 Task: Create new customer invoice with Date Opened: 30-May-23, Select Customer: Lazy Thrift, Terms: Net 30. Make invoice entry for item-1 with Date: 30-May-23, Description: Fine Fragrance Mist Tease Candy Noir (8.4 oz)
, Income Account: Income:Sales, Quantity: 1, Unit Price: 14.29, Sales Tax: Y, Sales Tax Included: N, Tax Table: Sales Tax. Make entry for item-2 with Date: 30-May-23, Description: L'Oreal Paris Brow Stylist Frame and Set brow Pomade Deep Brunette
, Income Account: Income:Sales, Quantity: 1, Unit Price: 10.49, Sales Tax: Y, Sales Tax Included: N, Tax Table: Sales Tax. Post Invoice with Post Date: 30-May-23, Post to Accounts: Assets:Accounts Receivable. Pay / Process Payment with Transaction Date: 28-Jun-23, Amount: 26.27, Transfer Account: Checking Account. Go to 'Print Invoice'.
Action: Mouse moved to (195, 25)
Screenshot: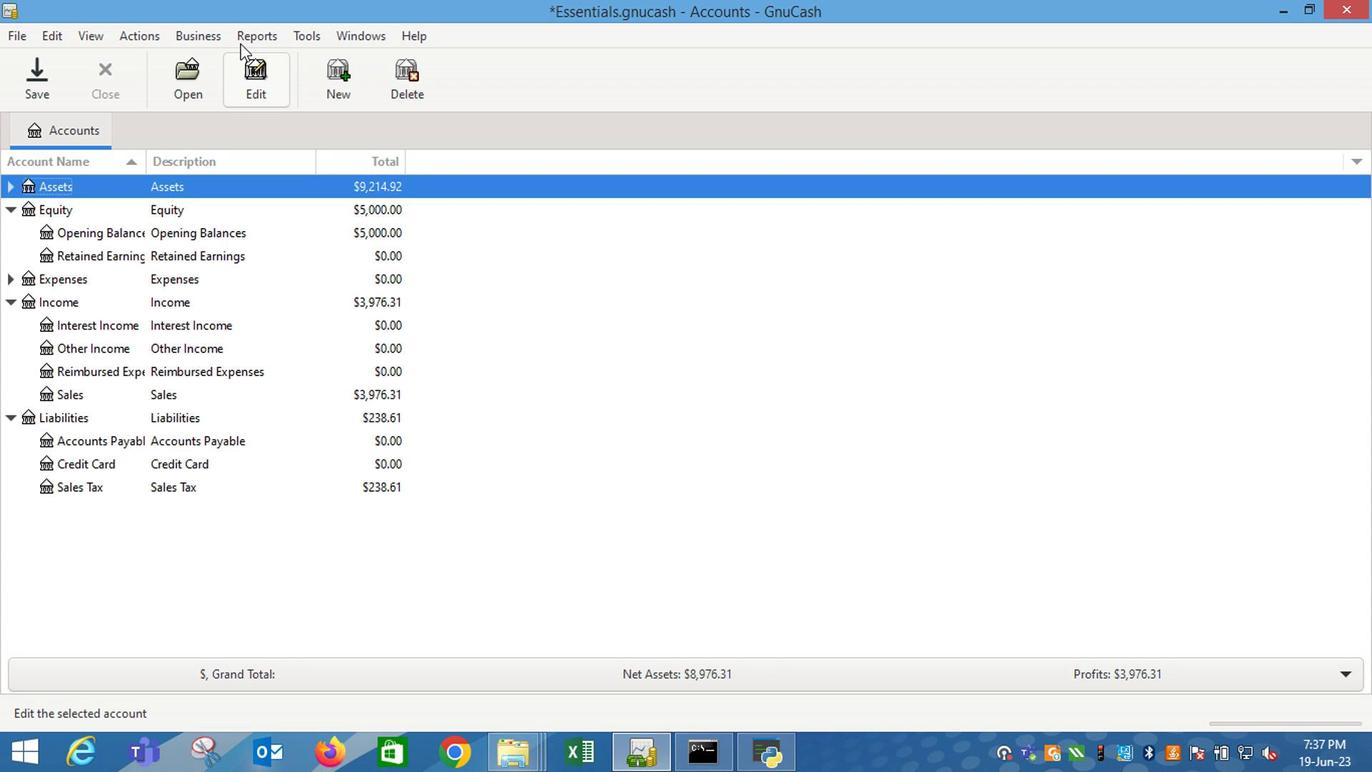 
Action: Mouse pressed left at (195, 25)
Screenshot: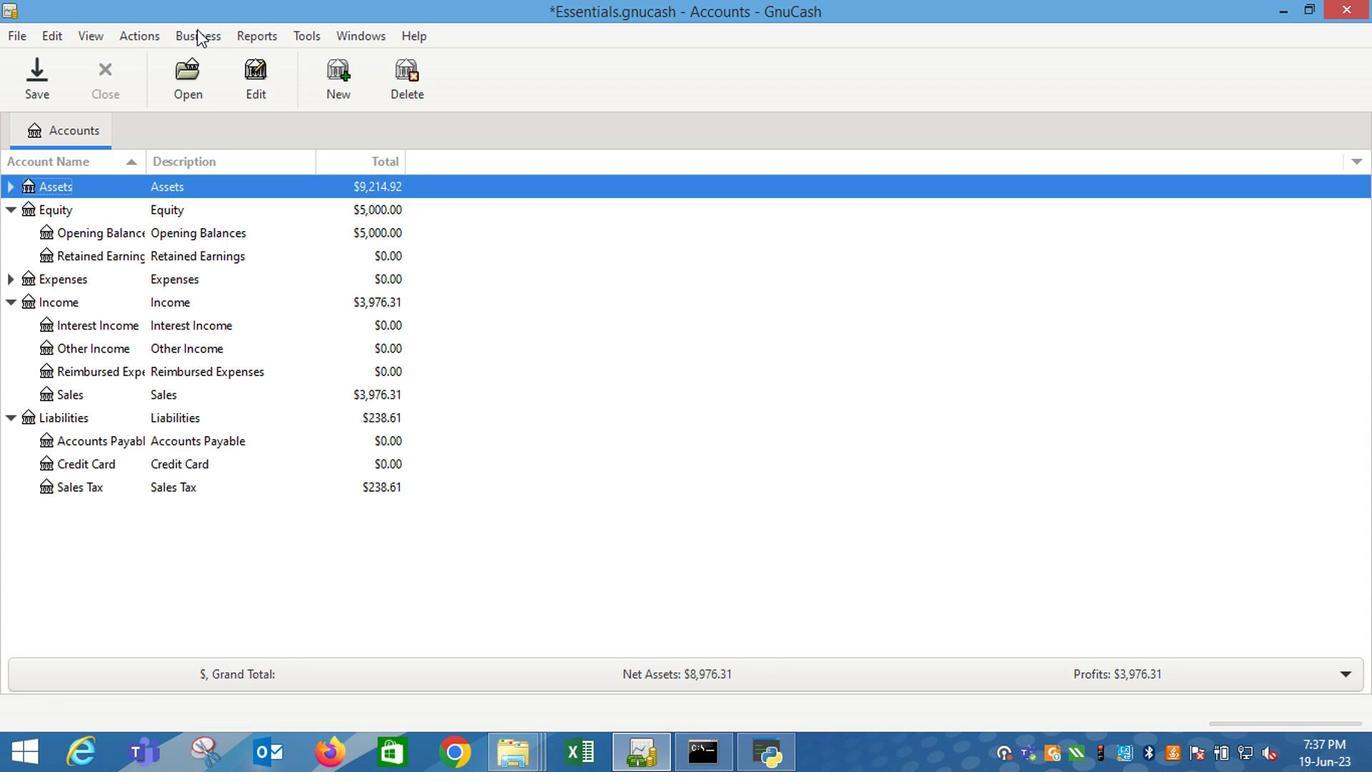 
Action: Mouse moved to (501, 139)
Screenshot: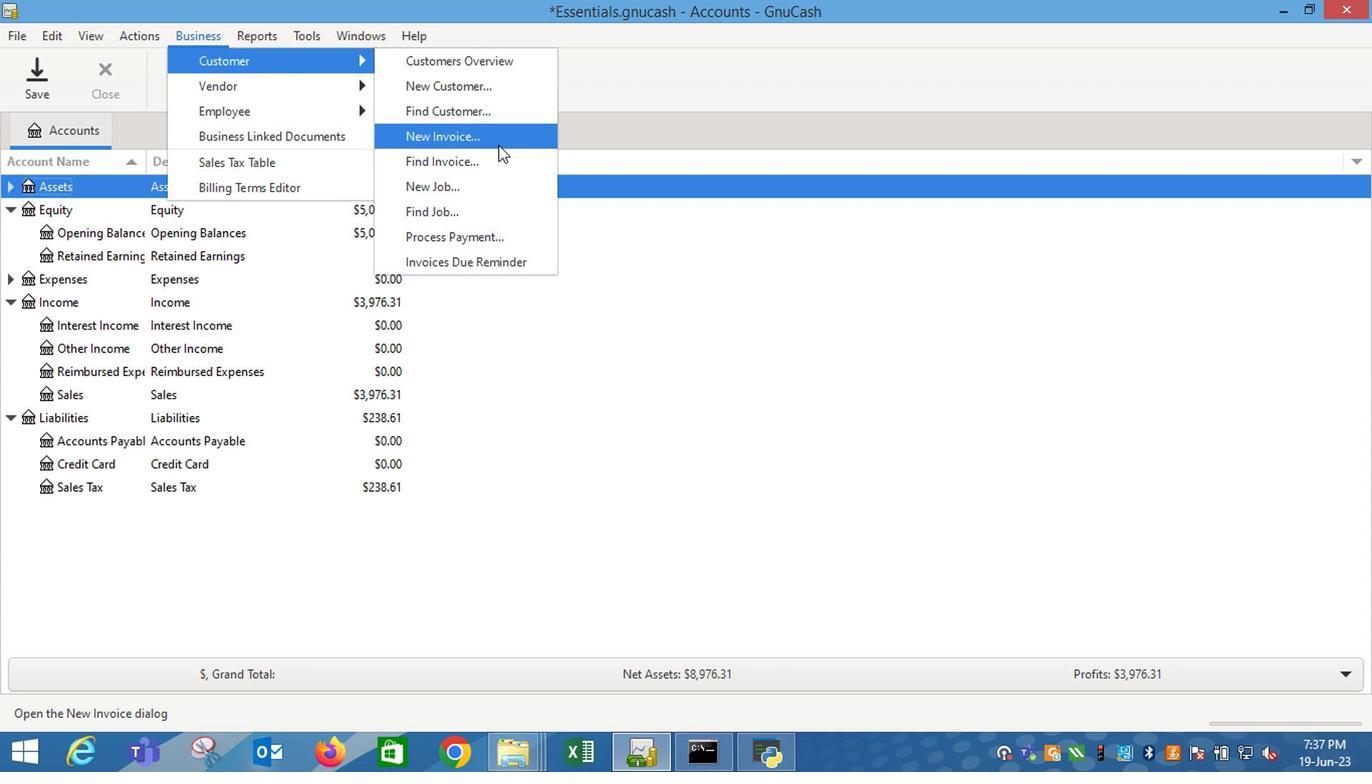 
Action: Mouse pressed left at (501, 139)
Screenshot: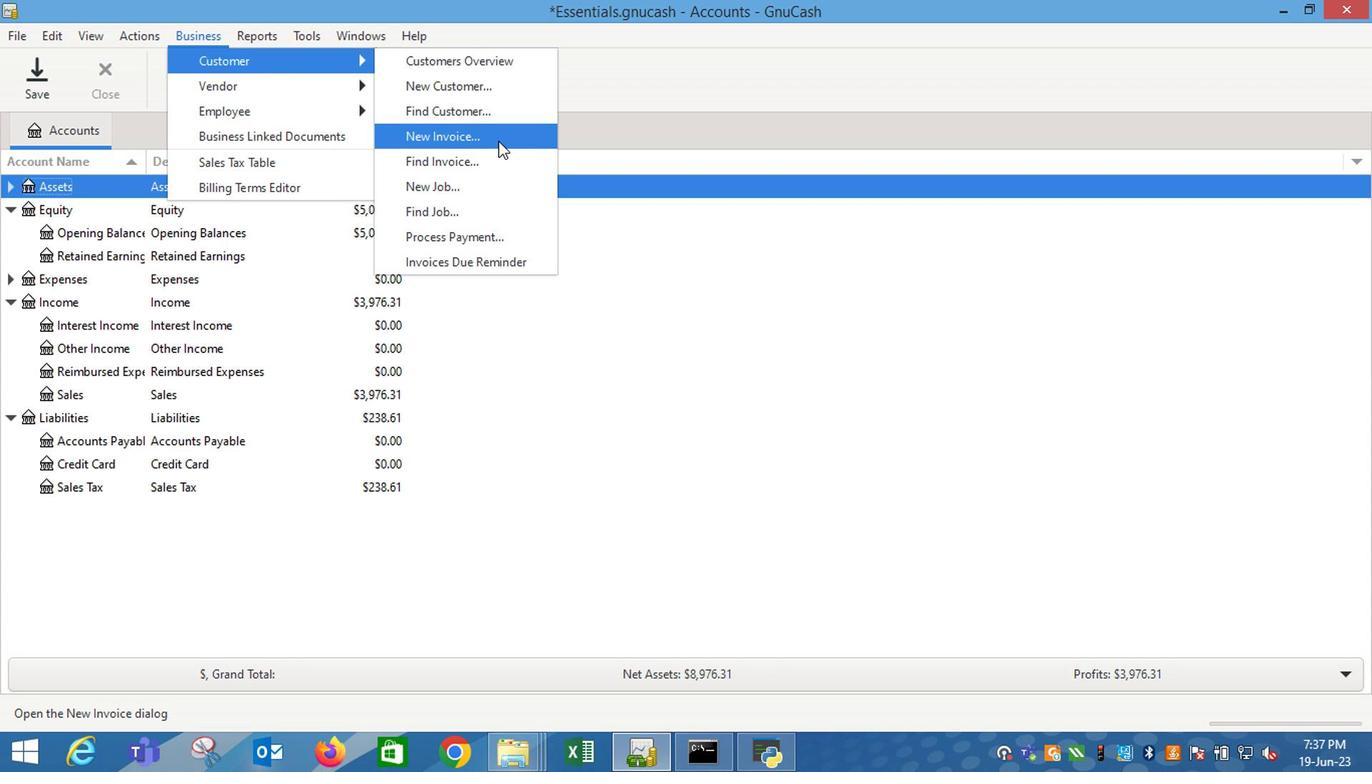 
Action: Mouse moved to (823, 303)
Screenshot: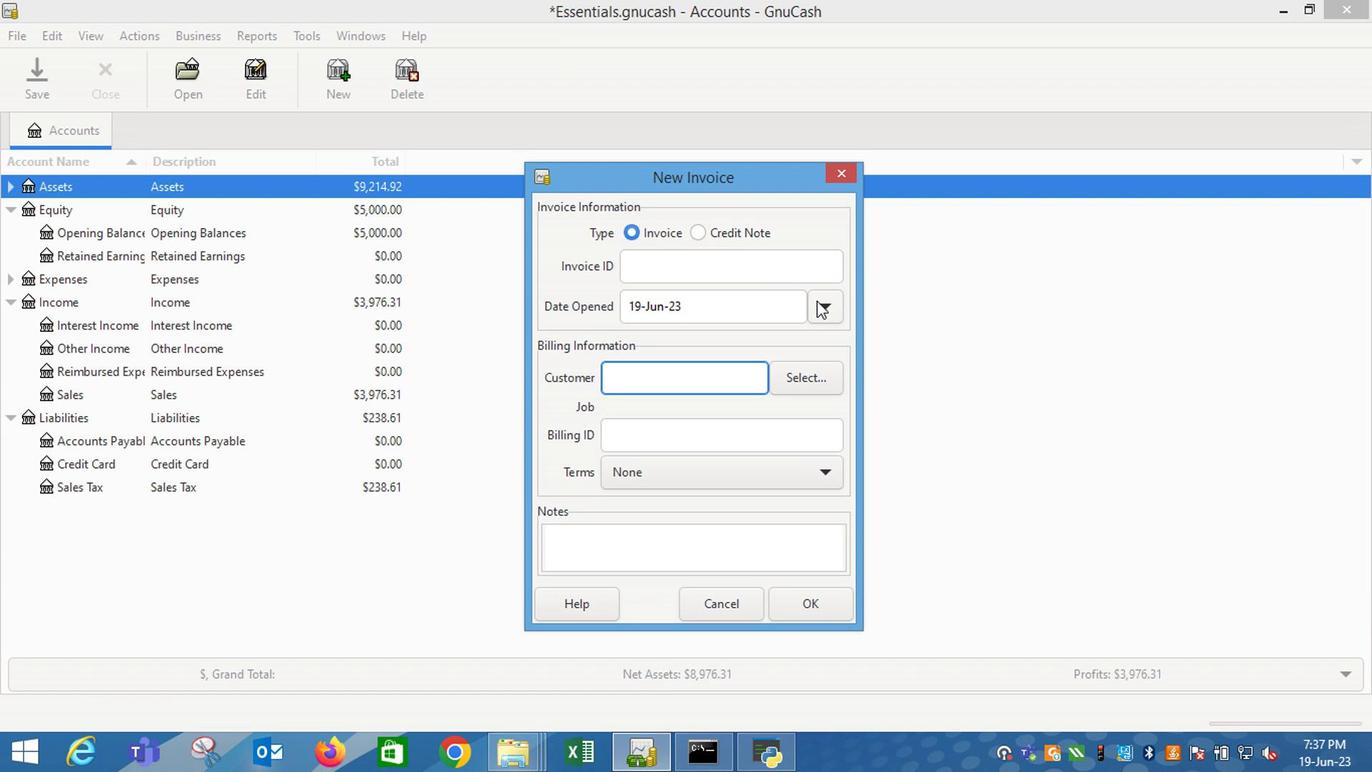 
Action: Mouse pressed left at (823, 303)
Screenshot: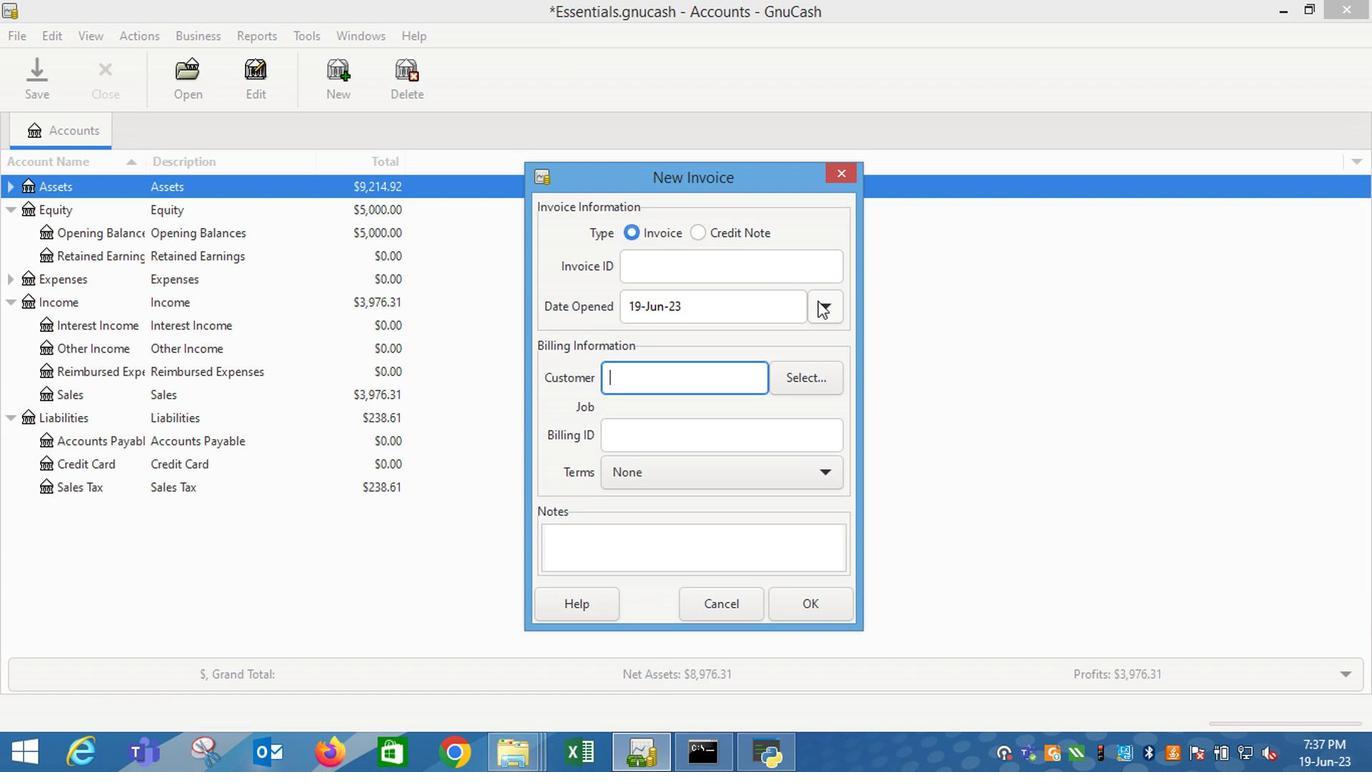 
Action: Mouse moved to (670, 336)
Screenshot: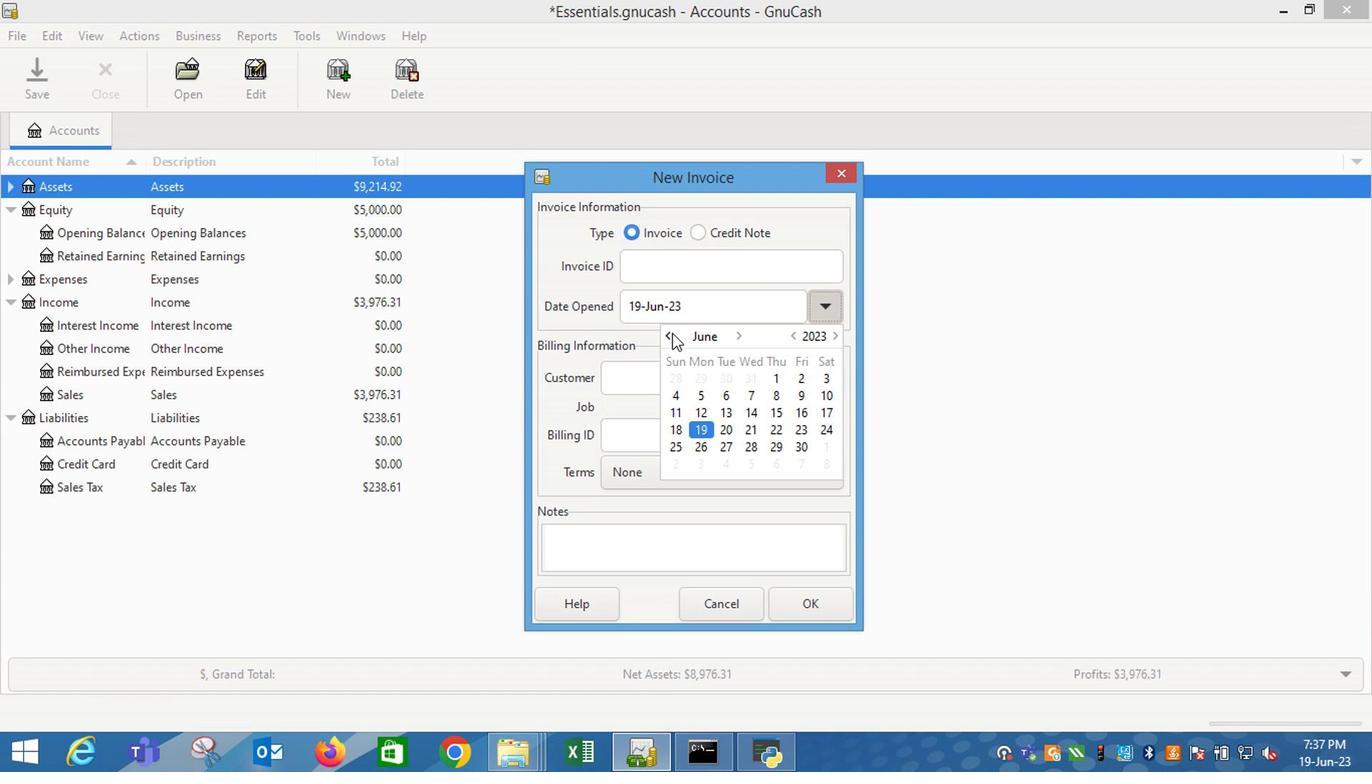 
Action: Mouse pressed left at (670, 336)
Screenshot: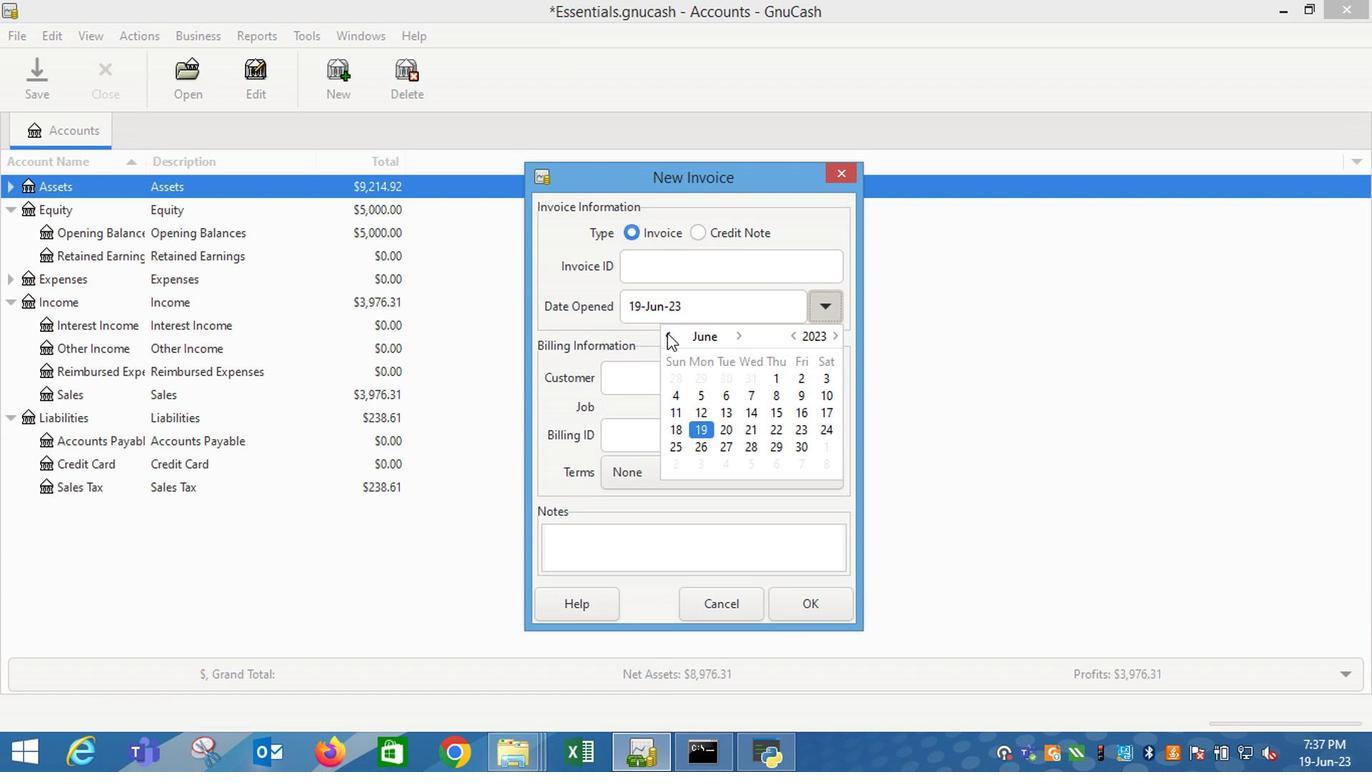 
Action: Mouse moved to (725, 453)
Screenshot: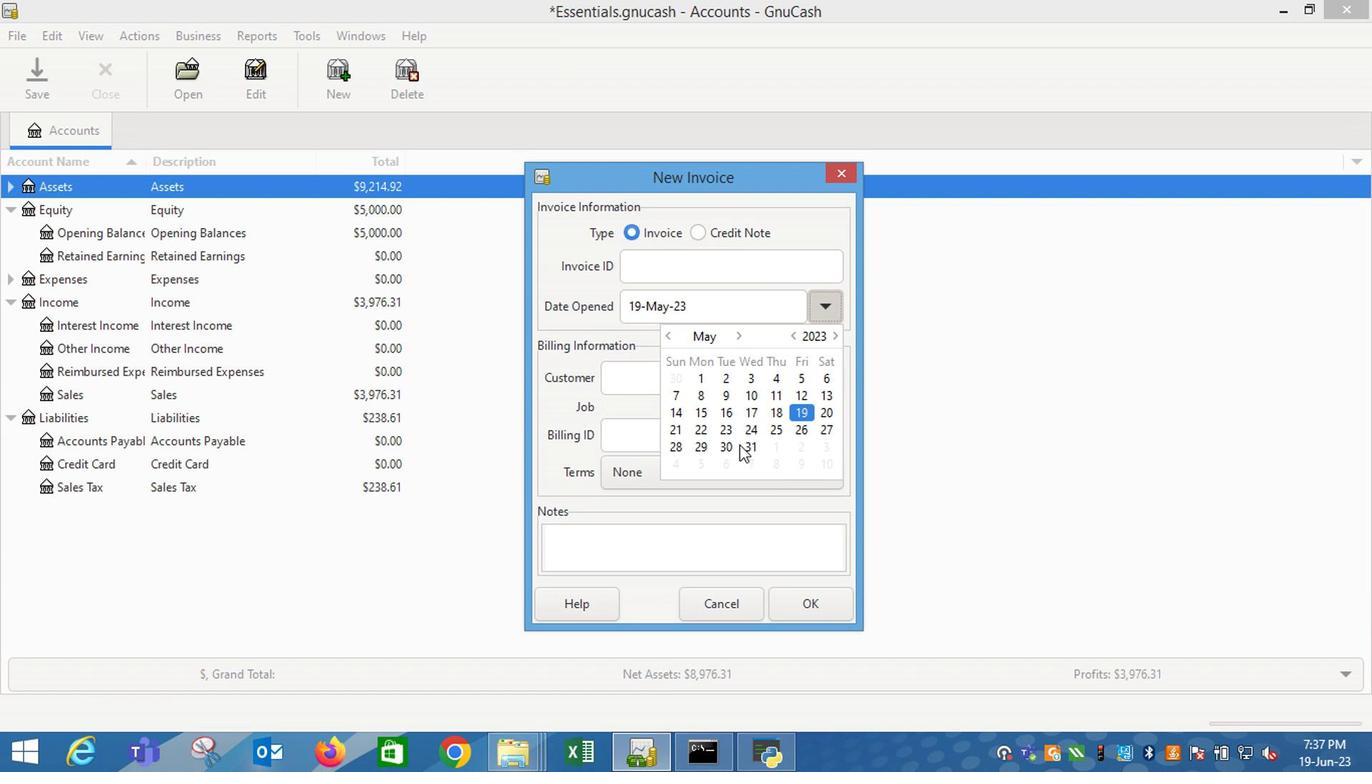 
Action: Mouse pressed left at (725, 453)
Screenshot: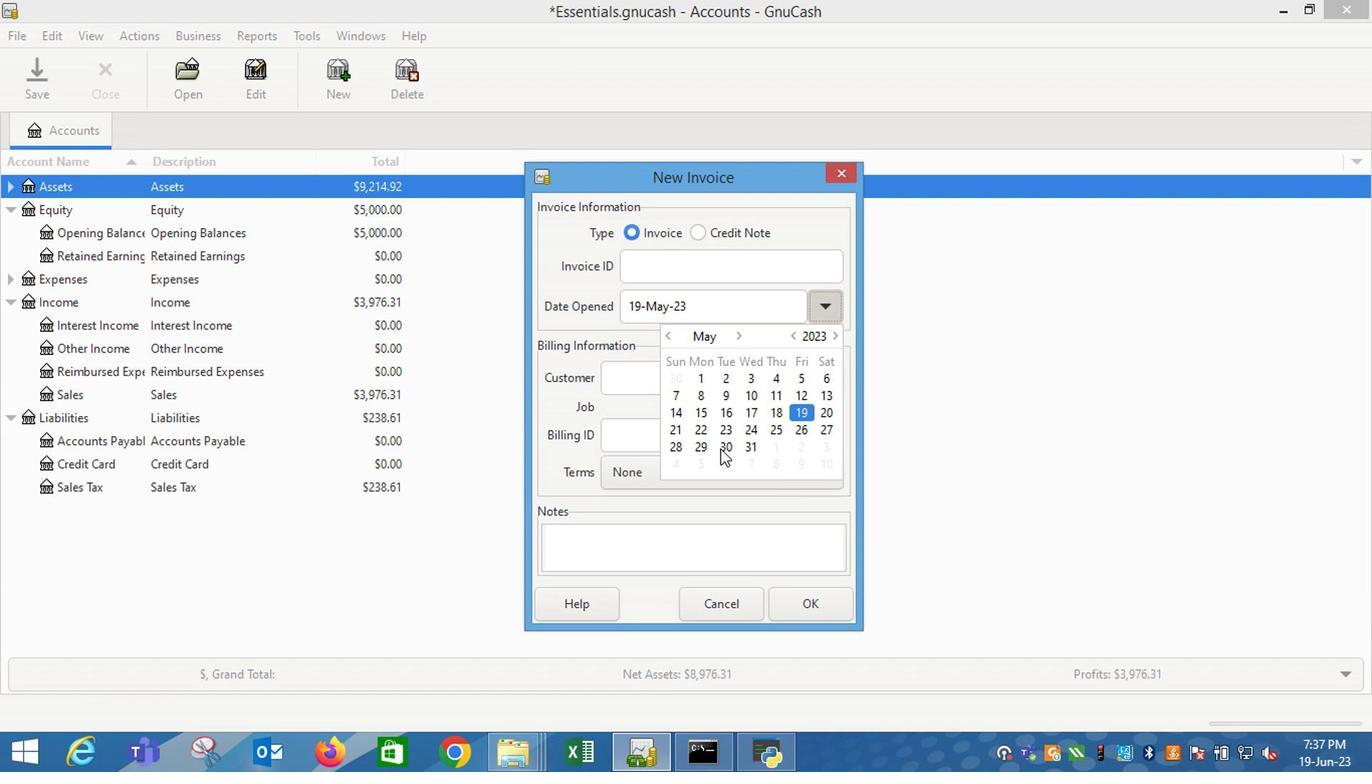 
Action: Mouse moved to (619, 391)
Screenshot: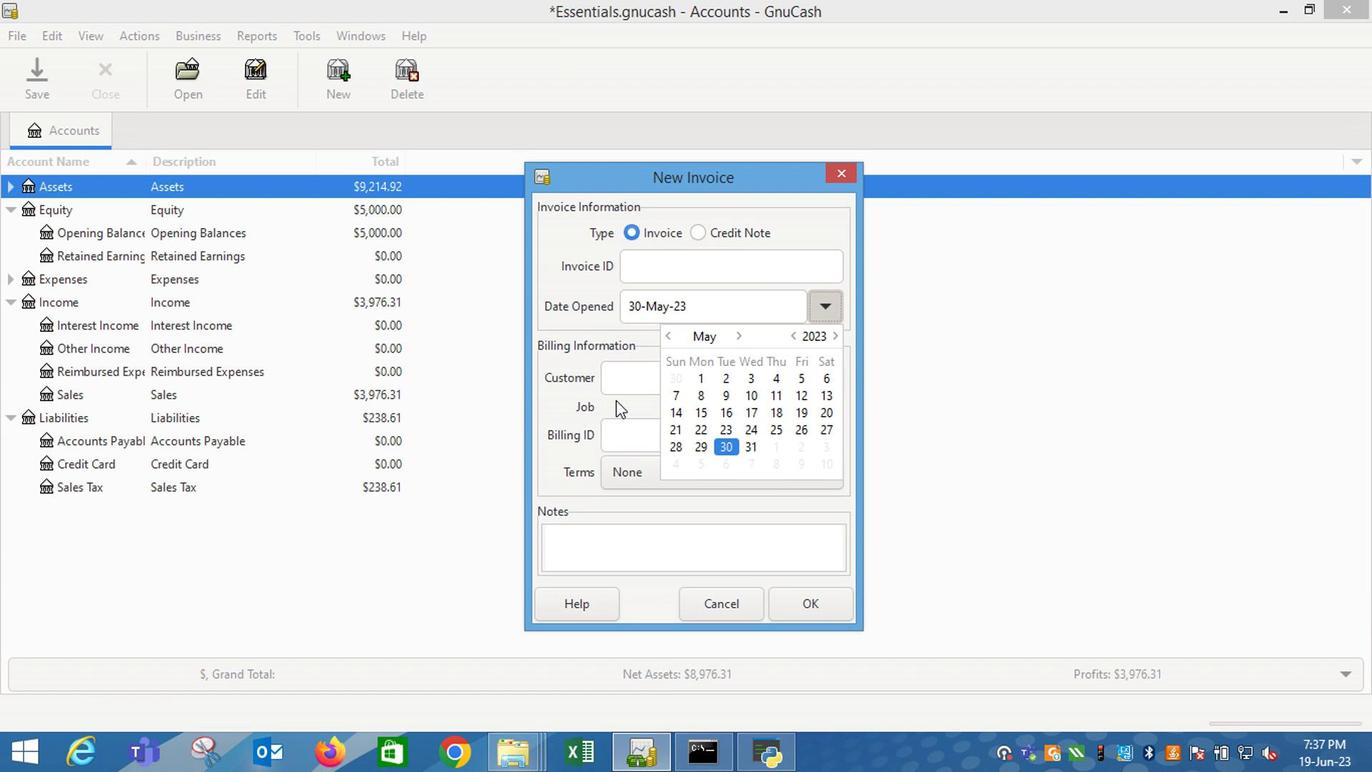 
Action: Mouse pressed left at (619, 391)
Screenshot: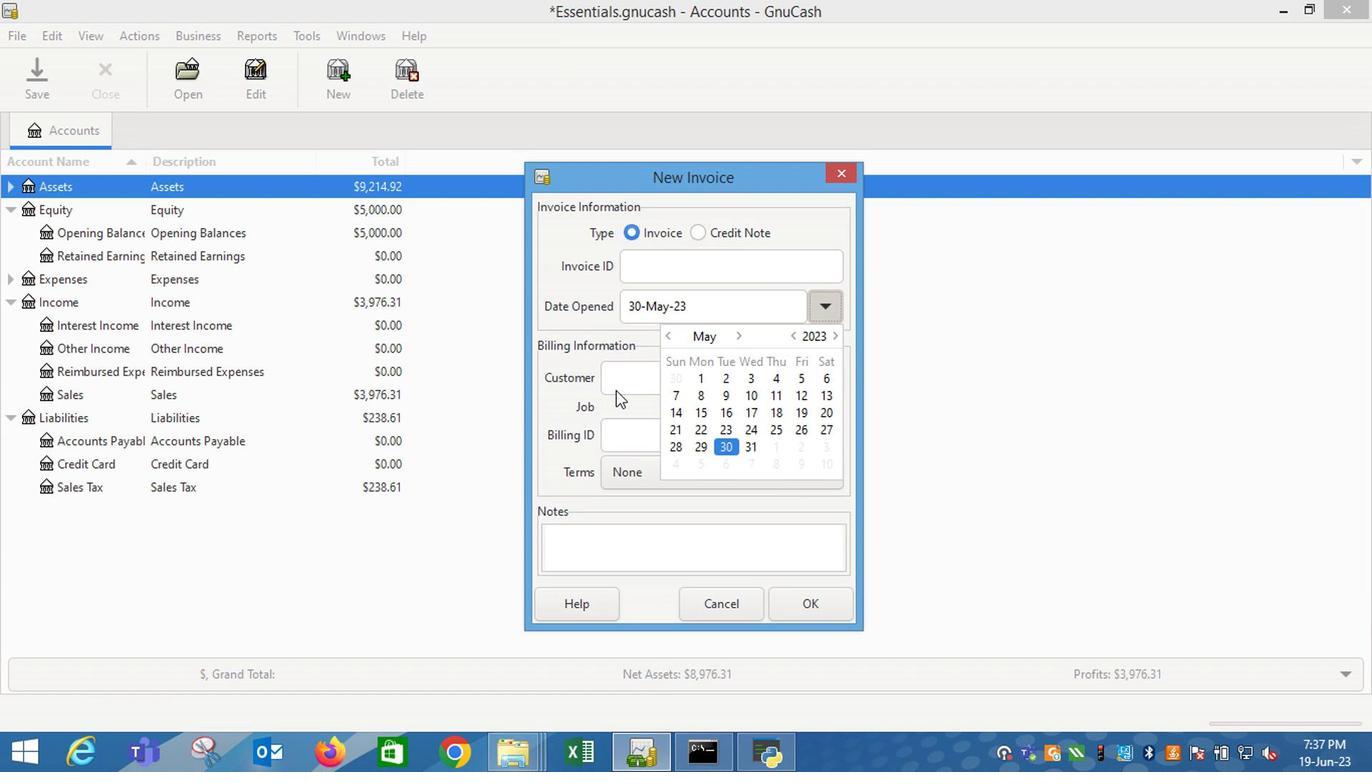 
Action: Mouse moved to (632, 383)
Screenshot: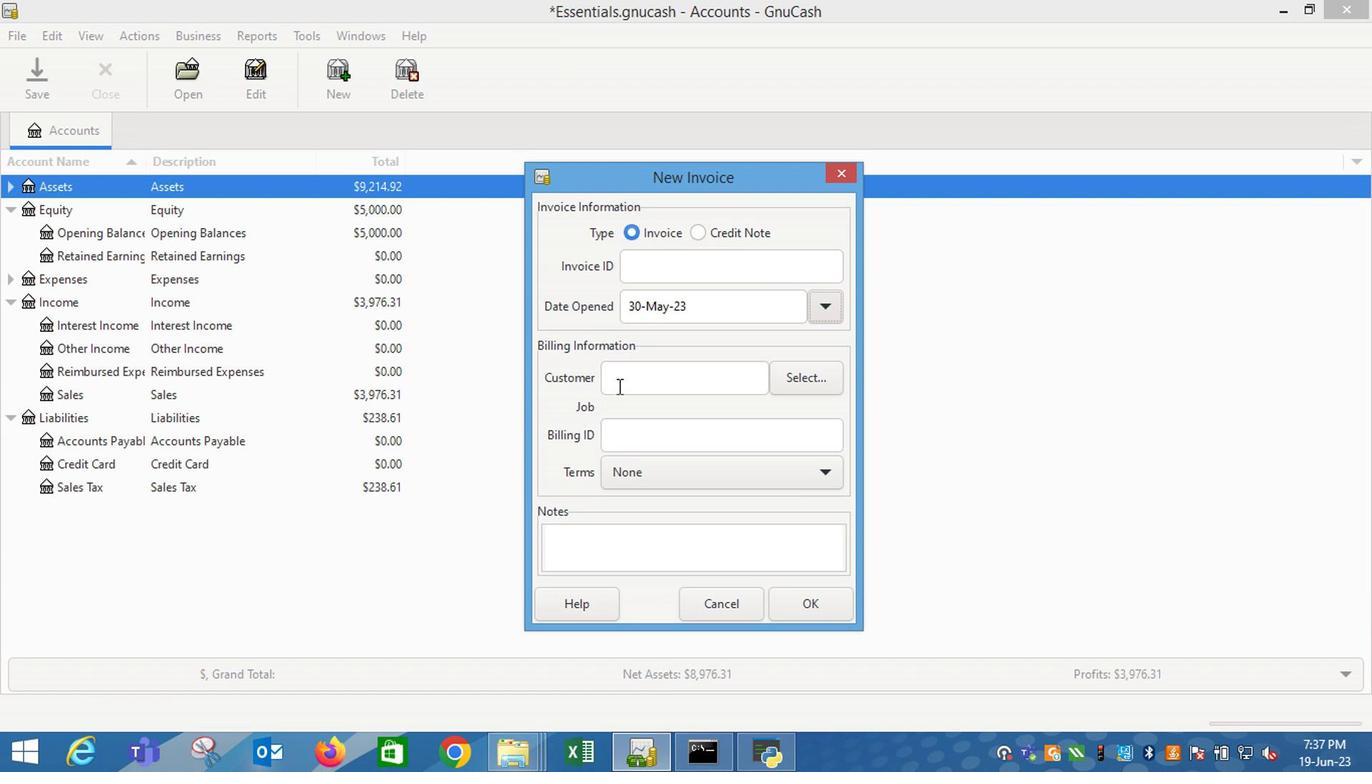 
Action: Mouse pressed left at (632, 383)
Screenshot: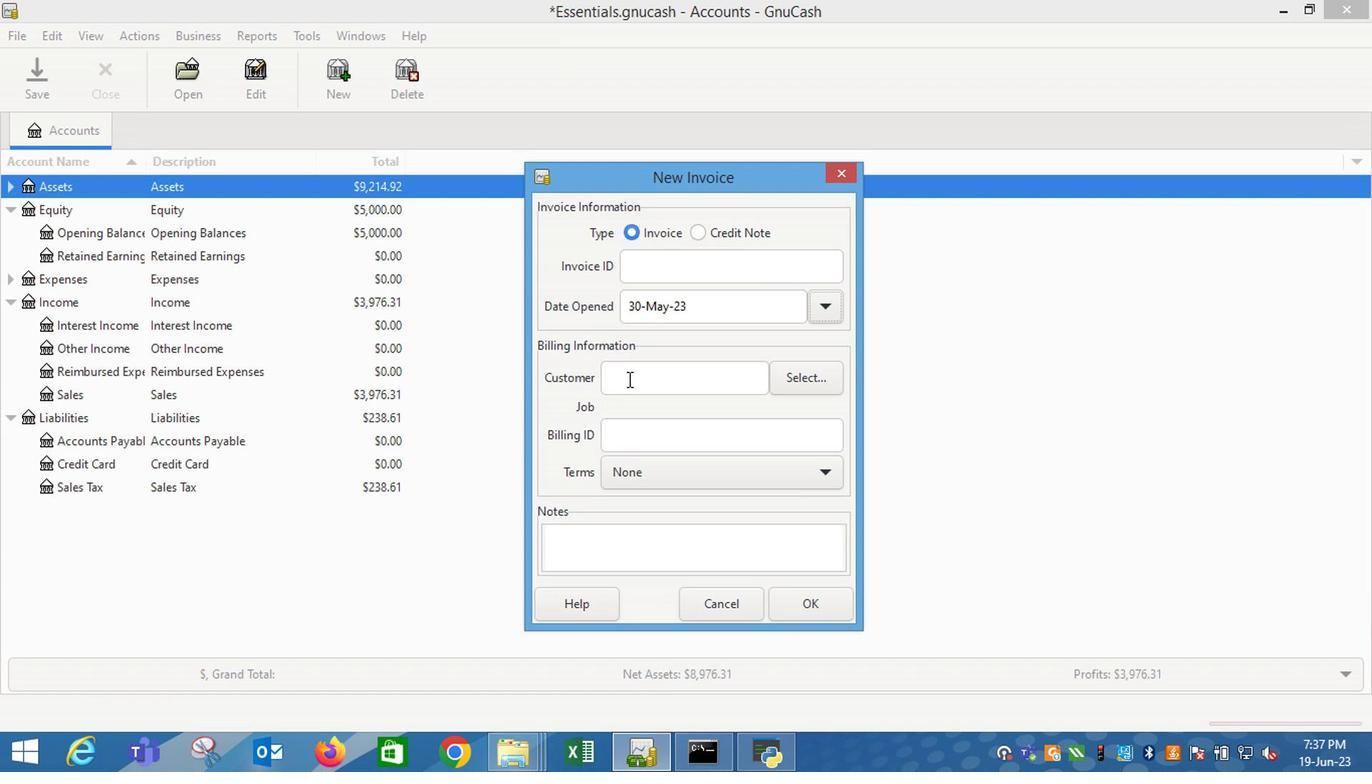 
Action: Key pressed <Key.shift_r>LA
Screenshot: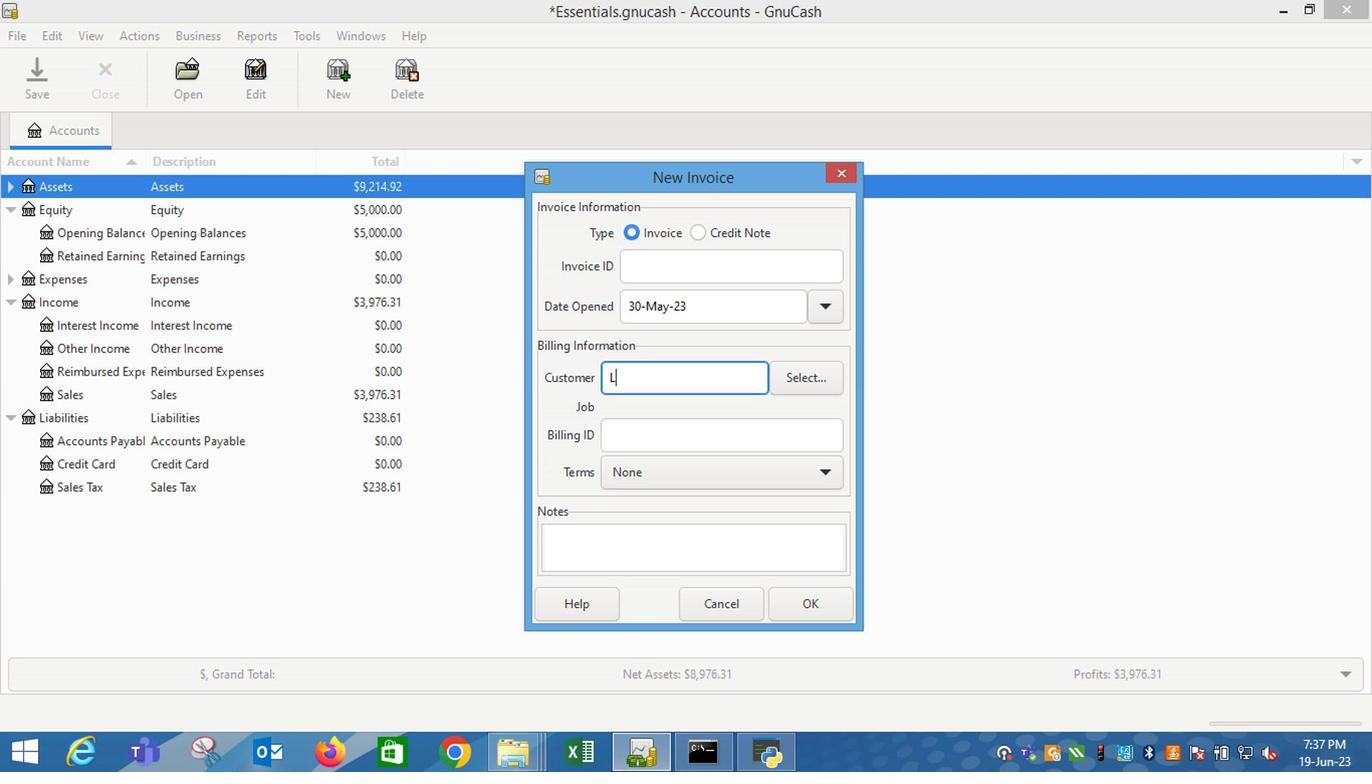
Action: Mouse moved to (631, 418)
Screenshot: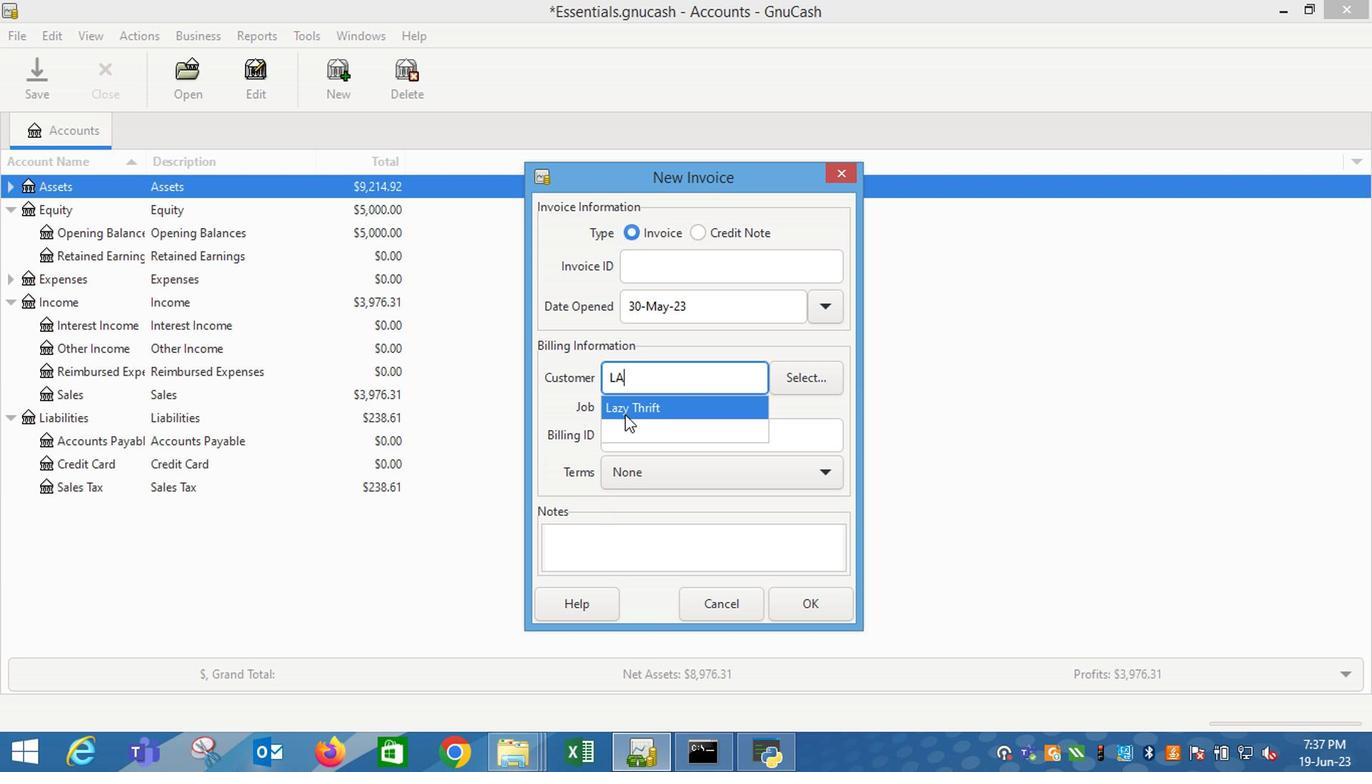 
Action: Mouse pressed left at (631, 418)
Screenshot: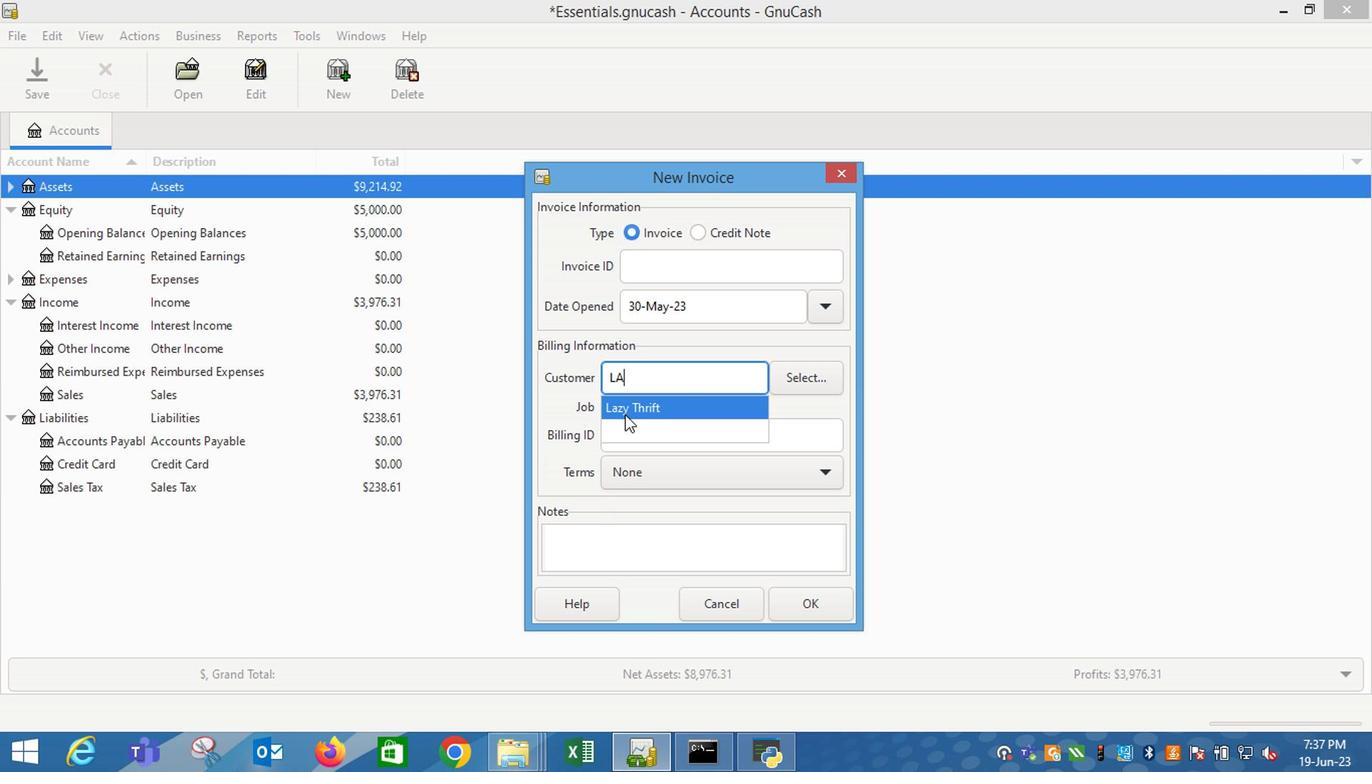 
Action: Mouse moved to (835, 493)
Screenshot: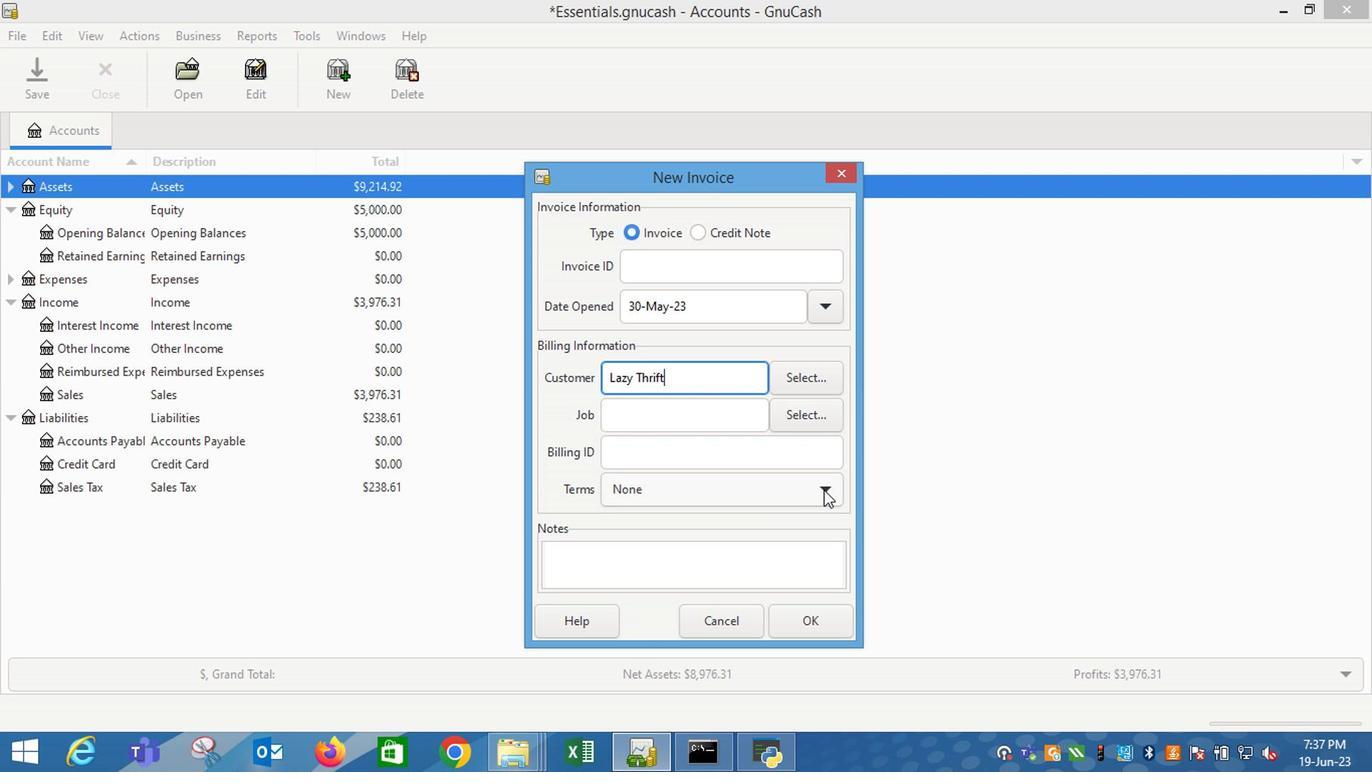 
Action: Mouse pressed left at (835, 493)
Screenshot: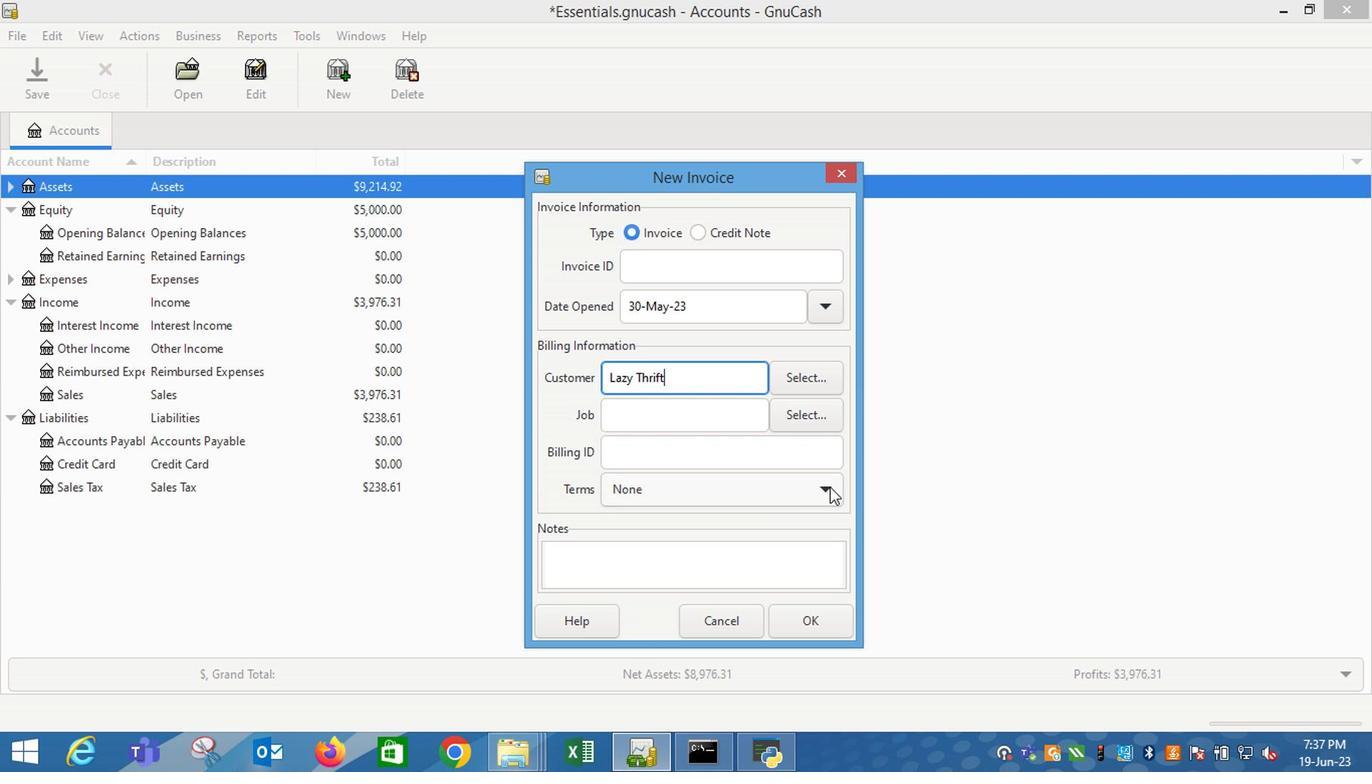 
Action: Mouse moved to (750, 553)
Screenshot: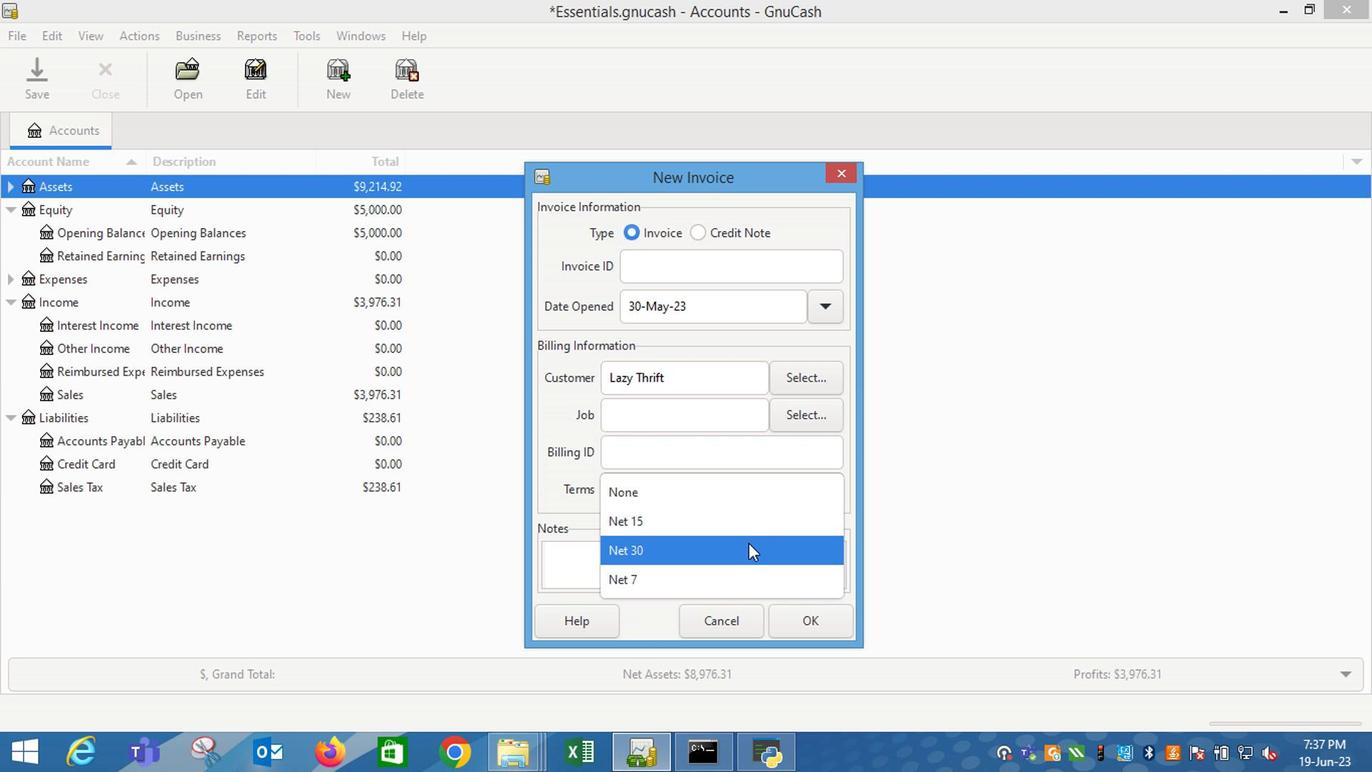 
Action: Mouse pressed left at (750, 553)
Screenshot: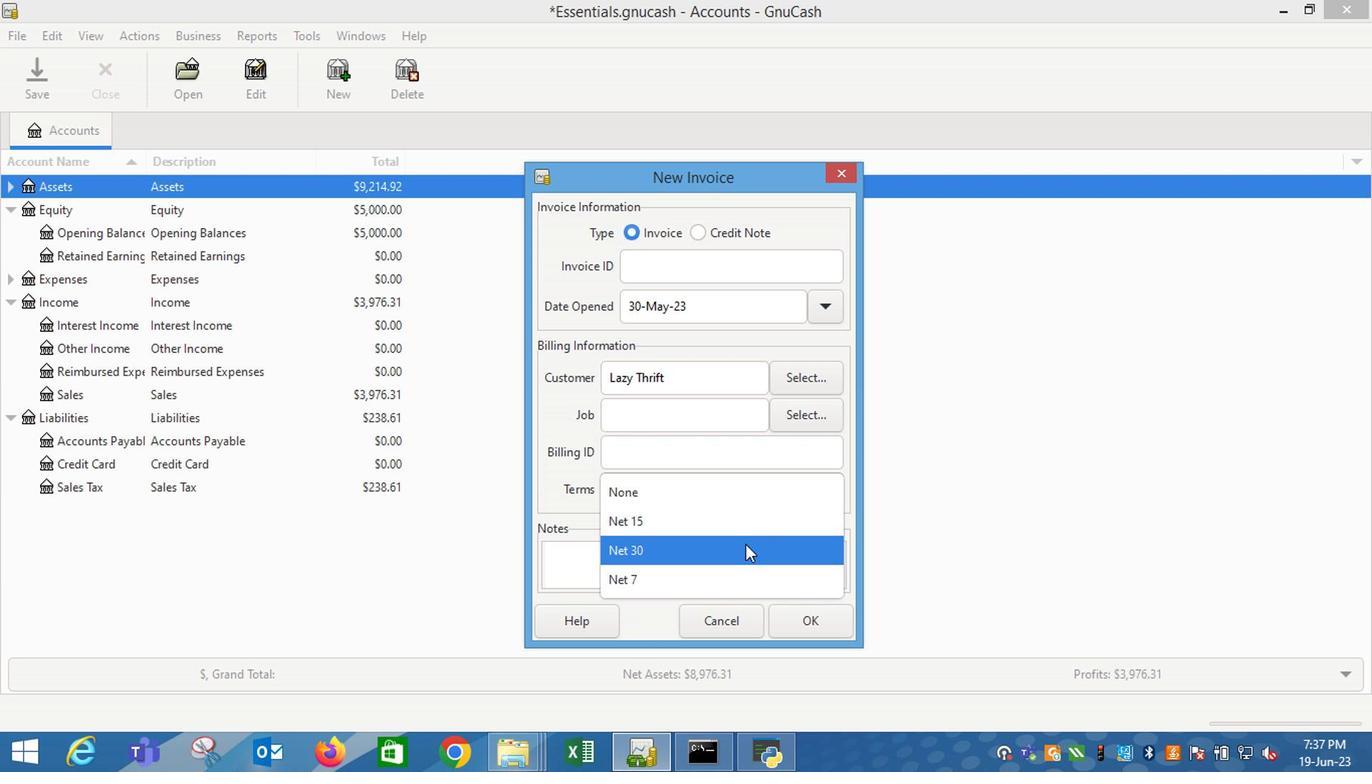 
Action: Mouse moved to (837, 631)
Screenshot: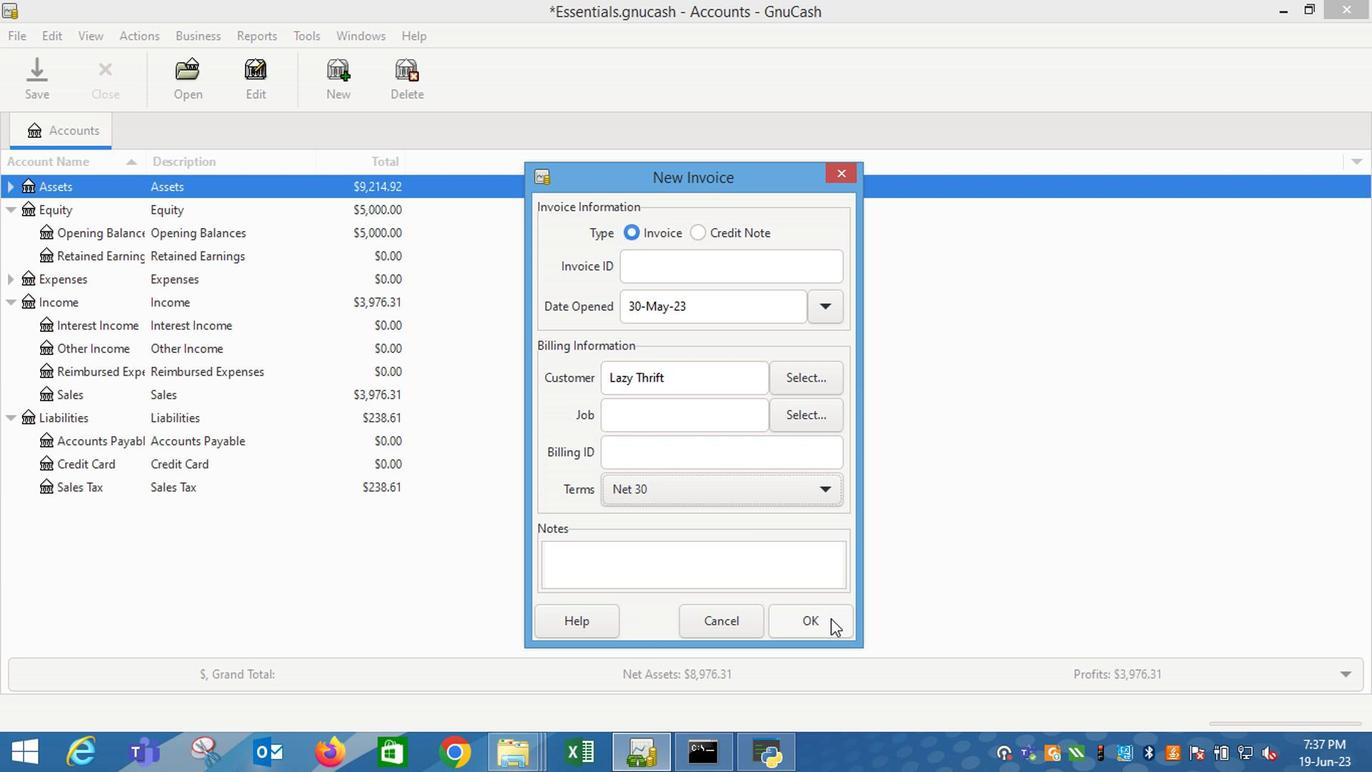 
Action: Mouse pressed left at (837, 631)
Screenshot: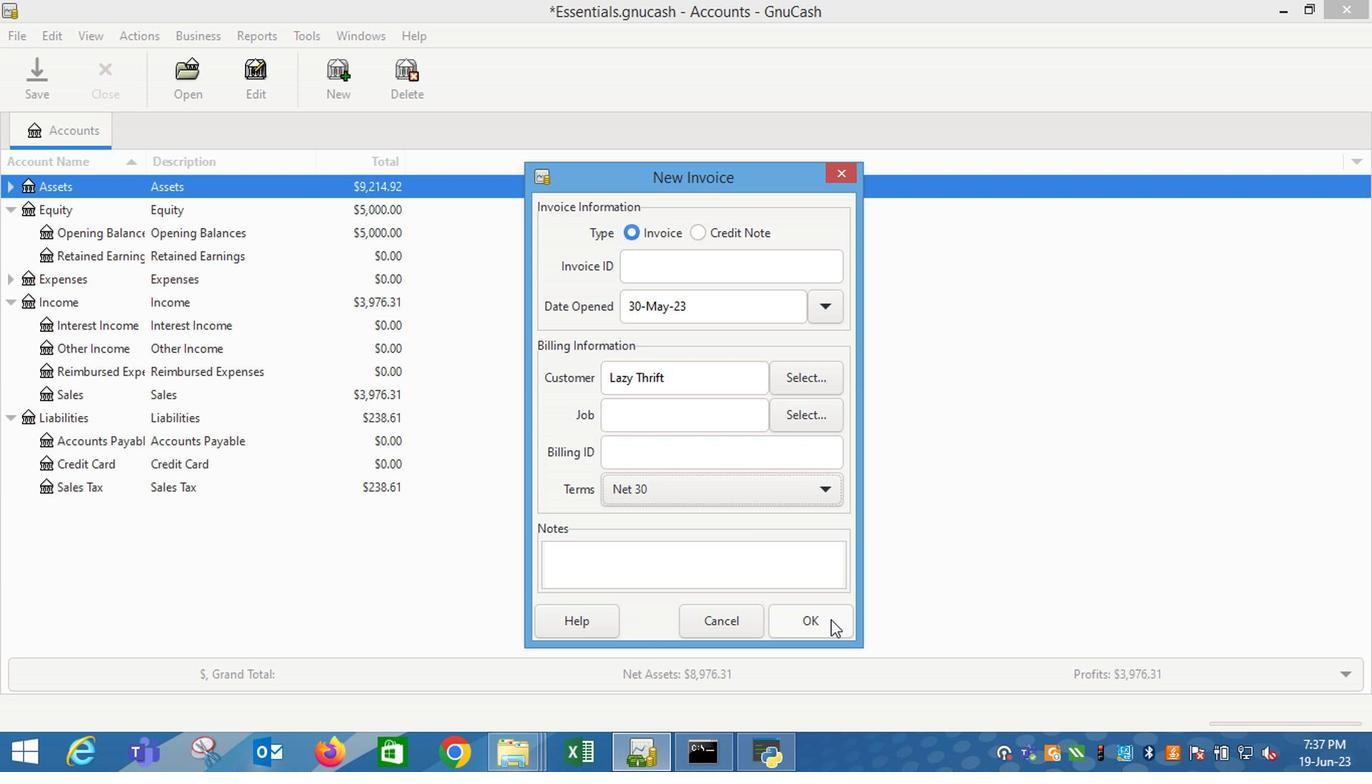 
Action: Mouse moved to (91, 397)
Screenshot: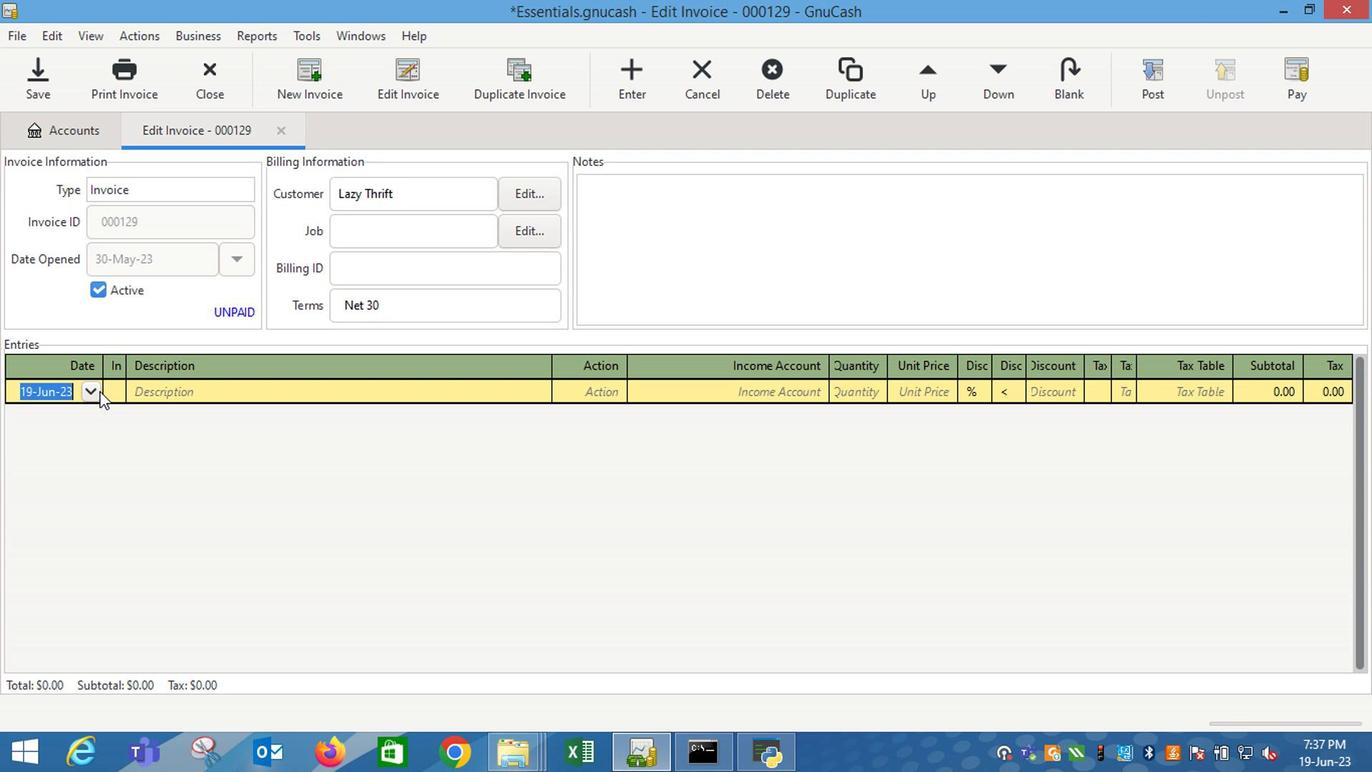 
Action: Mouse pressed left at (91, 397)
Screenshot: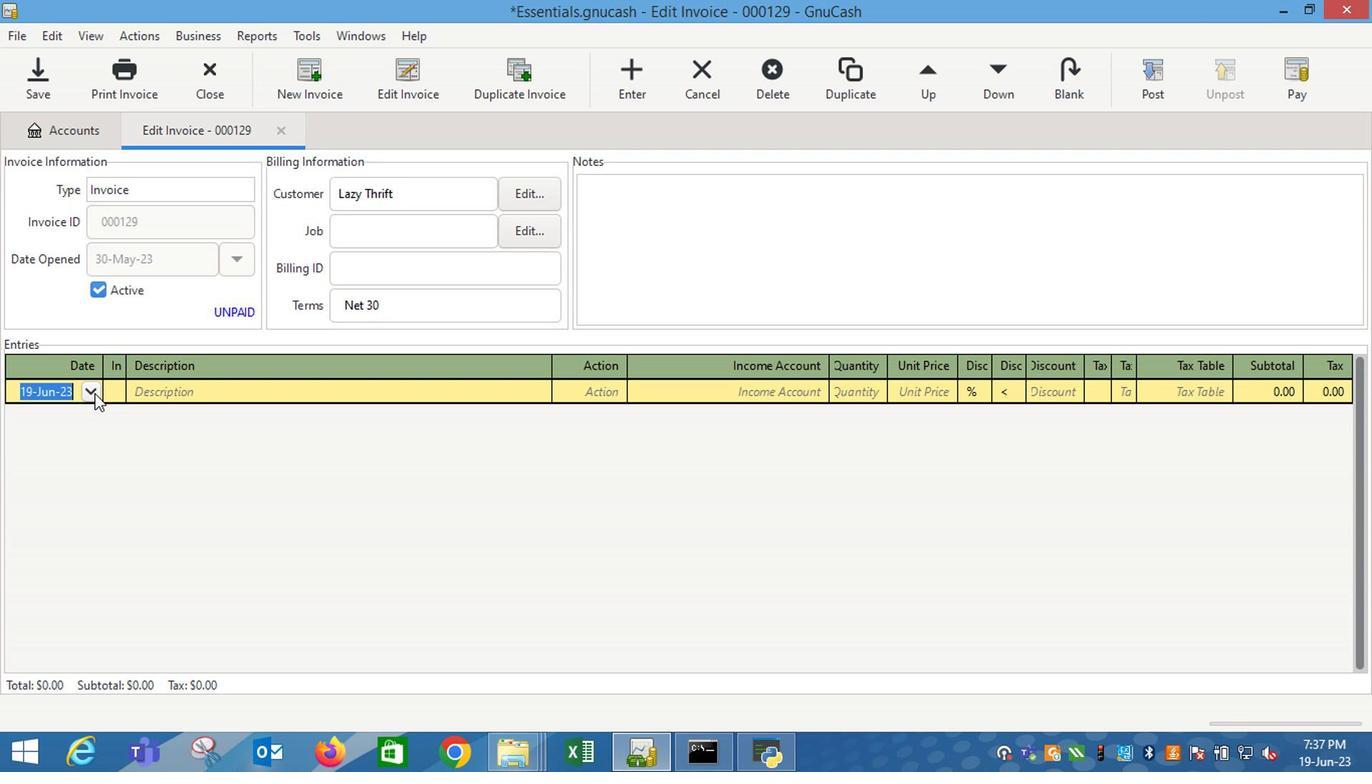 
Action: Mouse moved to (10, 422)
Screenshot: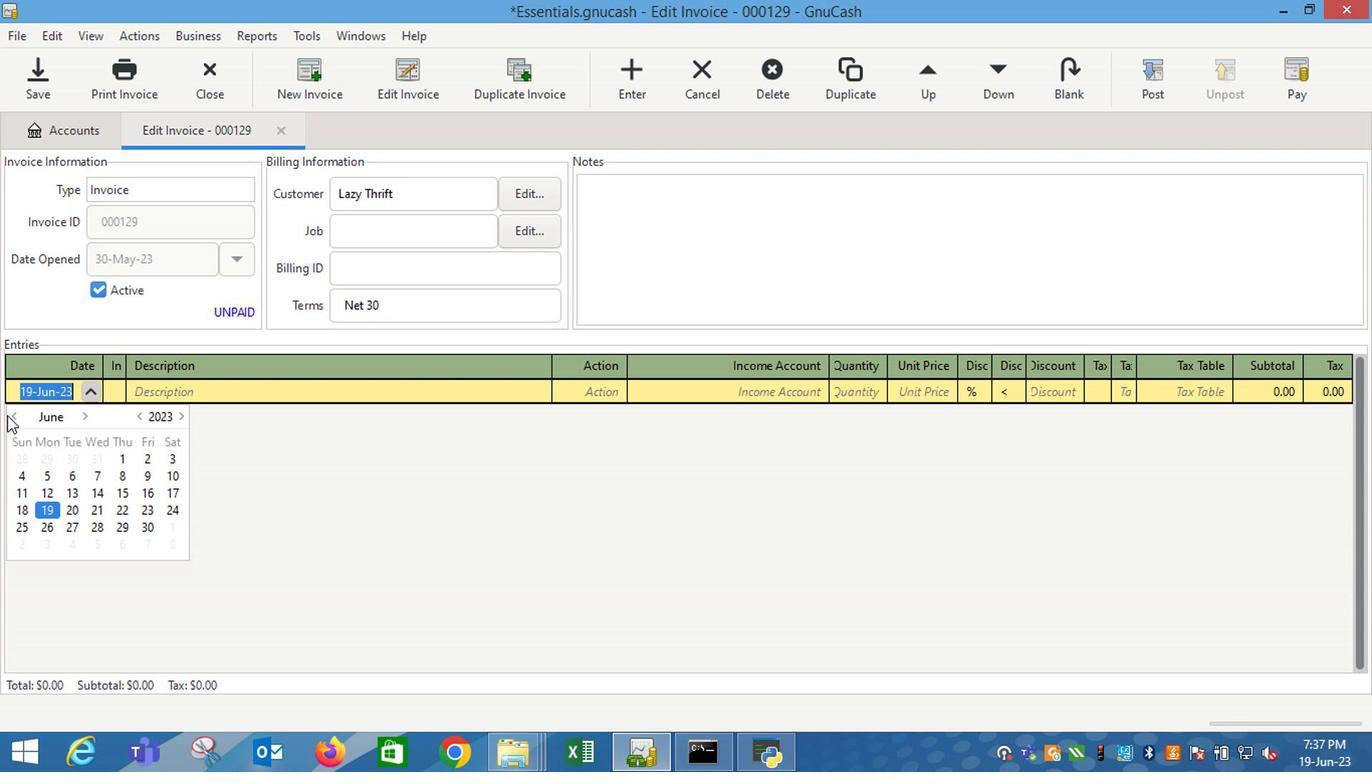 
Action: Mouse pressed left at (10, 422)
Screenshot: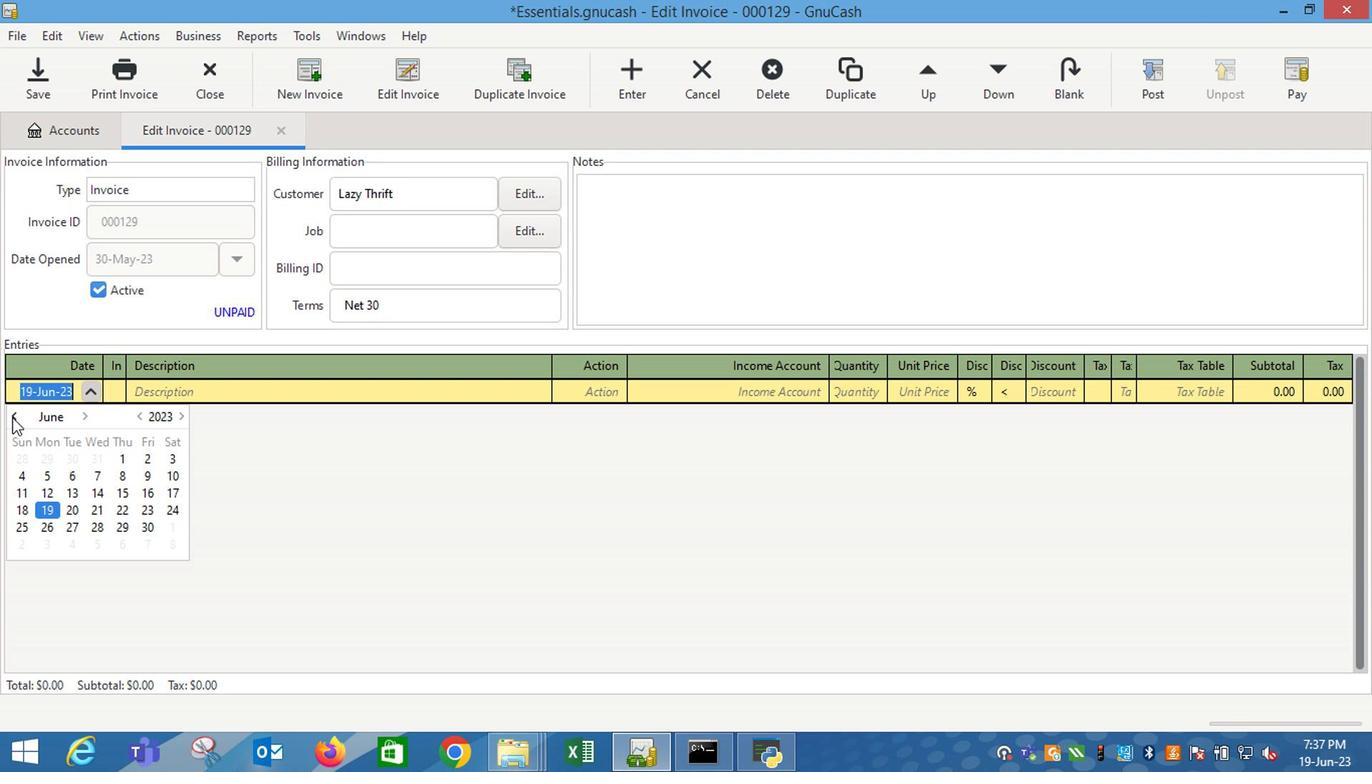 
Action: Mouse moved to (66, 533)
Screenshot: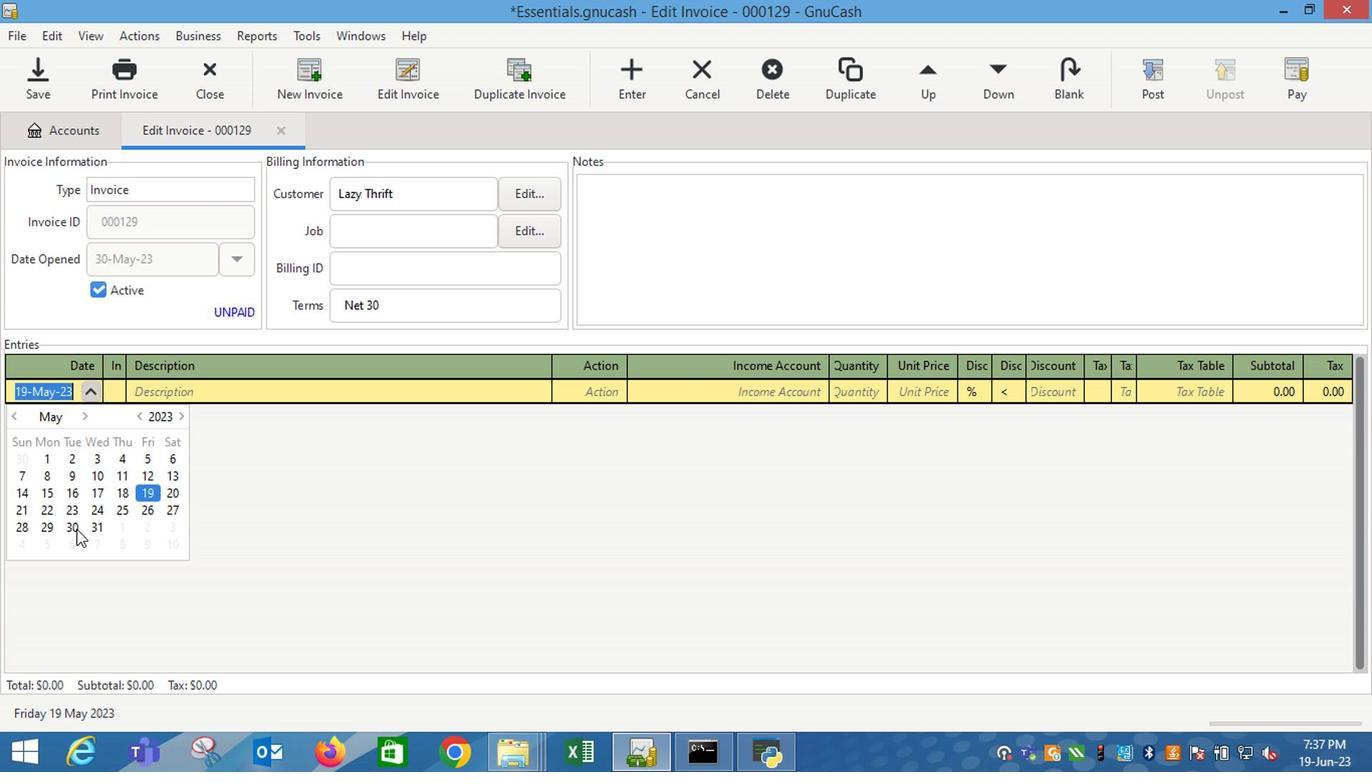 
Action: Mouse pressed left at (66, 533)
Screenshot: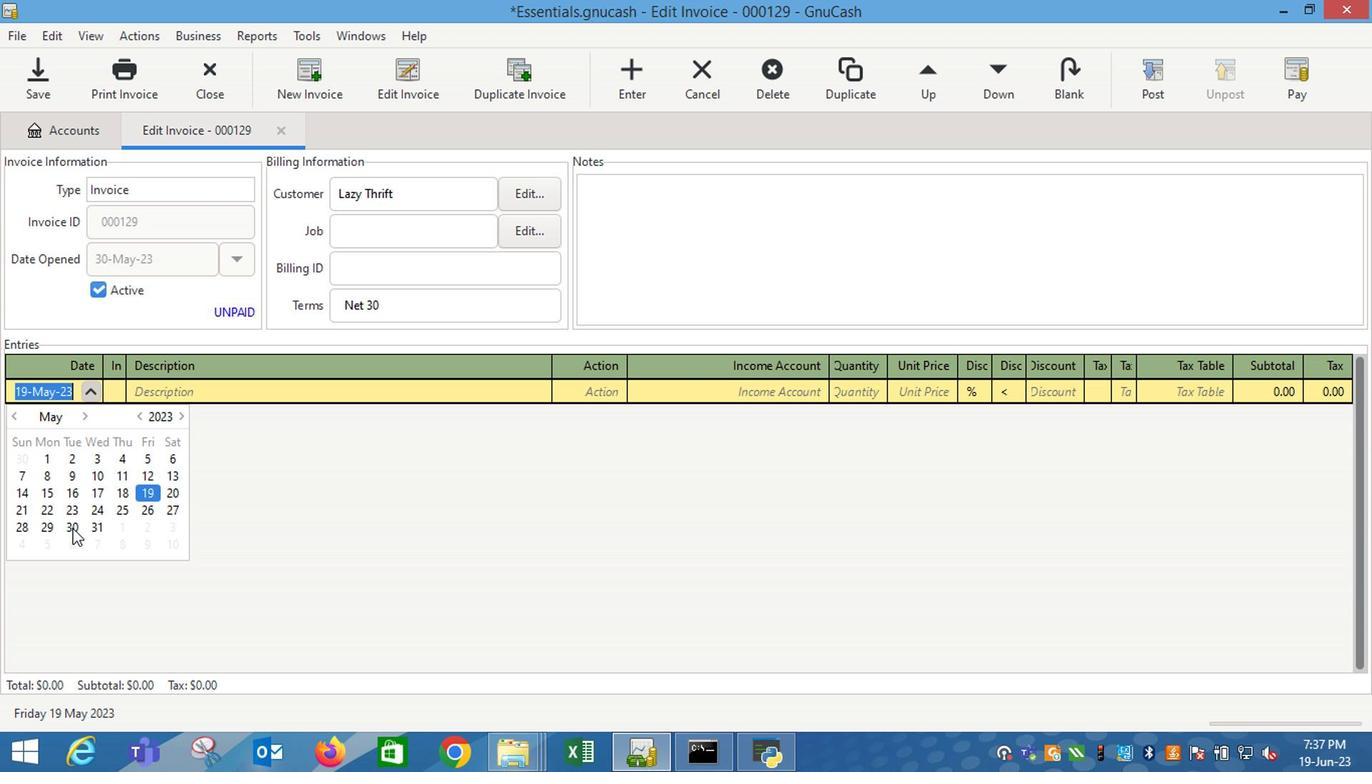 
Action: Key pressed <Key.tab><Key.shift_r>Fine<Key.space><Key.shift_r><Key.shift_r><Key.shift_r><Key.shift_r><Key.shift_r><Key.shift_r><Key.shift_r><Key.shift_r><Key.shift_r><Key.shift_r><Key.shift_r><Key.shift_r><Key.shift_r><Key.shift_r><Key.shift_r>Fragrance<Key.space><Key.shift_r>Mist<Key.space><Key.shift_r><Key.shift_r><Key.shift_r><Key.shift_r><Key.shift_r><Key.shift_r><Key.shift_r><Key.shift_r><Key.shift_r><Key.shift_r><Key.shift_r><Key.shift_r><Key.shift_r><Key.shift_r><Key.shift_r><Key.shift_r>Tease<Key.space><Key.shift_r>Candy<Key.space><Key.shift_r>Noir<Key.space><Key.shift_r>(8.4<Key.space>oz<Key.shift_r>)<Key.tab><Key.tab>i<Key.down><Key.down><Key.down><Key.tab>1<Key.tab>14.29<Key.tab>
Screenshot: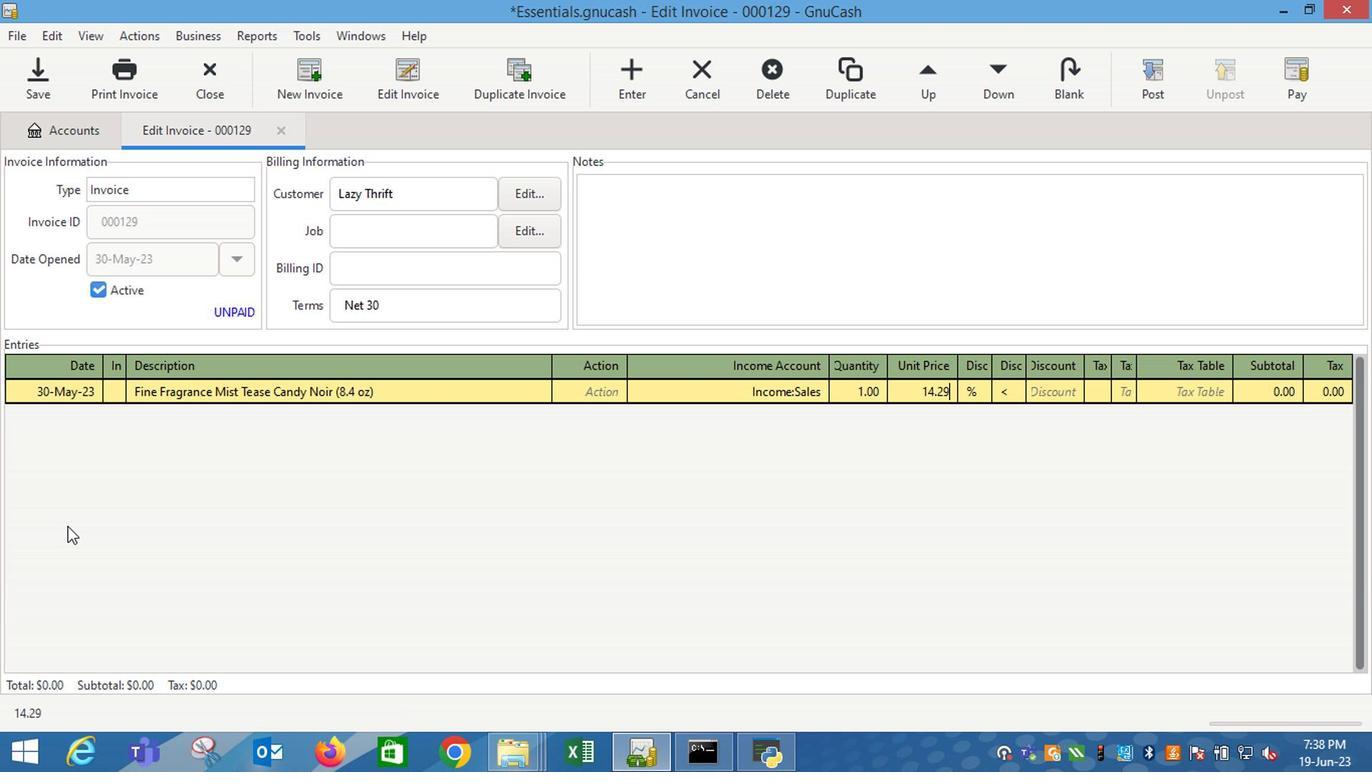 
Action: Mouse moved to (1111, 391)
Screenshot: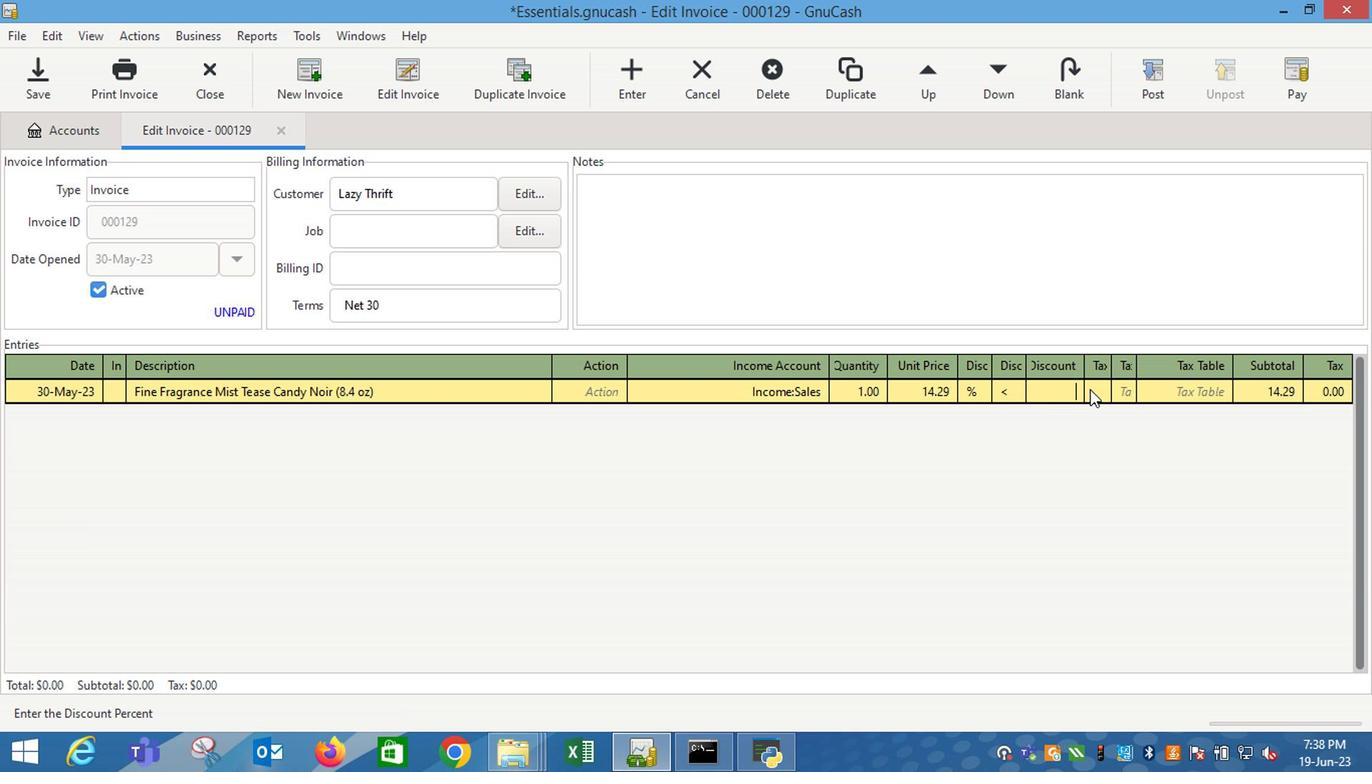 
Action: Mouse pressed left at (1111, 391)
Screenshot: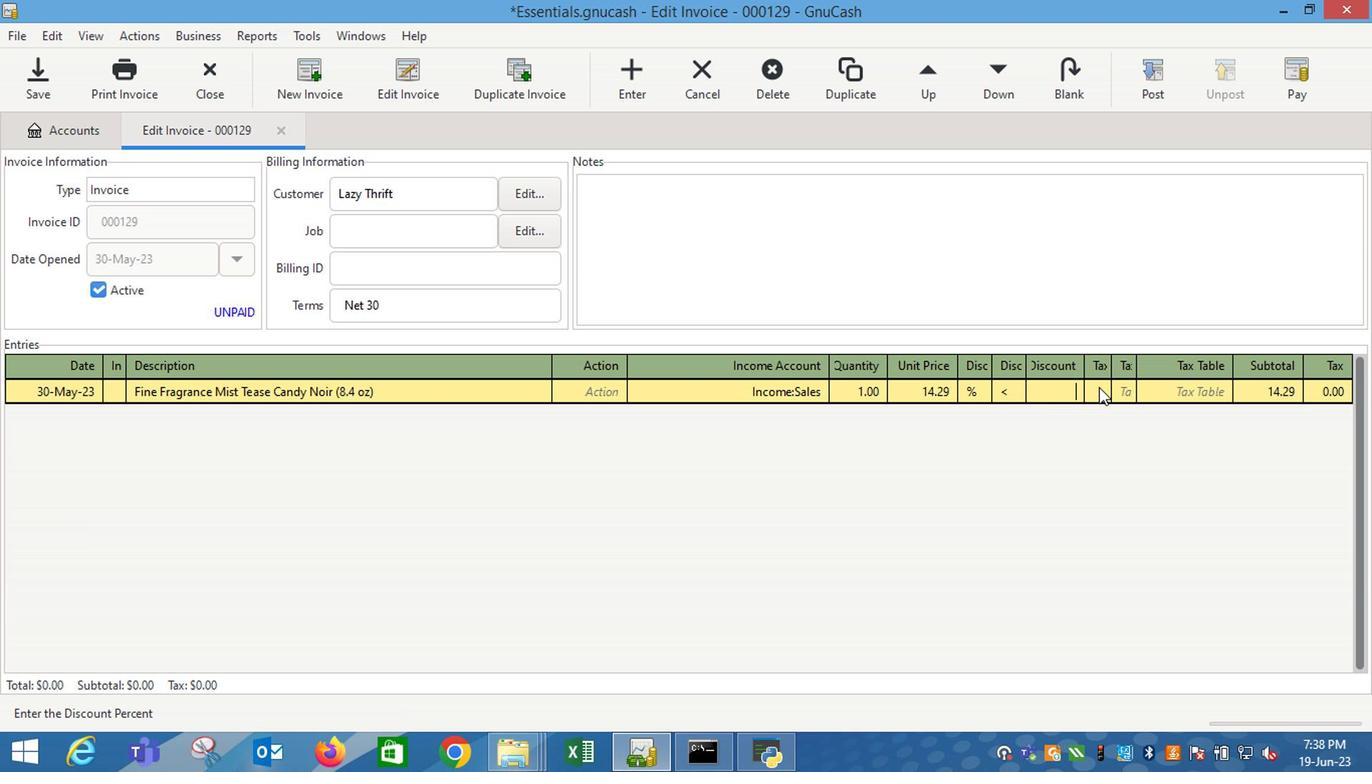 
Action: Mouse moved to (1228, 398)
Screenshot: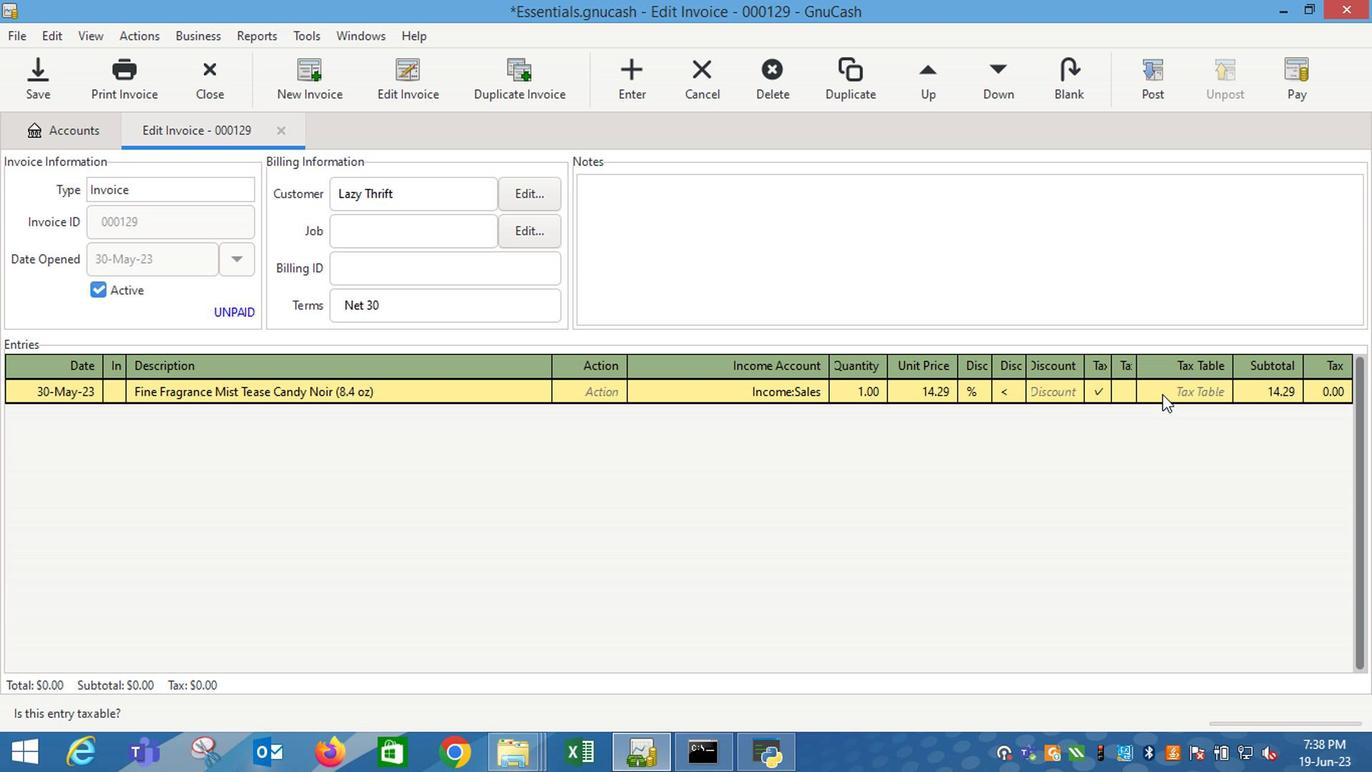 
Action: Mouse pressed left at (1228, 398)
Screenshot: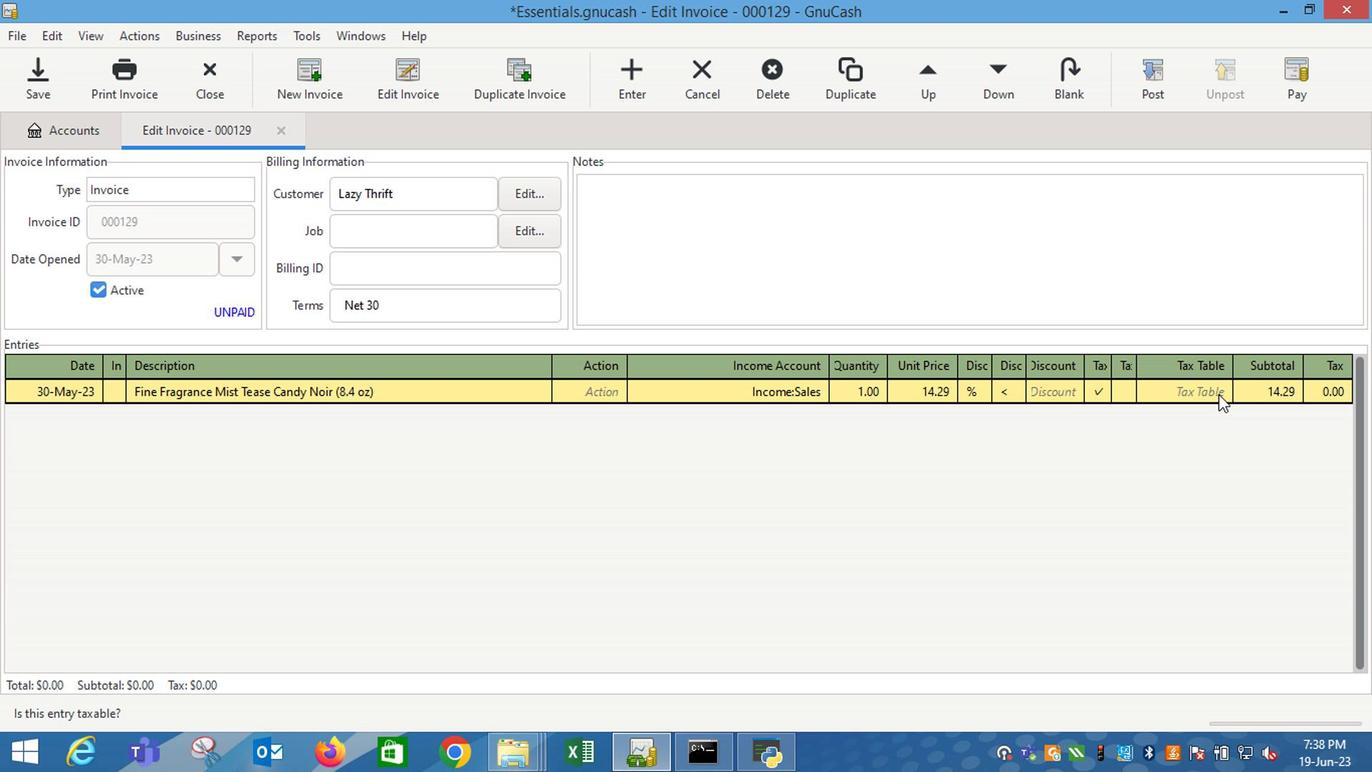 
Action: Mouse moved to (1228, 395)
Screenshot: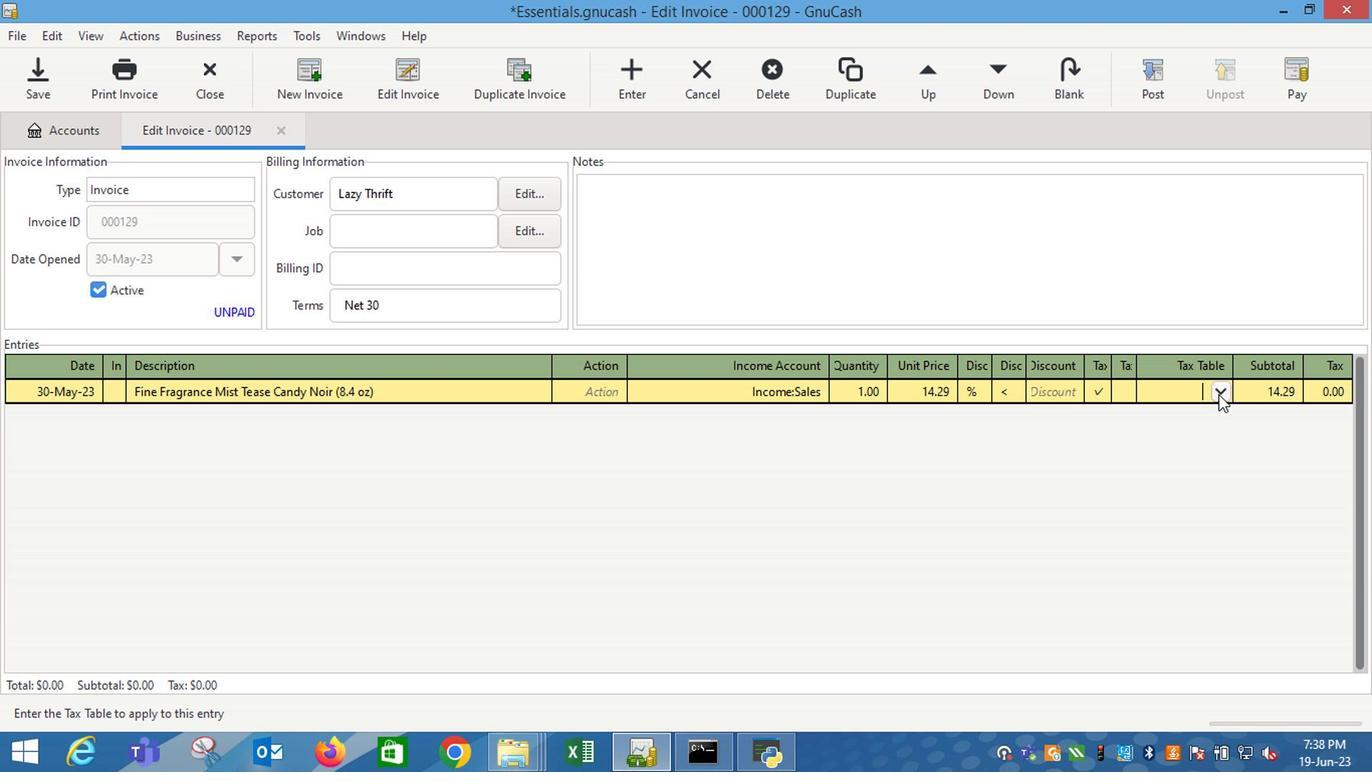
Action: Mouse pressed left at (1228, 395)
Screenshot: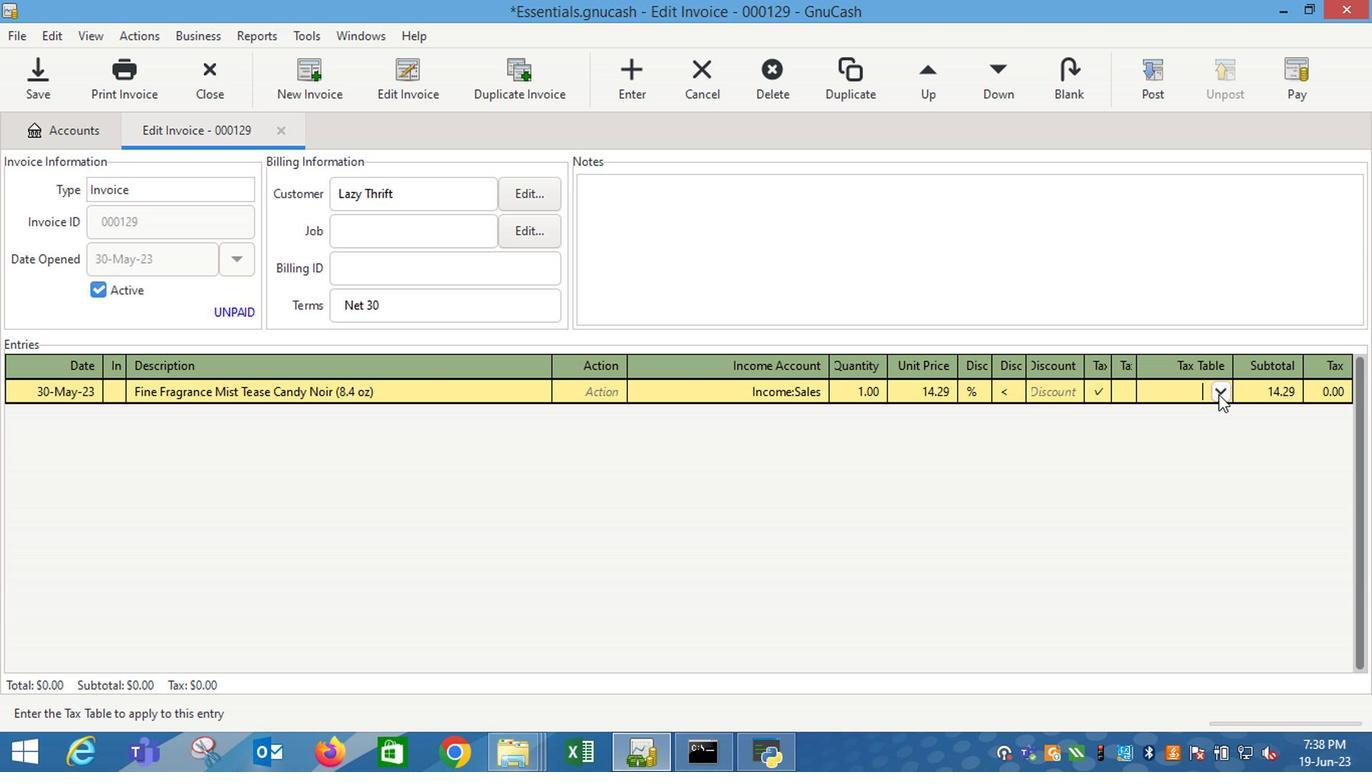 
Action: Mouse moved to (1178, 426)
Screenshot: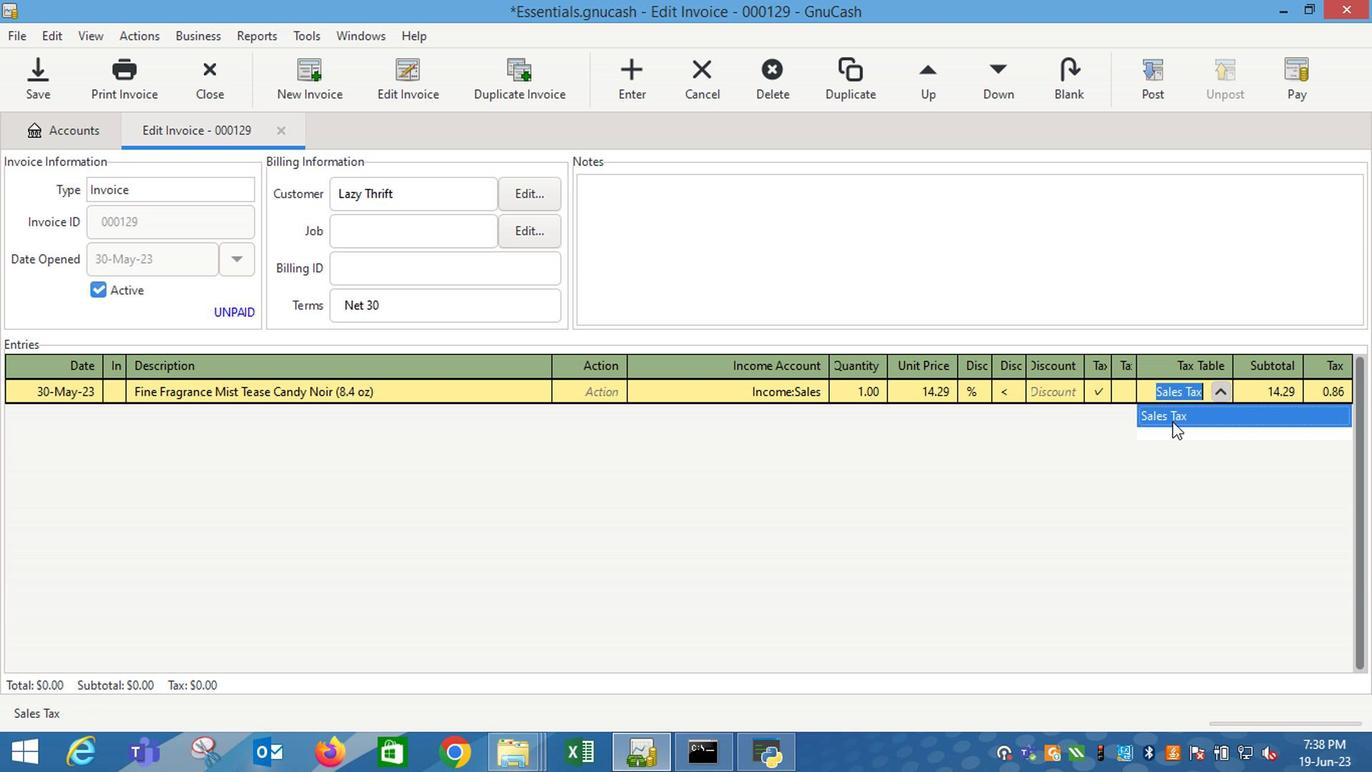 
Action: Mouse pressed left at (1178, 426)
Screenshot: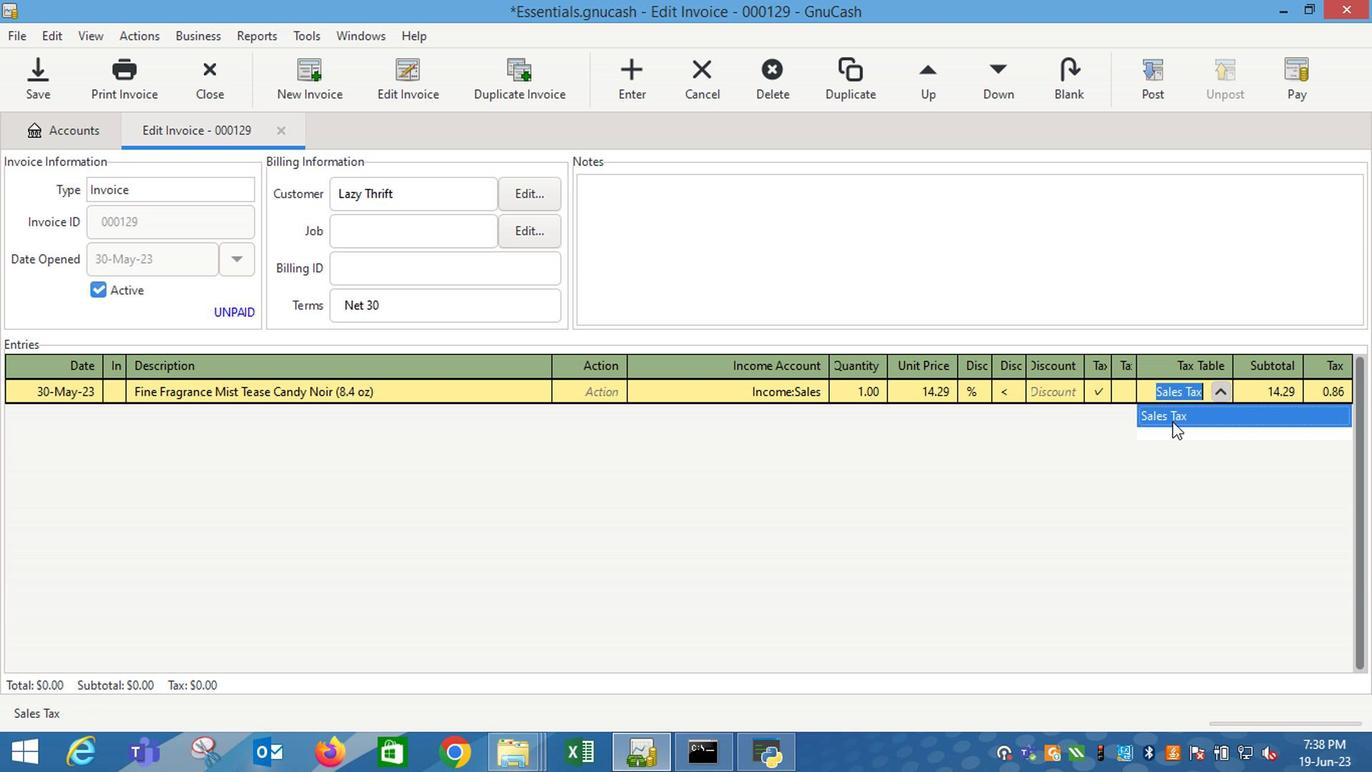 
Action: Mouse moved to (1168, 429)
Screenshot: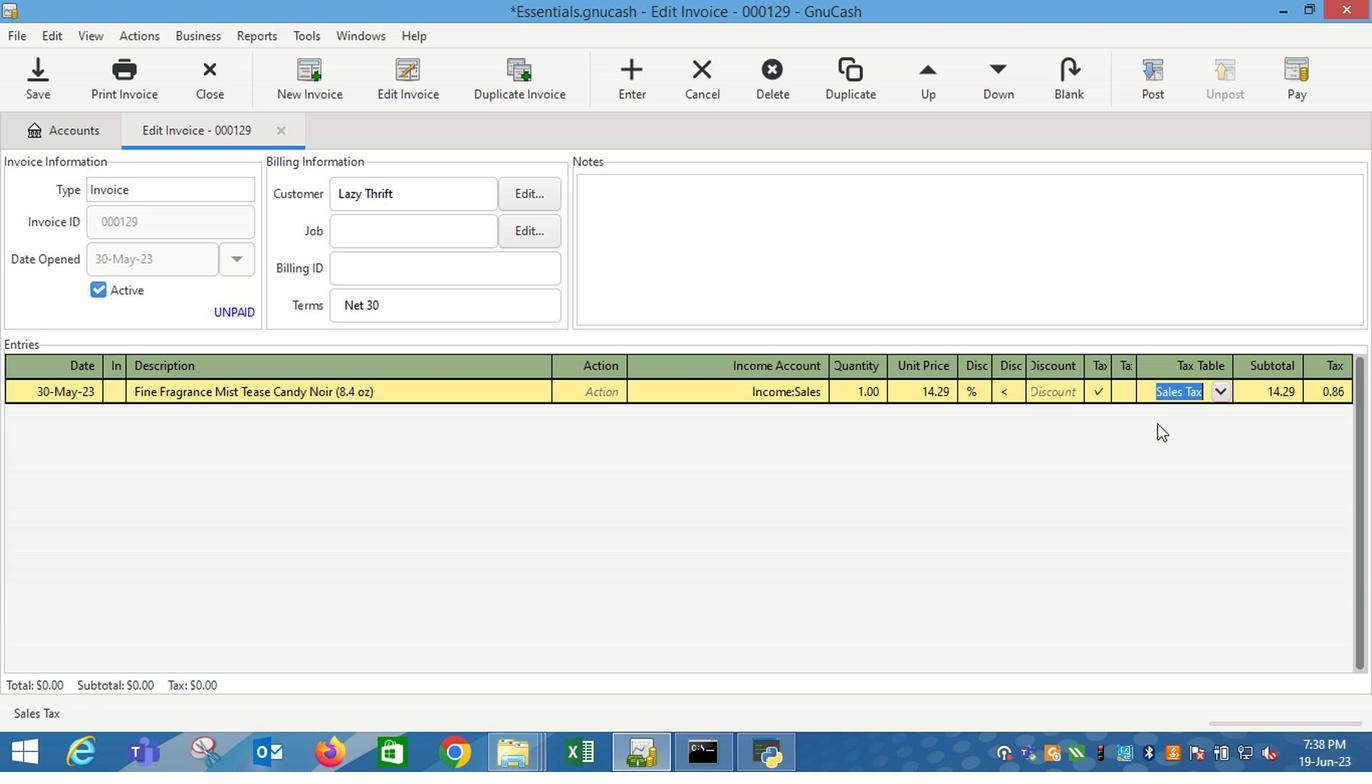 
Action: Key pressed <Key.enter><Key.tab><Key.shift_r>L'<Key.shift_r>Oreal<Key.space><Key.shift_r>Paris<Key.space><Key.shift_r>Brow<Key.space><Key.shift_r>Stylist<Key.space><Key.shift_r>Frame<Key.space><Key.shift_r>and<Key.space><Key.shift_r>Set<Key.space>brow<Key.space><Key.shift_r>Pomade<Key.space><Key.shift_r>Deep<Key.space><Key.shift_r>Brunette<Key.tab><Key.tab>i<Key.down><Key.down><Key.down><Key.tab>1<Key.tab>10.49<Key.tab>
Screenshot: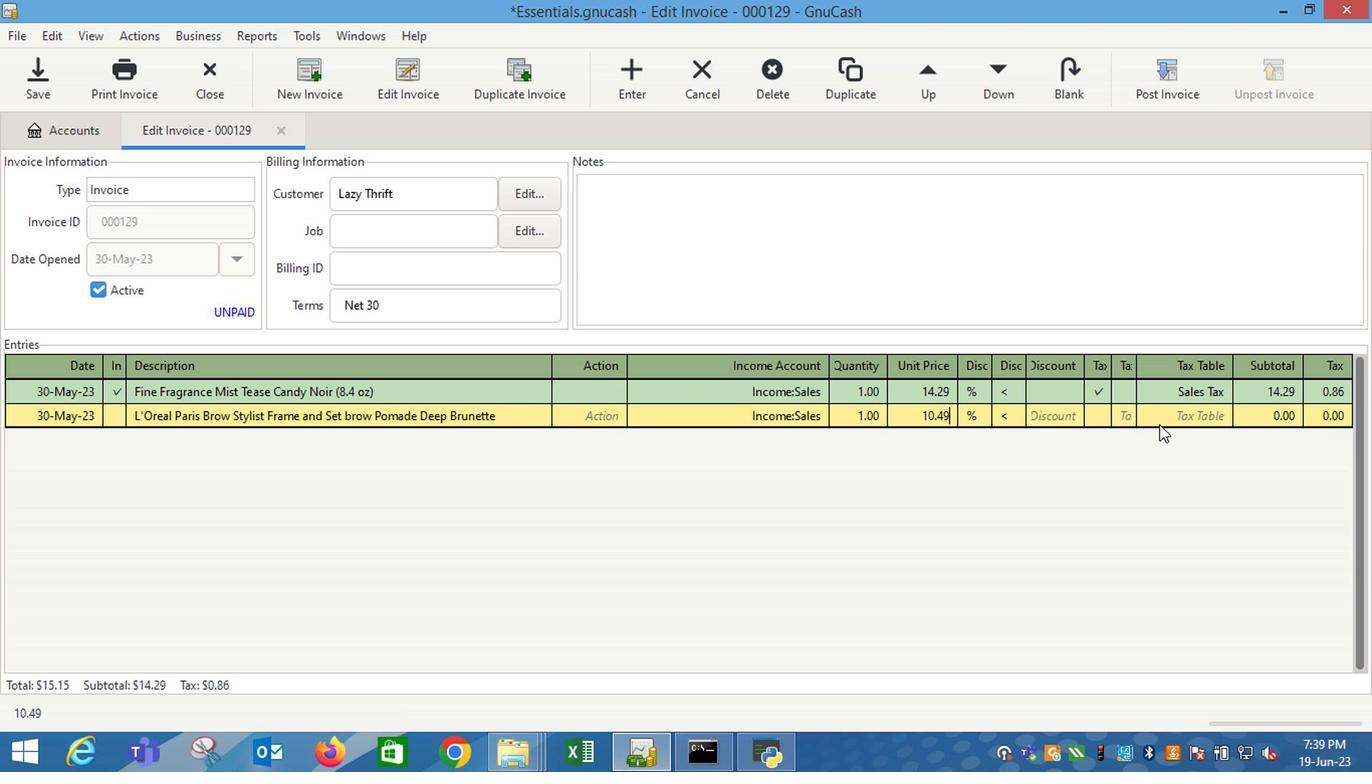 
Action: Mouse moved to (1108, 420)
Screenshot: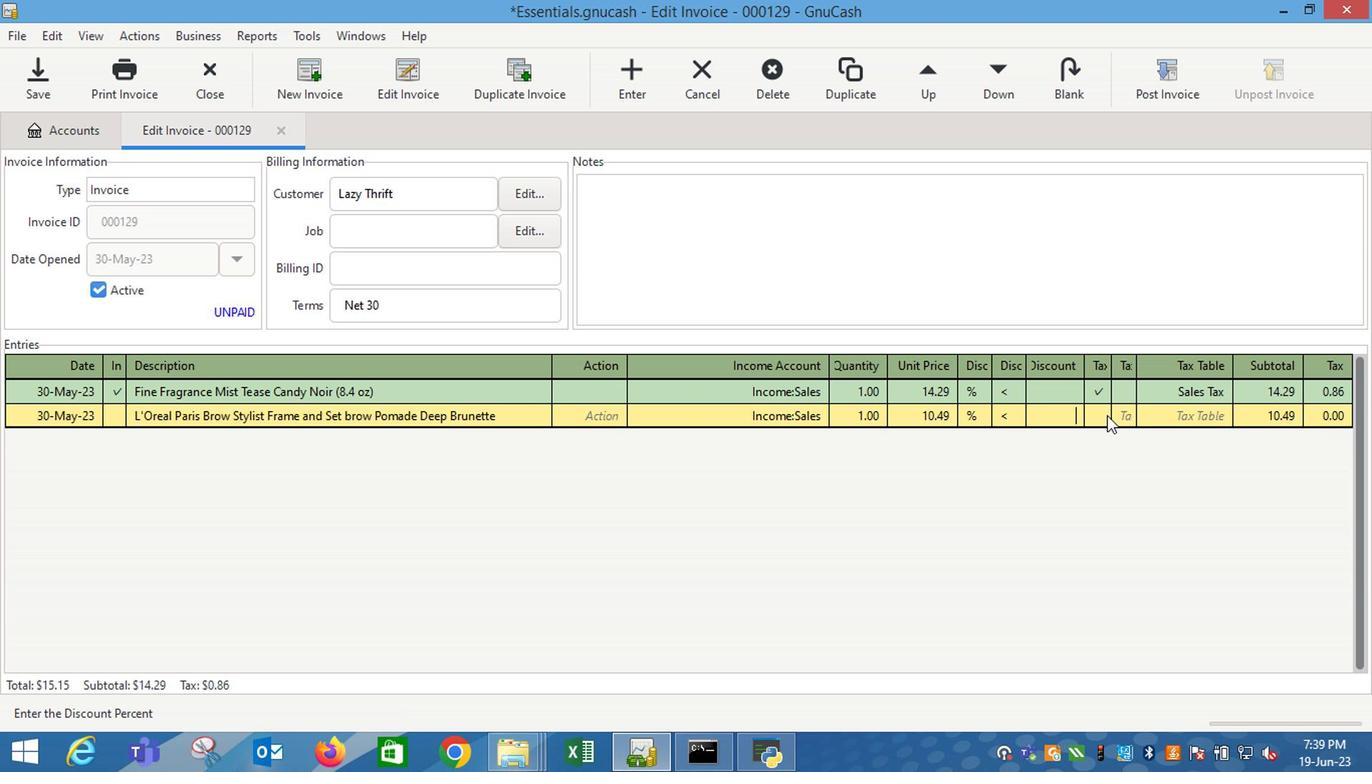 
Action: Mouse pressed left at (1108, 420)
Screenshot: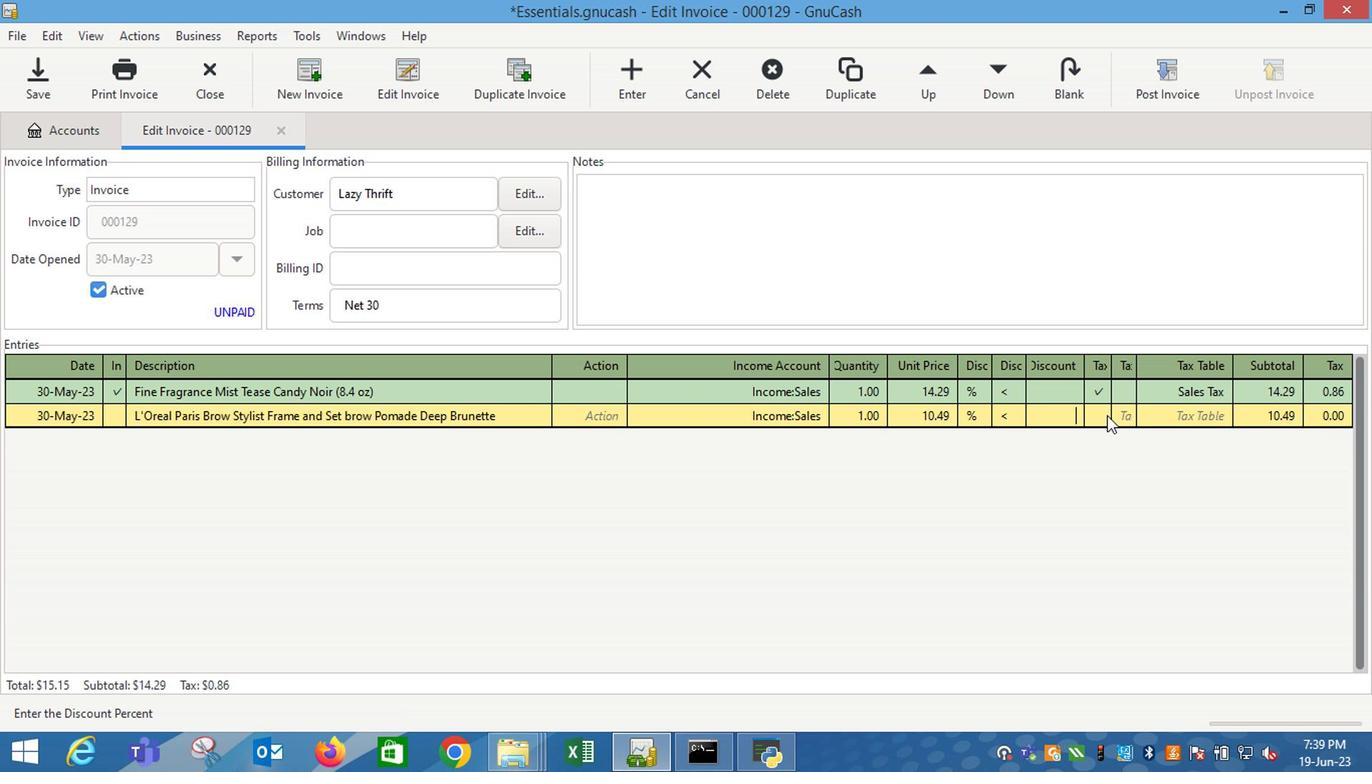 
Action: Mouse moved to (1213, 424)
Screenshot: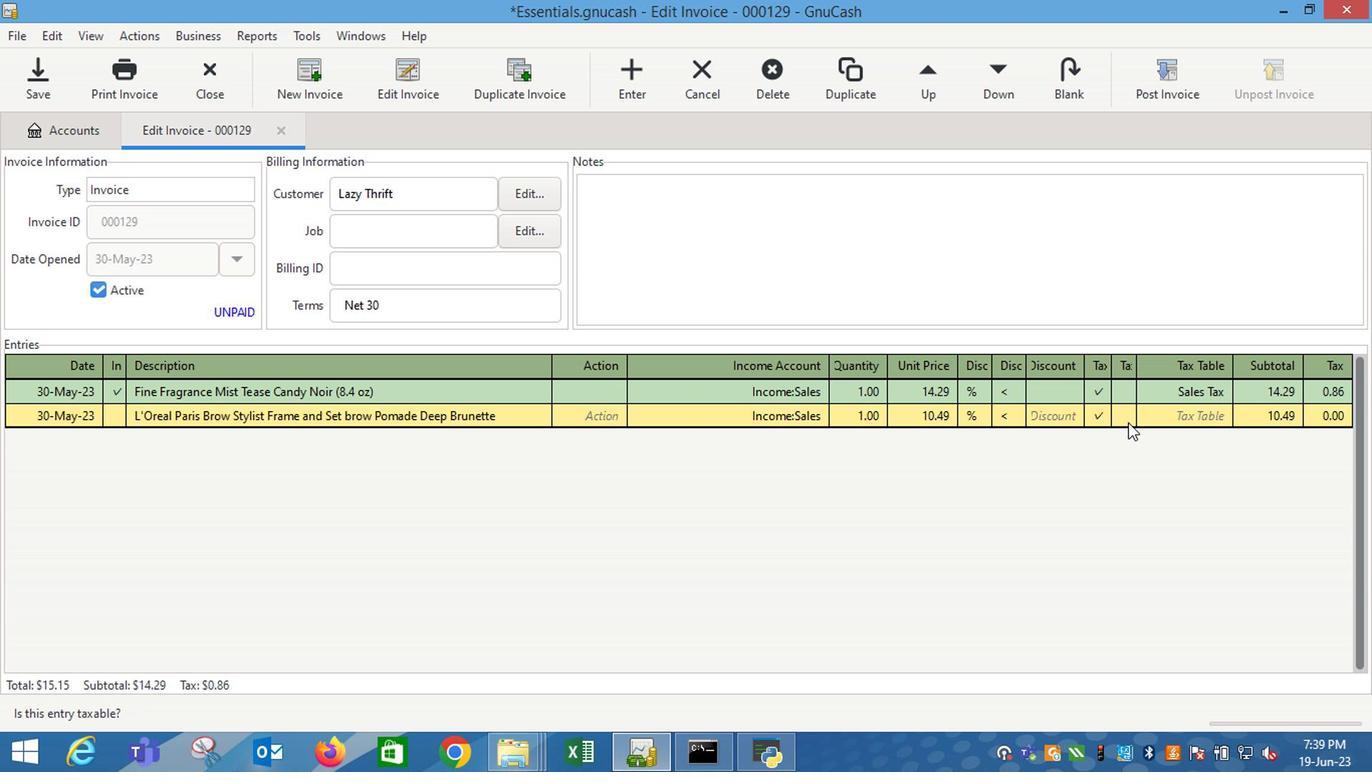 
Action: Mouse pressed left at (1213, 424)
Screenshot: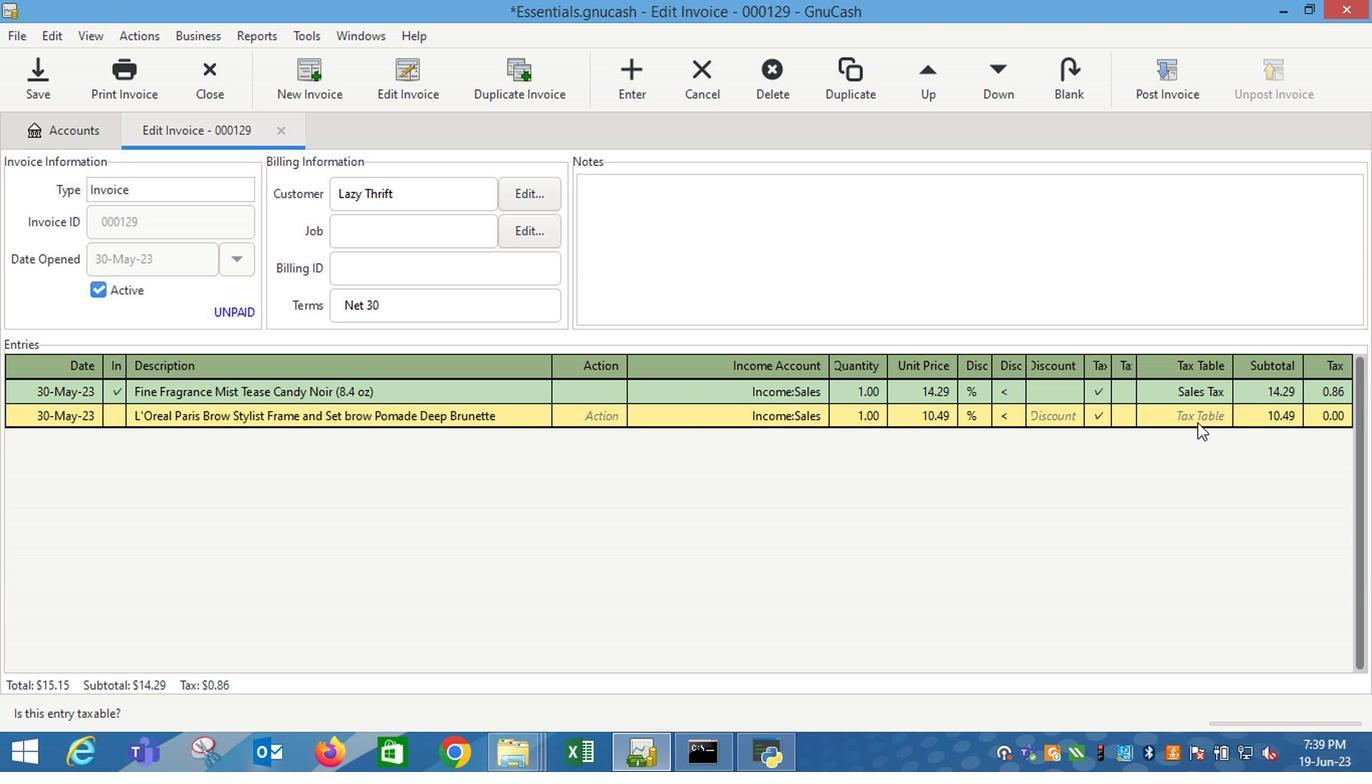 
Action: Mouse moved to (1223, 415)
Screenshot: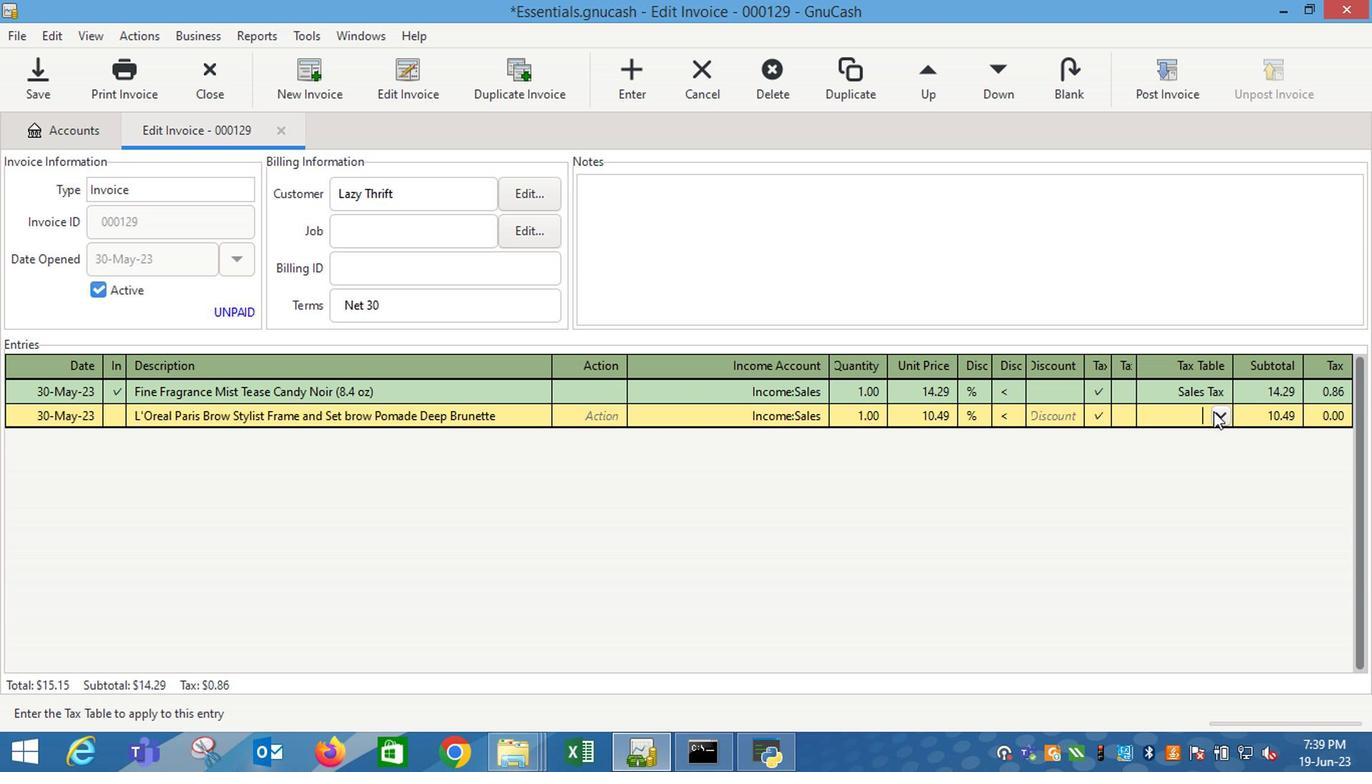 
Action: Mouse pressed left at (1223, 415)
Screenshot: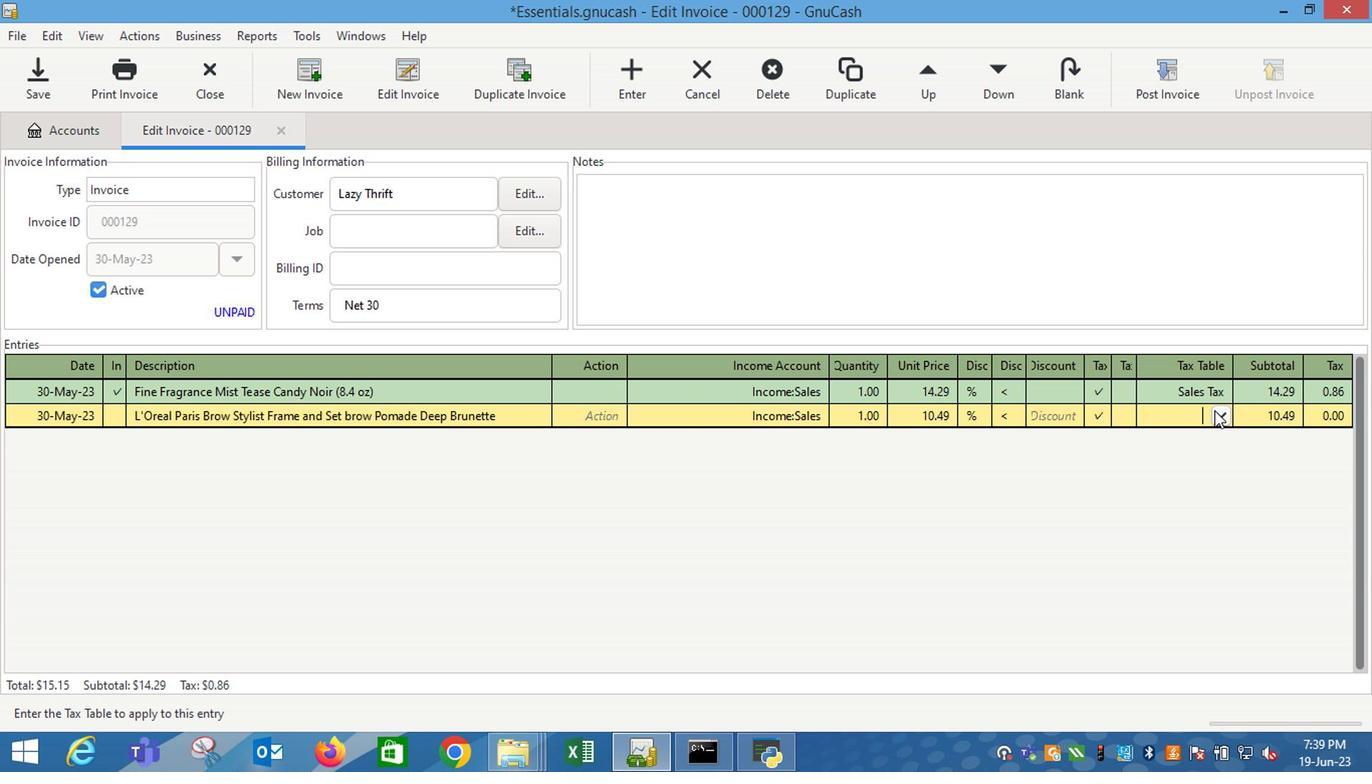 
Action: Mouse moved to (1198, 441)
Screenshot: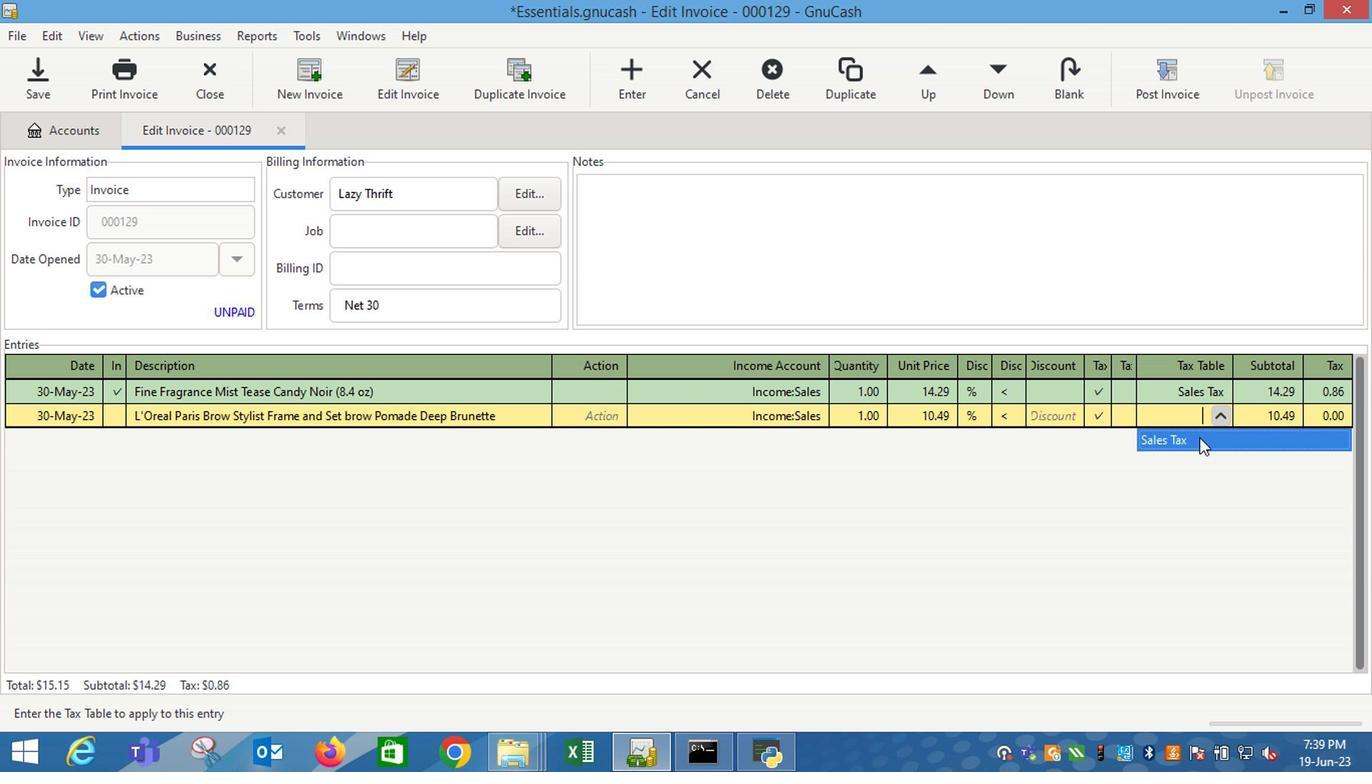 
Action: Mouse pressed left at (1198, 441)
Screenshot: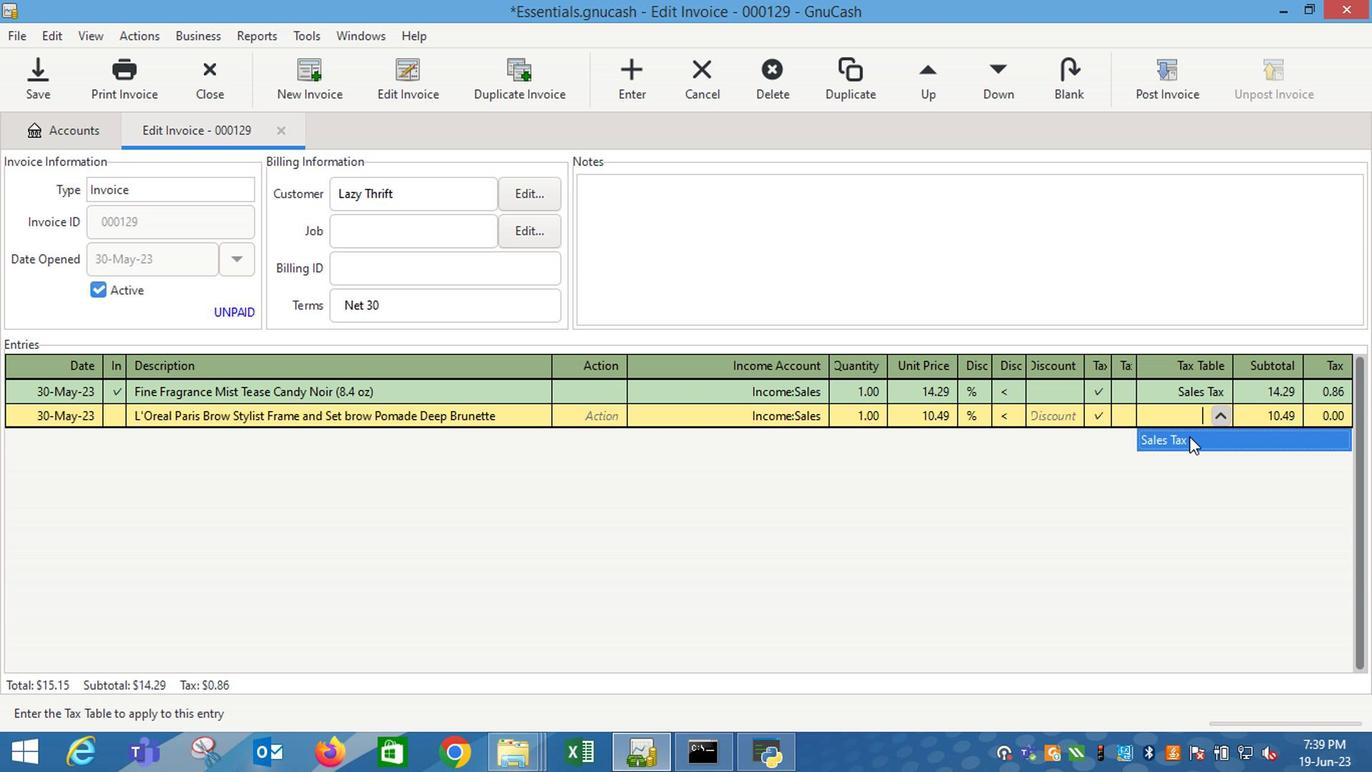 
Action: Mouse moved to (1193, 441)
Screenshot: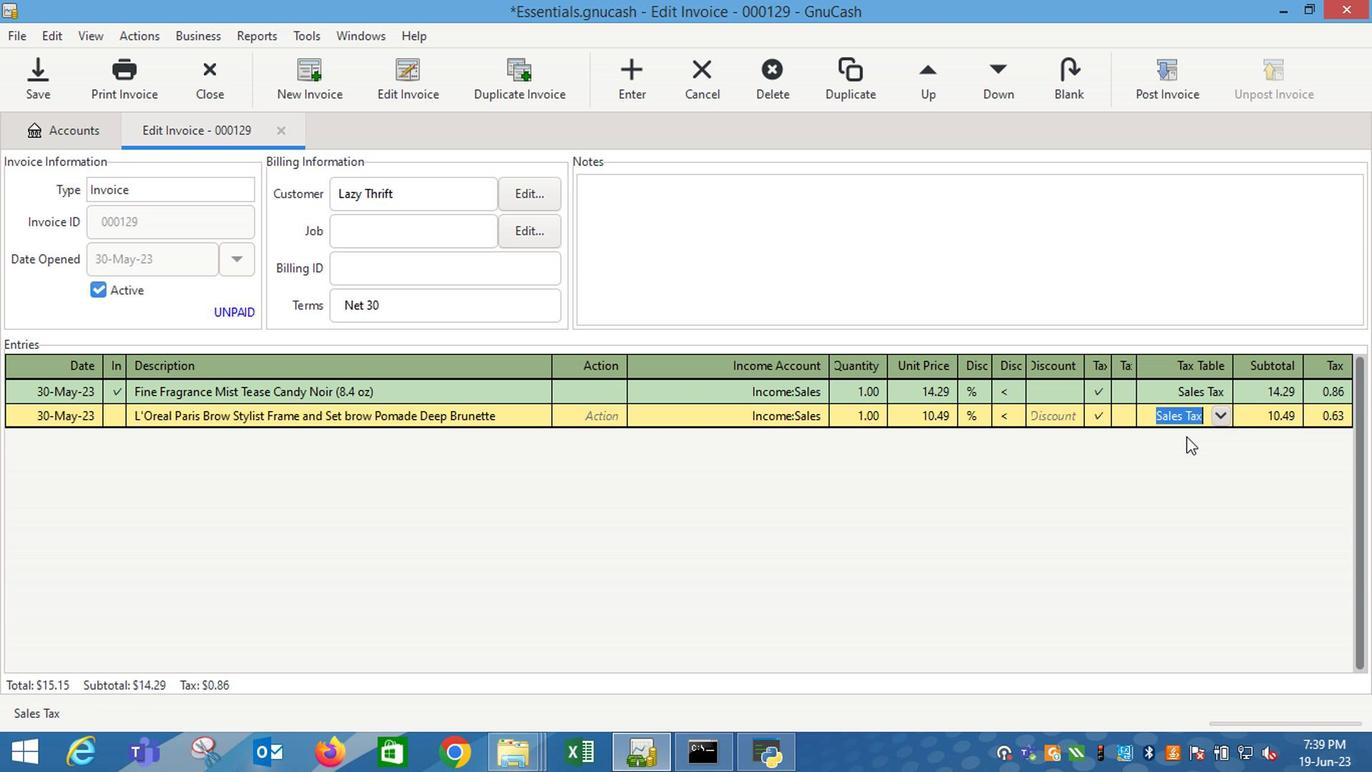 
Action: Key pressed <Key.enter>
Screenshot: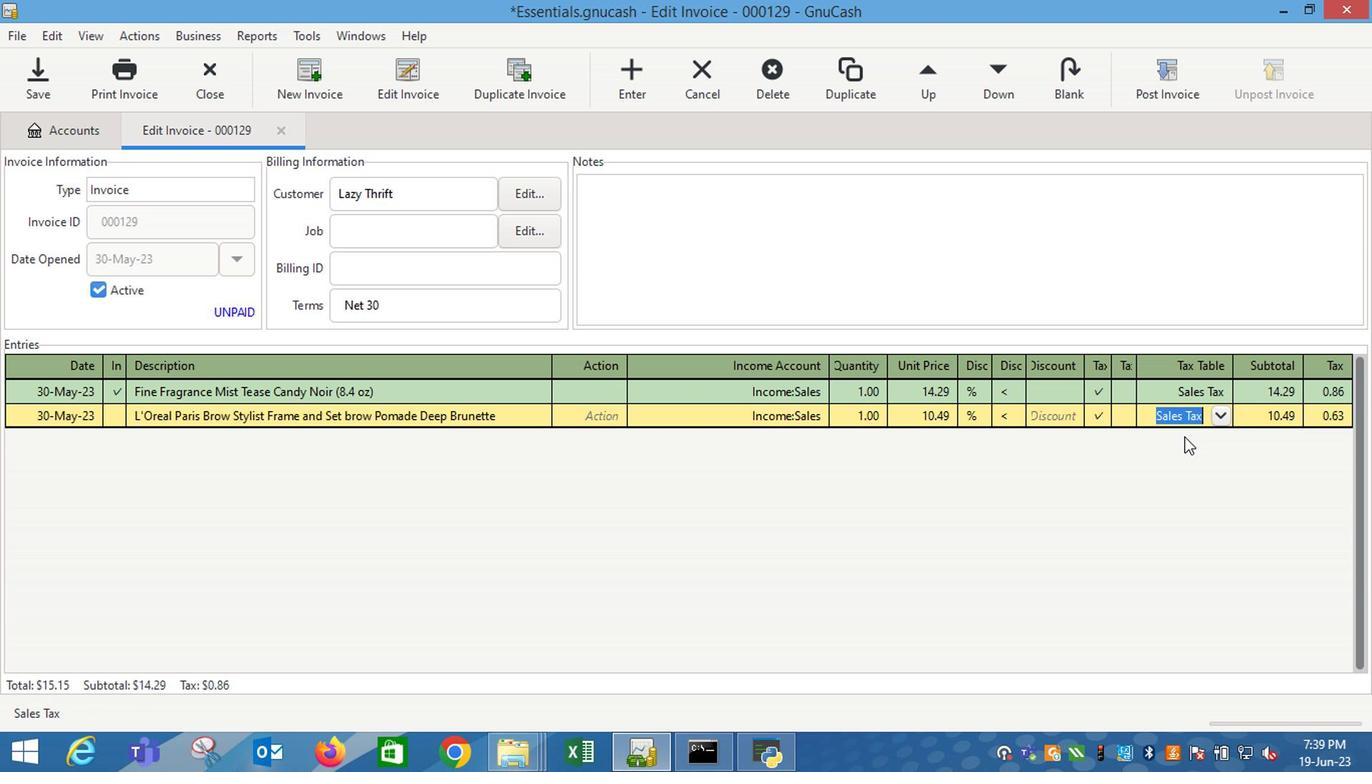 
Action: Mouse moved to (1187, 81)
Screenshot: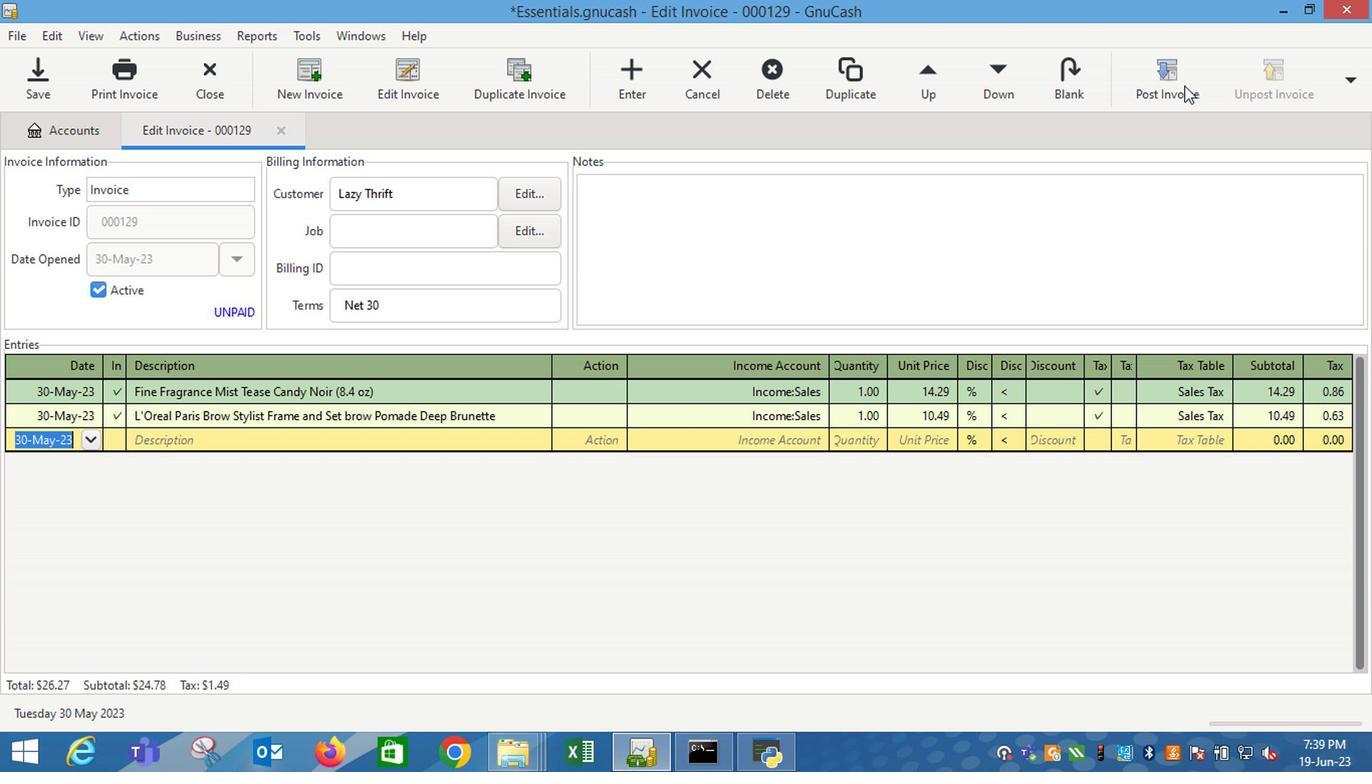 
Action: Mouse pressed left at (1187, 81)
Screenshot: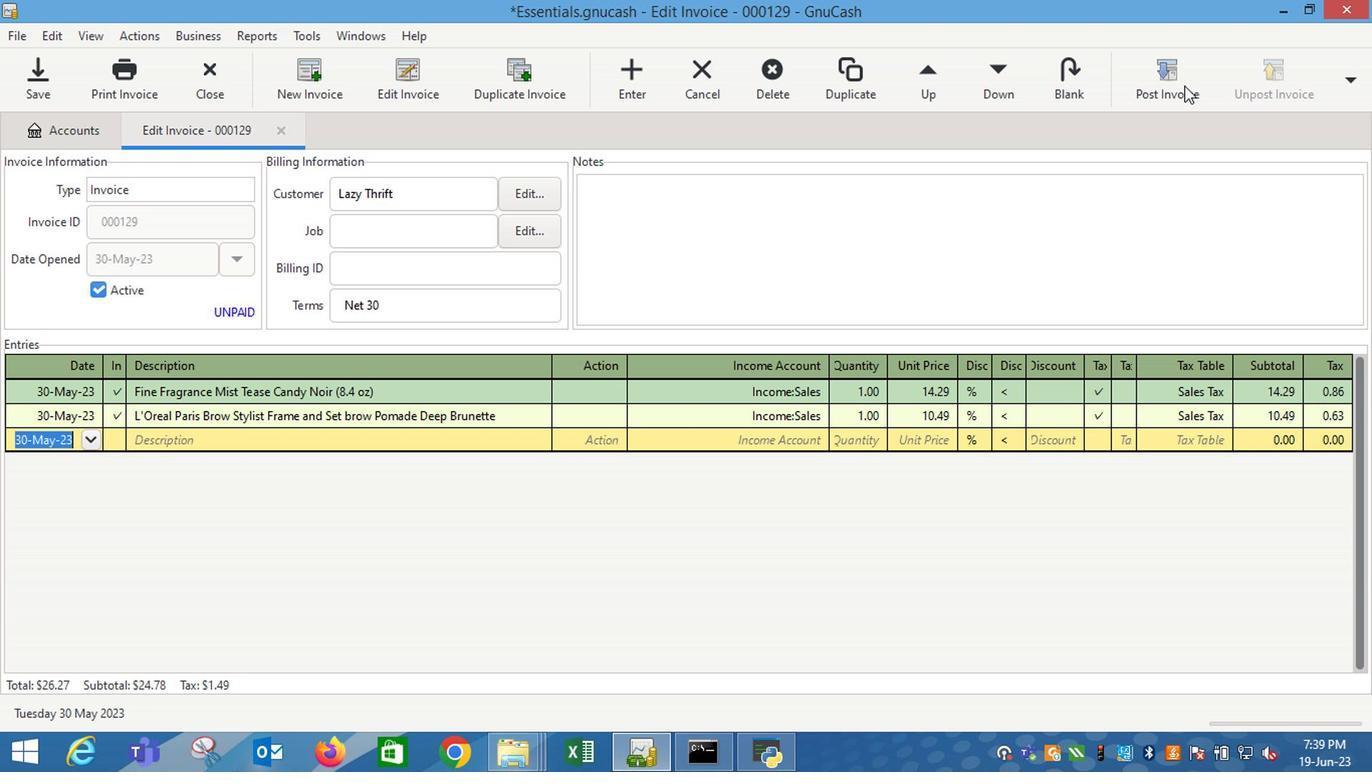 
Action: Mouse moved to (855, 333)
Screenshot: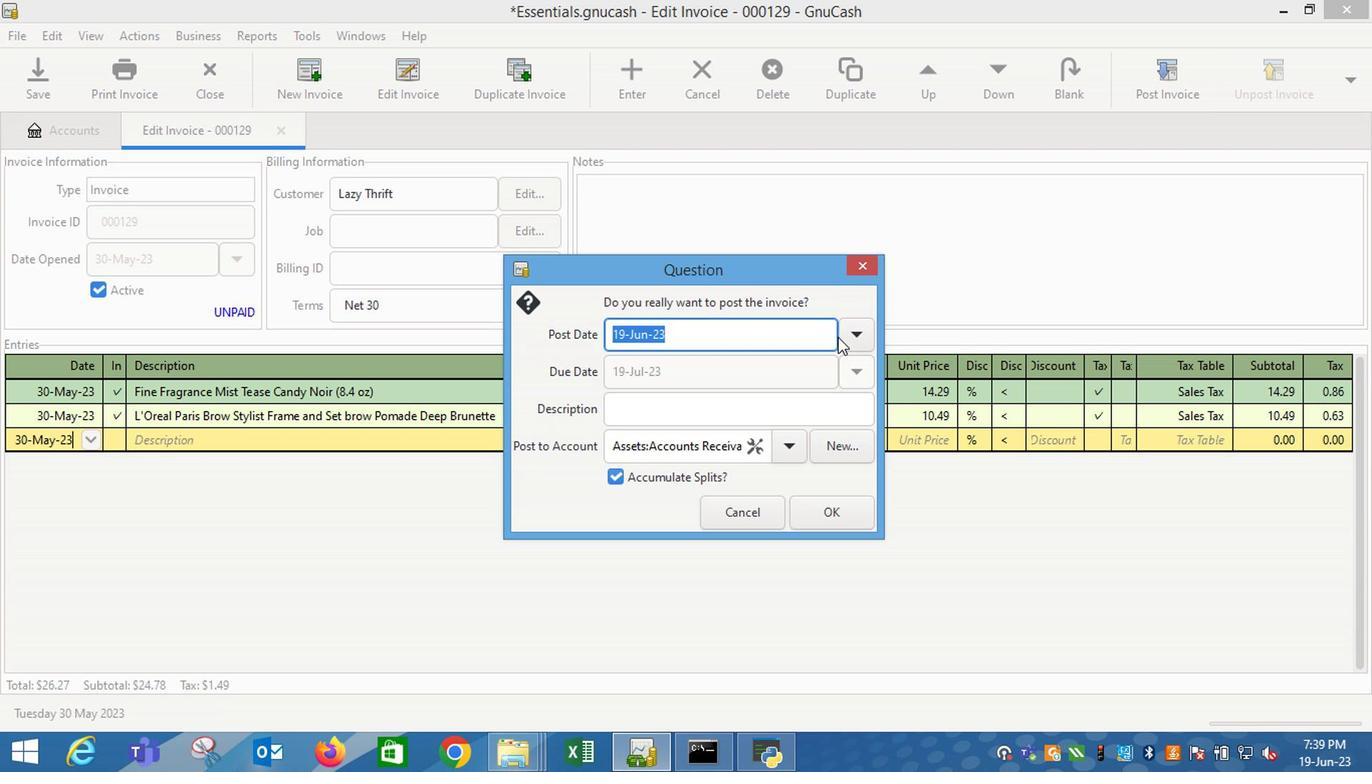 
Action: Mouse pressed left at (855, 333)
Screenshot: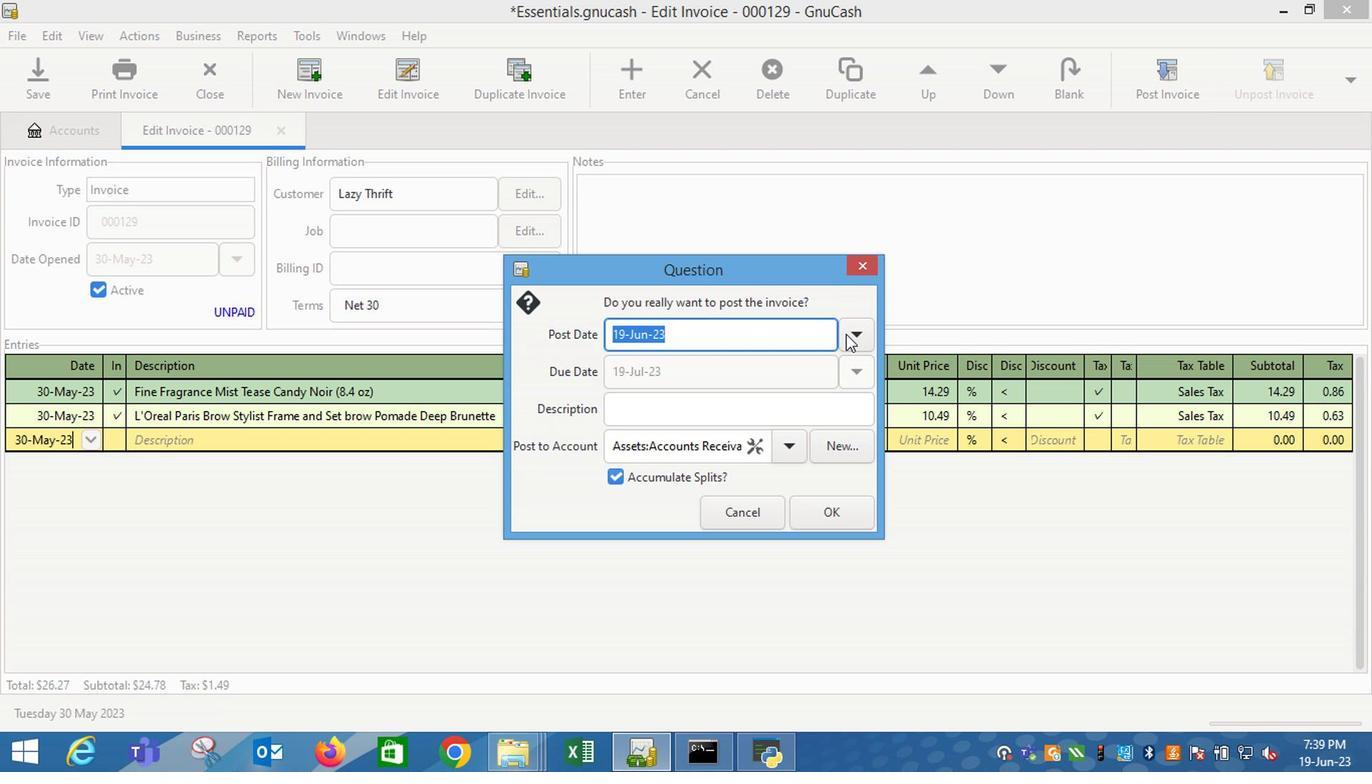
Action: Mouse moved to (704, 369)
Screenshot: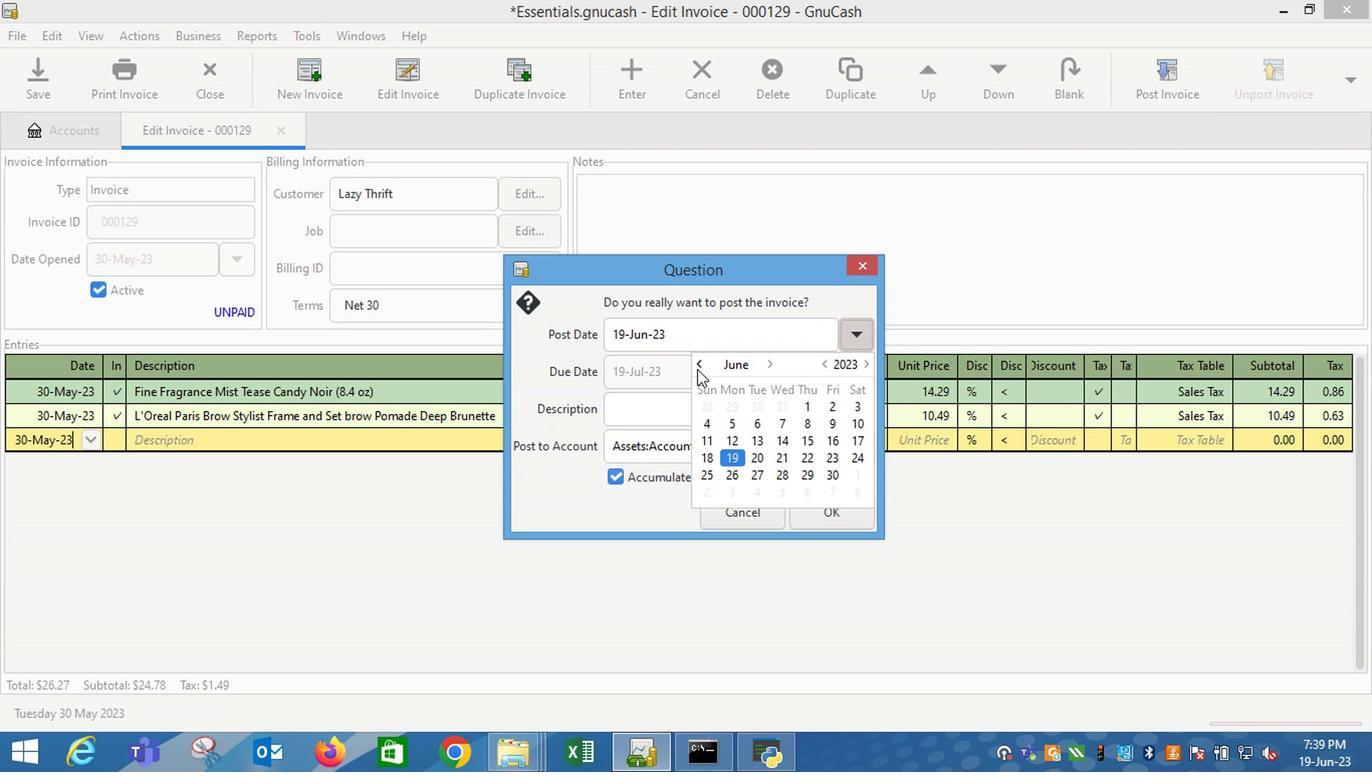 
Action: Mouse pressed left at (704, 369)
Screenshot: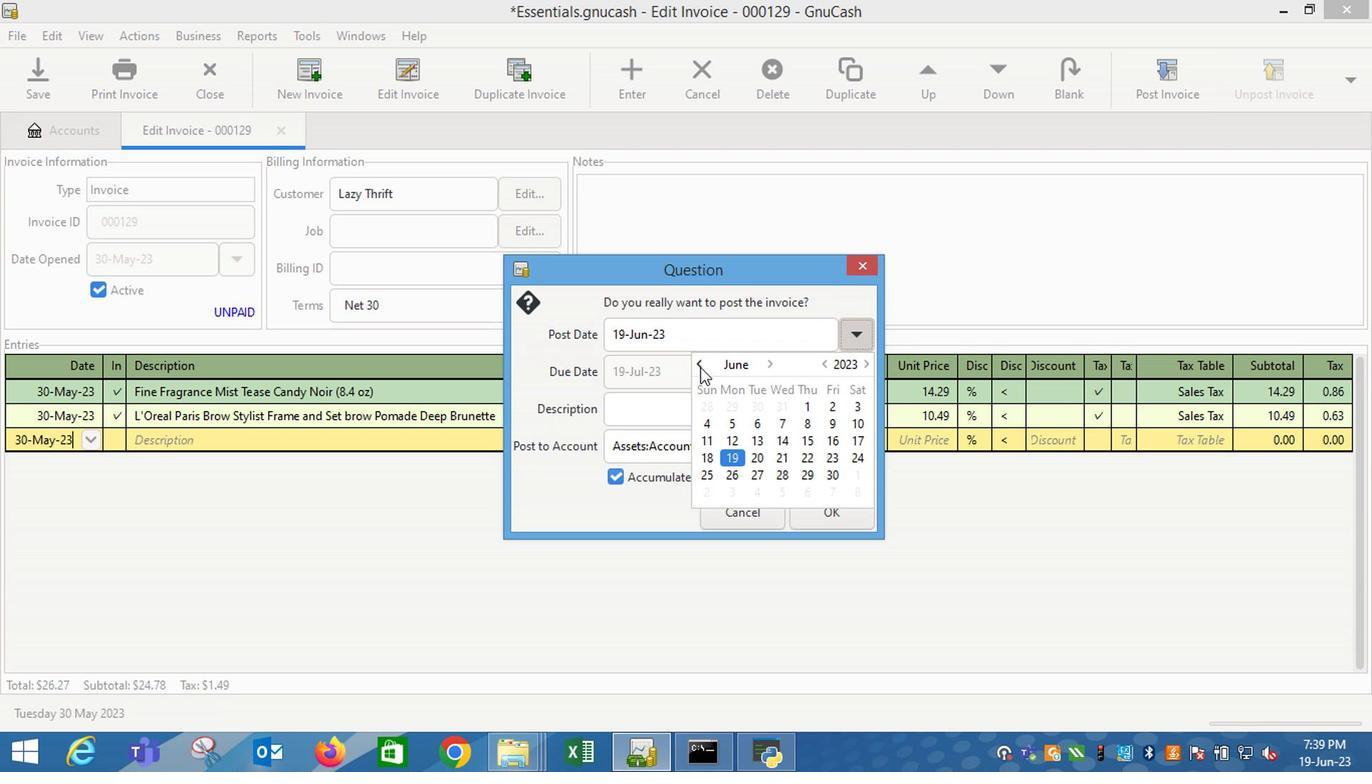 
Action: Mouse moved to (758, 481)
Screenshot: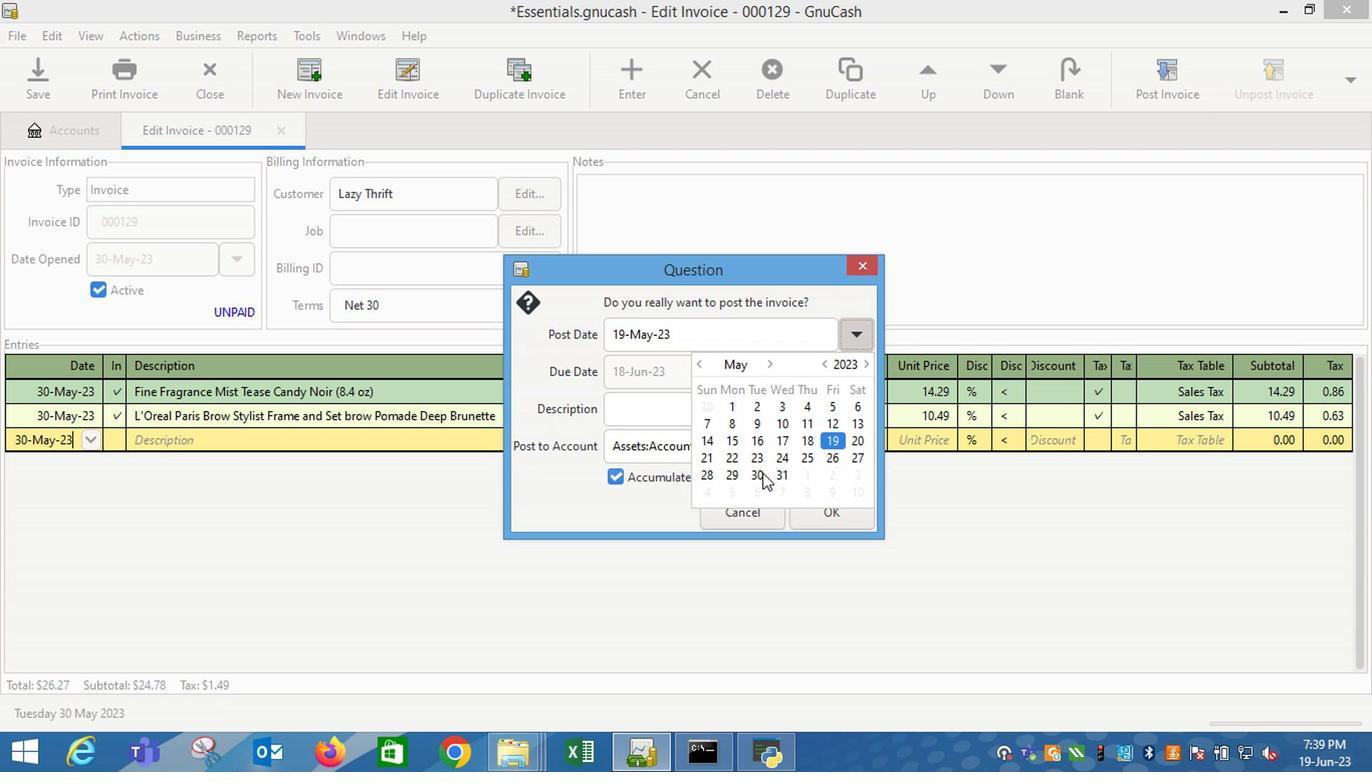 
Action: Mouse pressed left at (758, 481)
Screenshot: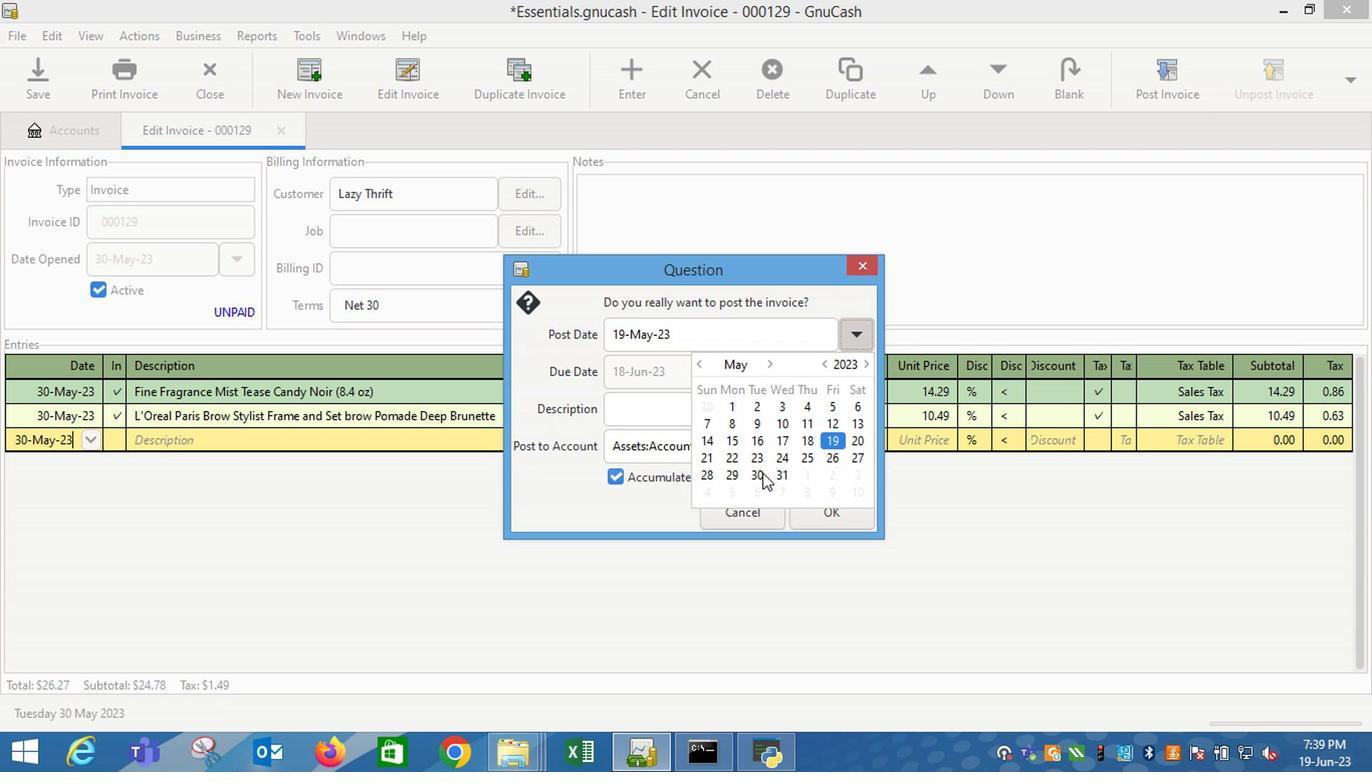 
Action: Mouse moved to (634, 413)
Screenshot: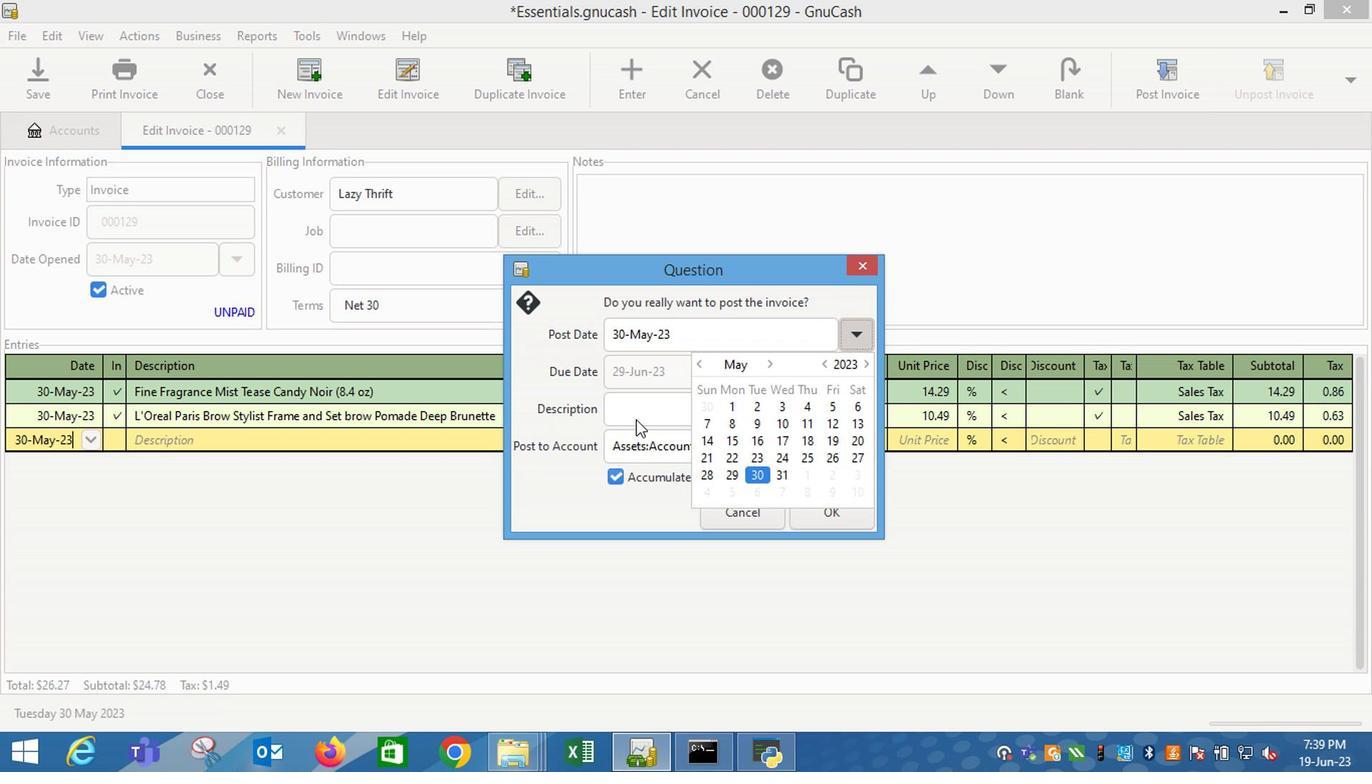 
Action: Mouse pressed left at (634, 413)
Screenshot: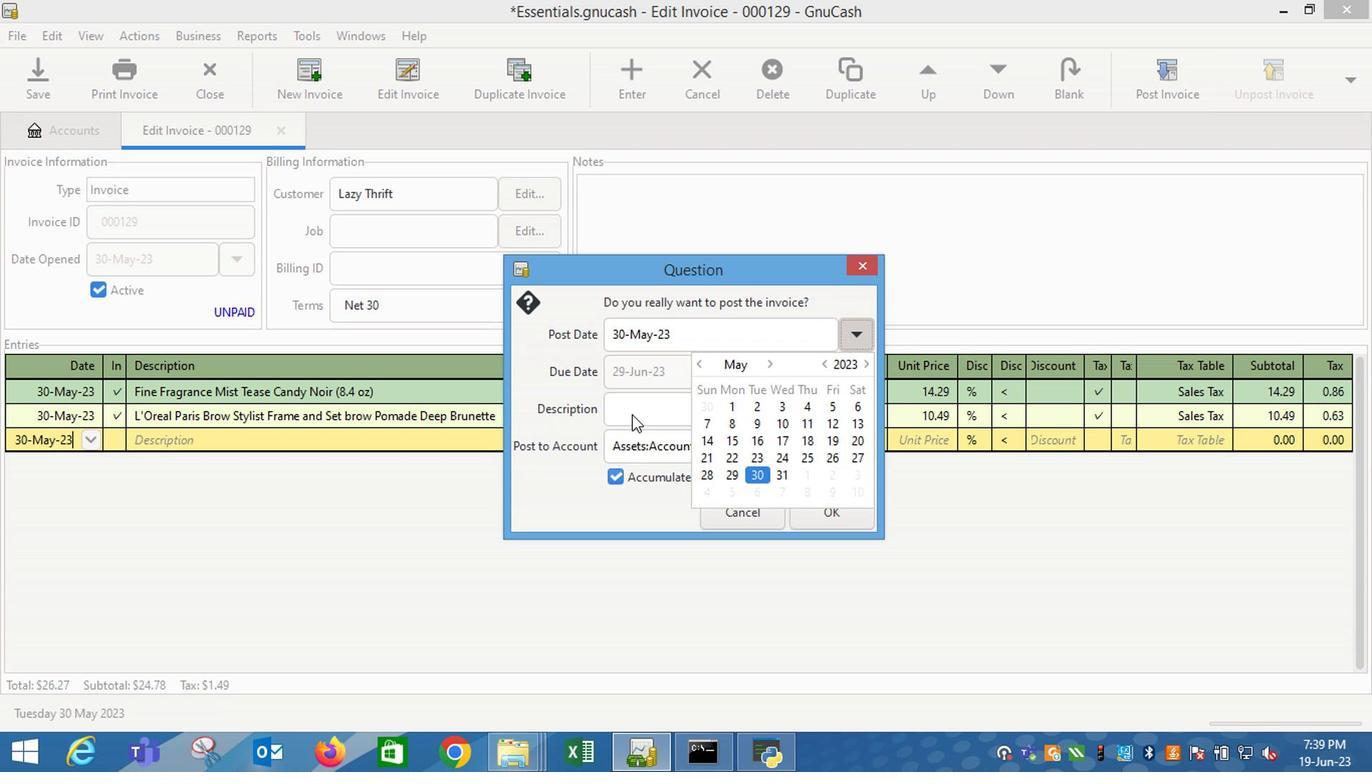 
Action: Mouse moved to (857, 534)
Screenshot: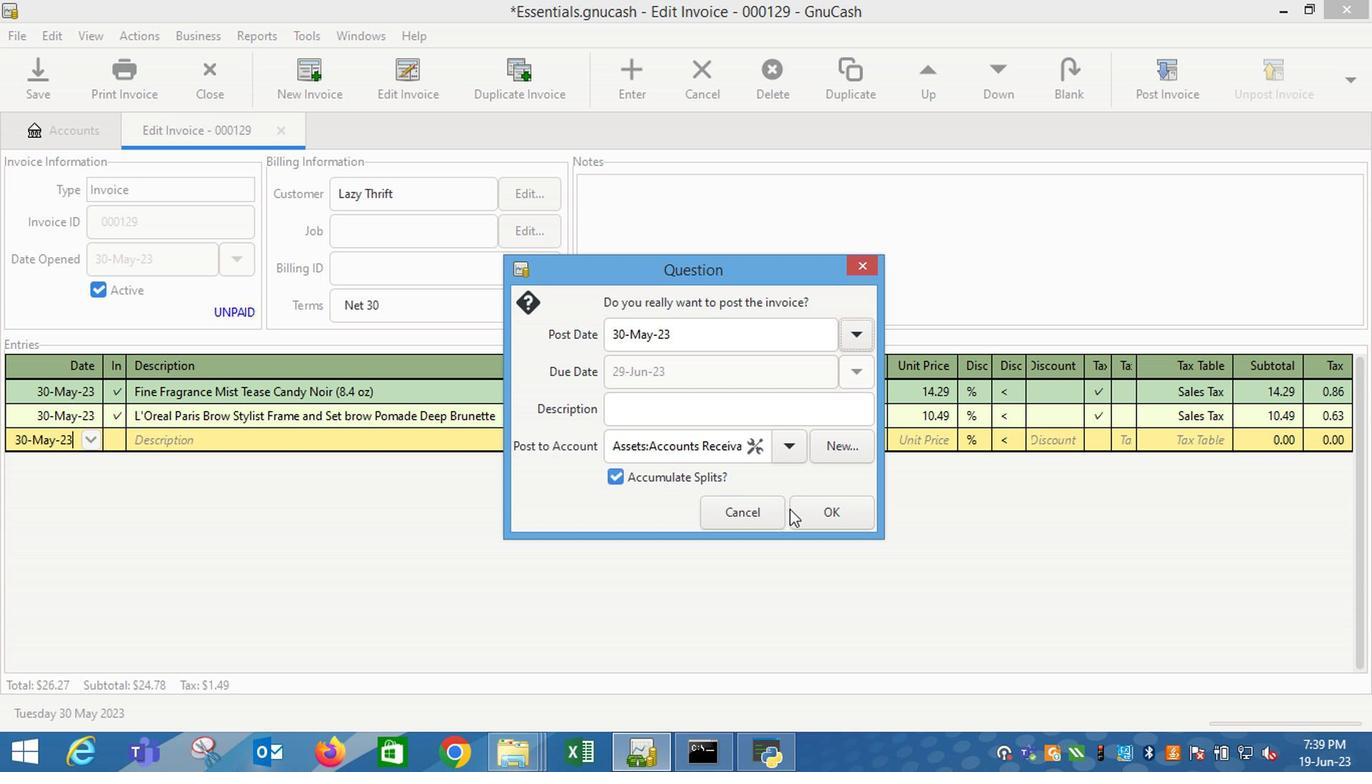 
Action: Mouse pressed left at (857, 534)
Screenshot: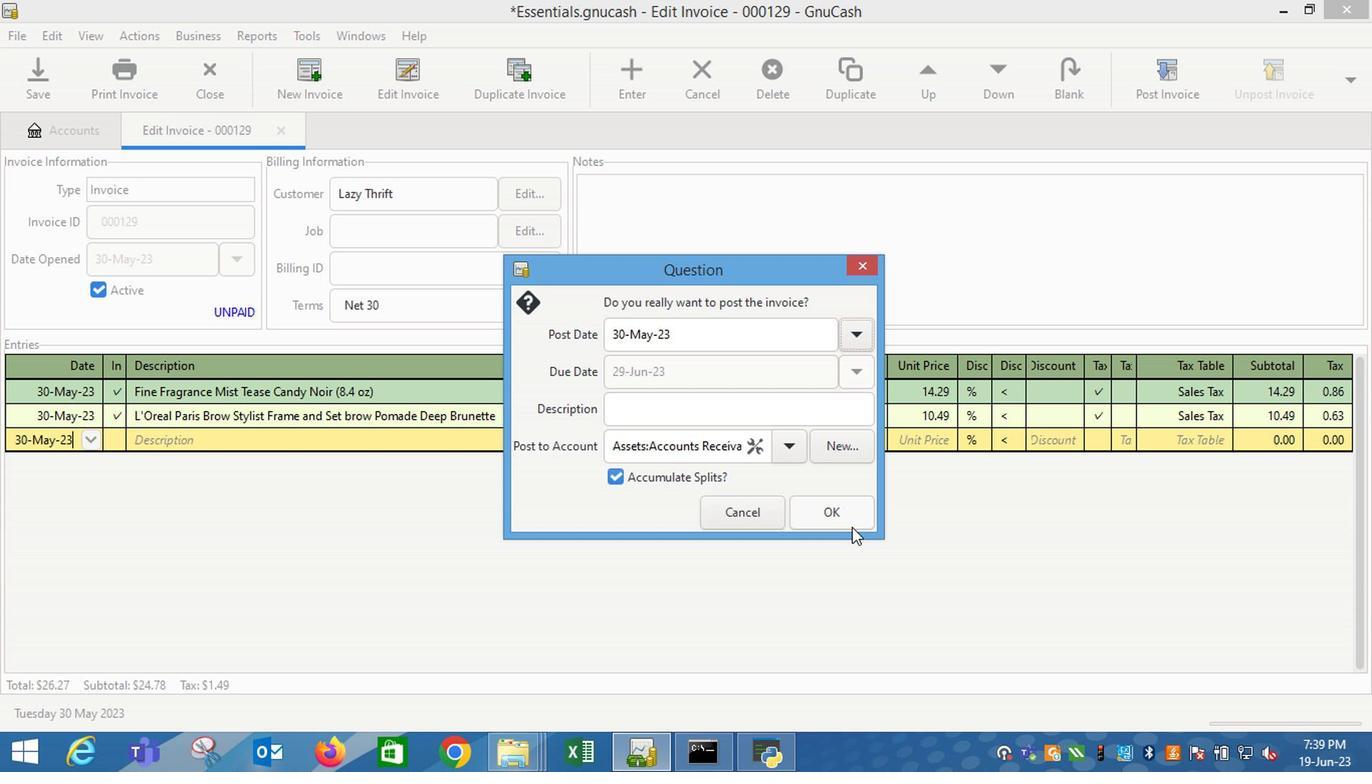 
Action: Mouse moved to (1296, 81)
Screenshot: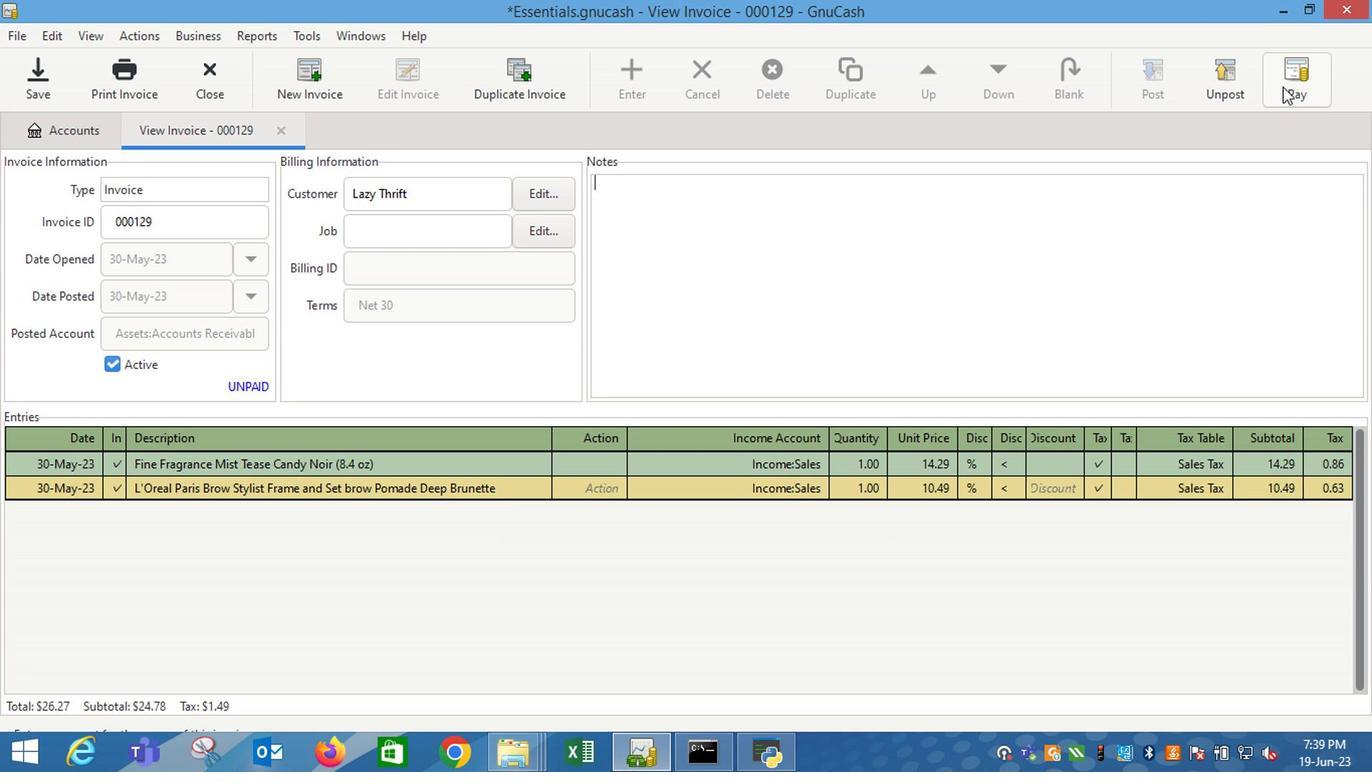 
Action: Mouse pressed left at (1296, 81)
Screenshot: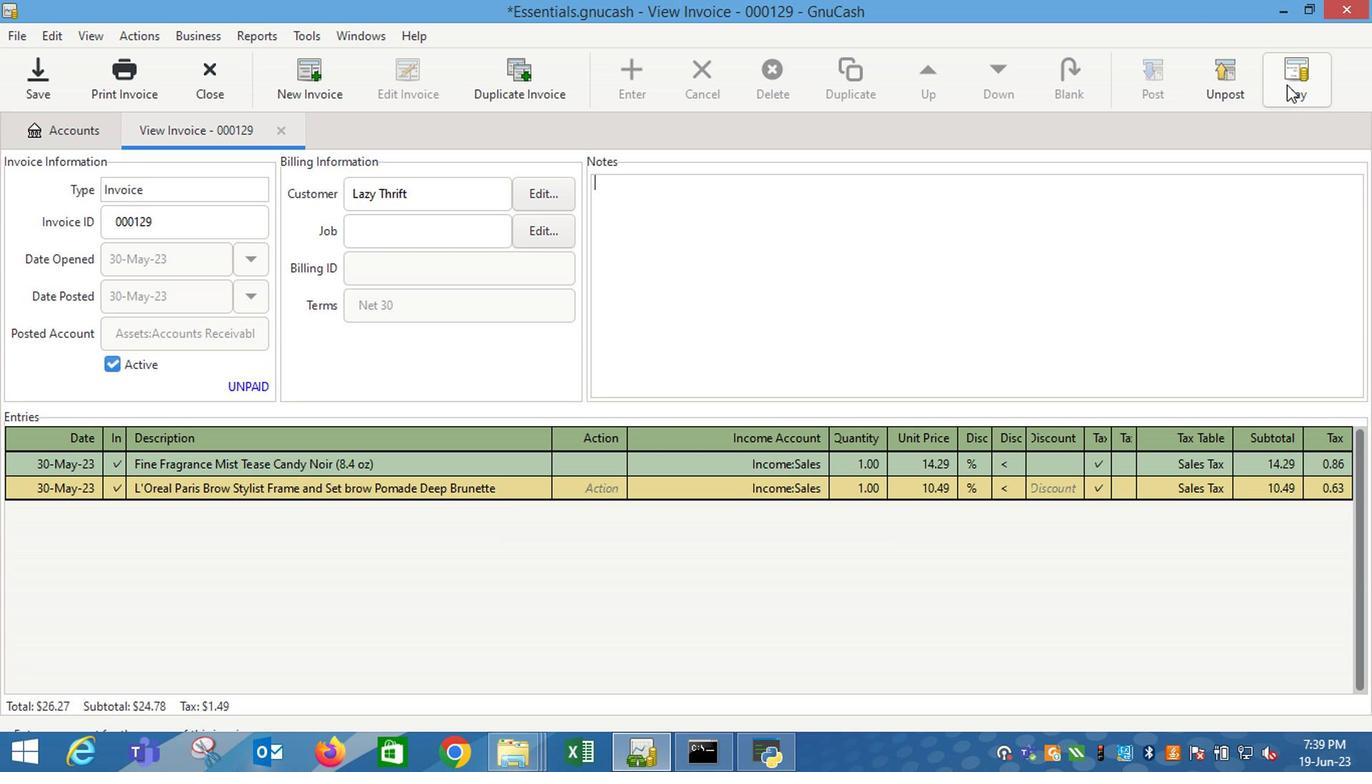 
Action: Mouse moved to (626, 399)
Screenshot: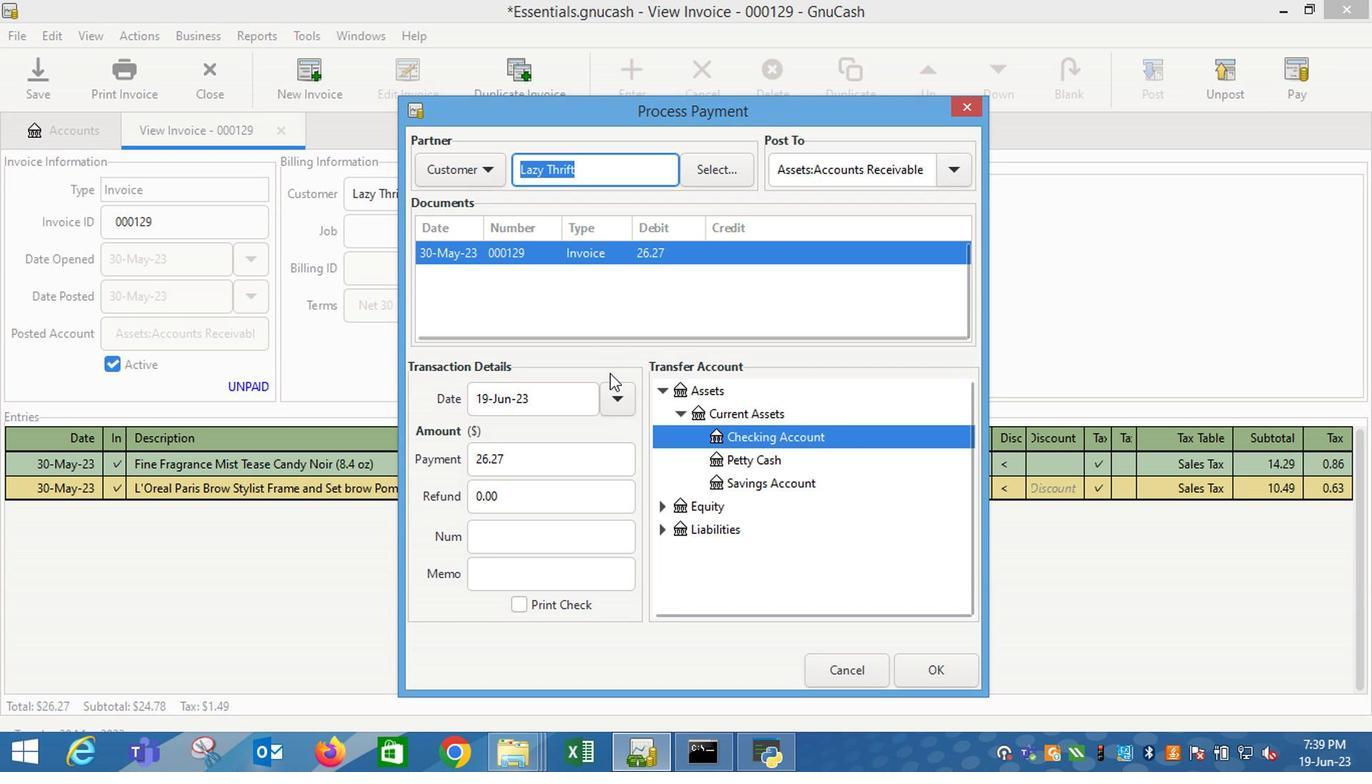 
Action: Mouse pressed left at (626, 399)
Screenshot: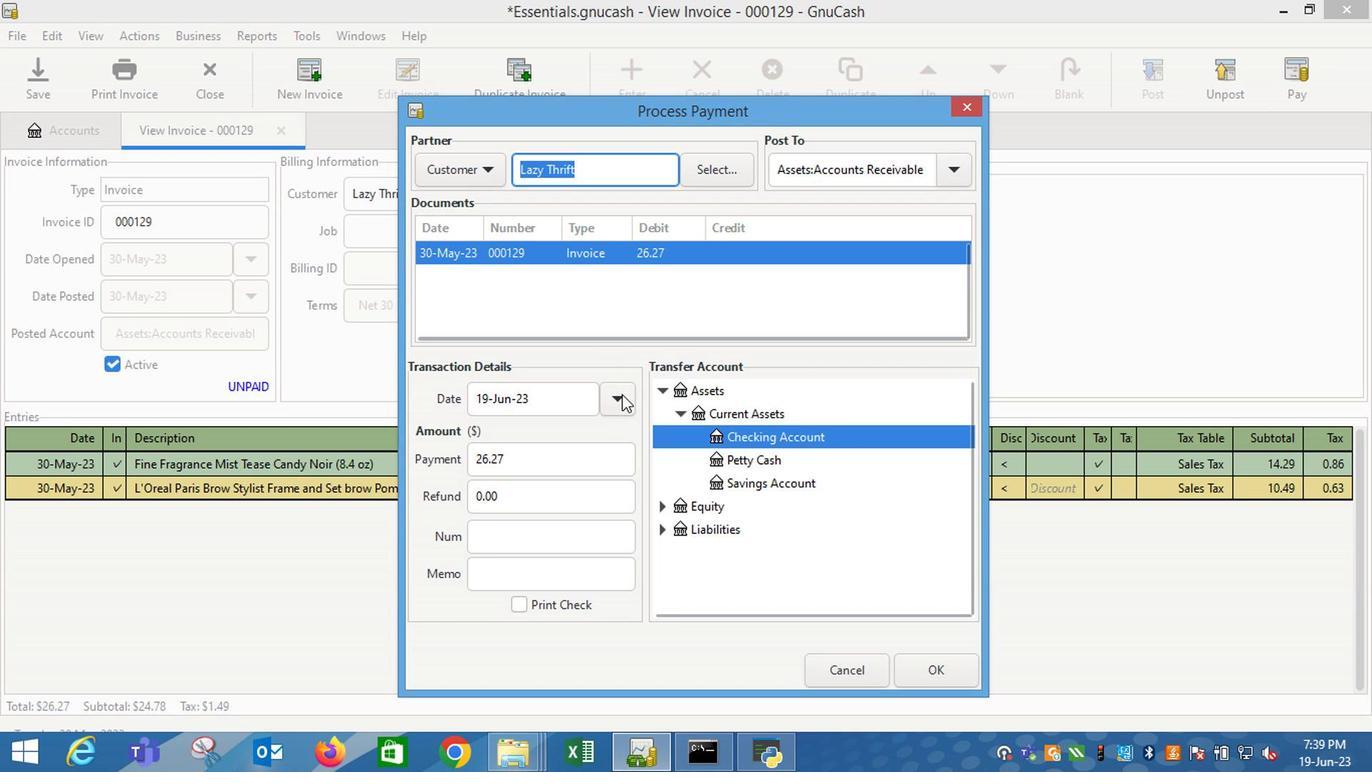 
Action: Mouse moved to (541, 549)
Screenshot: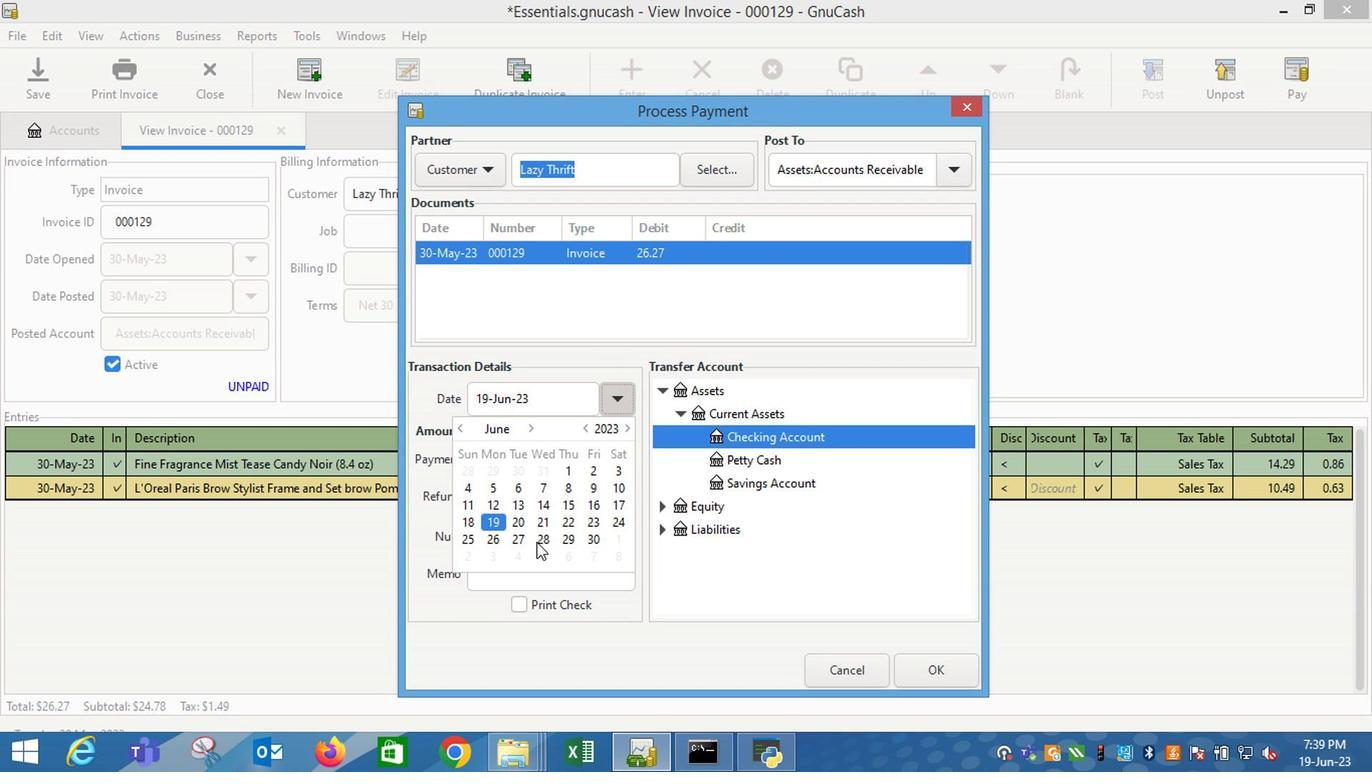 
Action: Mouse pressed left at (541, 549)
Screenshot: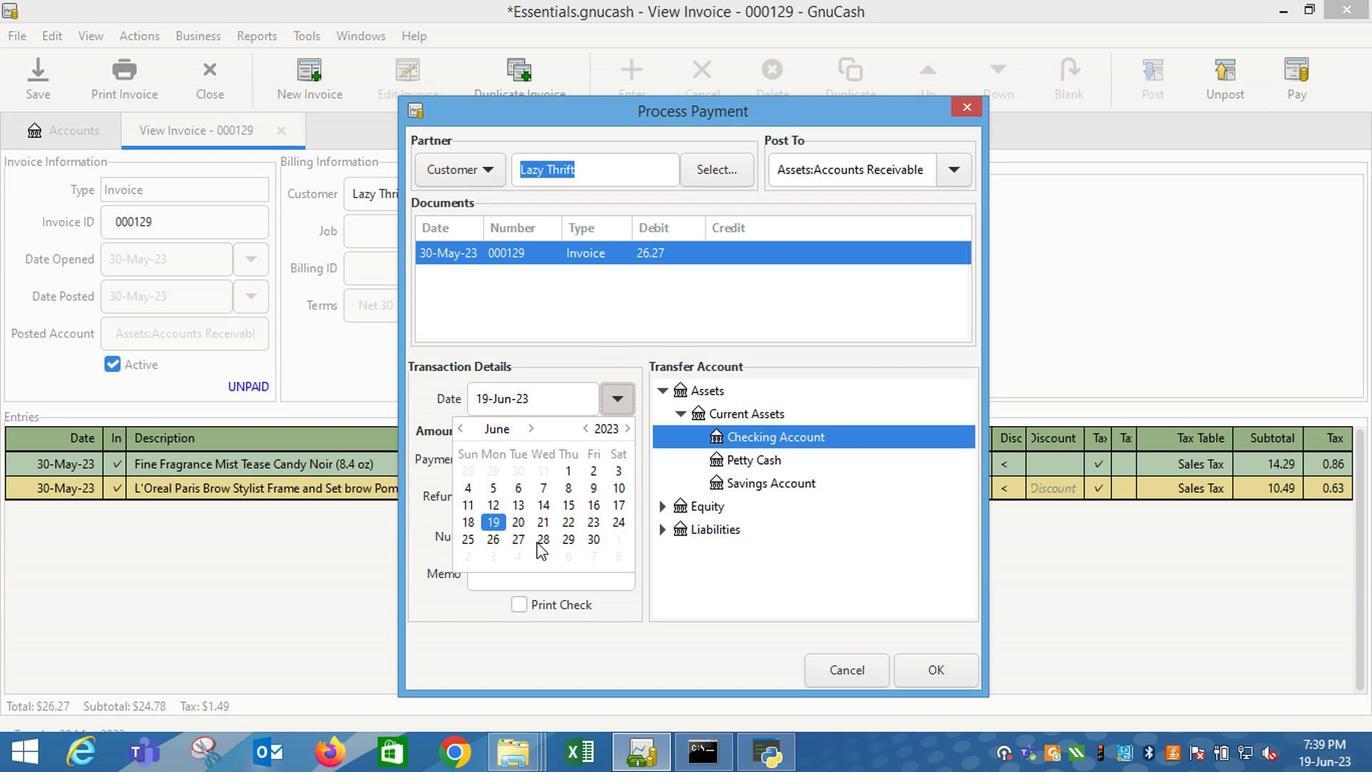 
Action: Mouse moved to (806, 568)
Screenshot: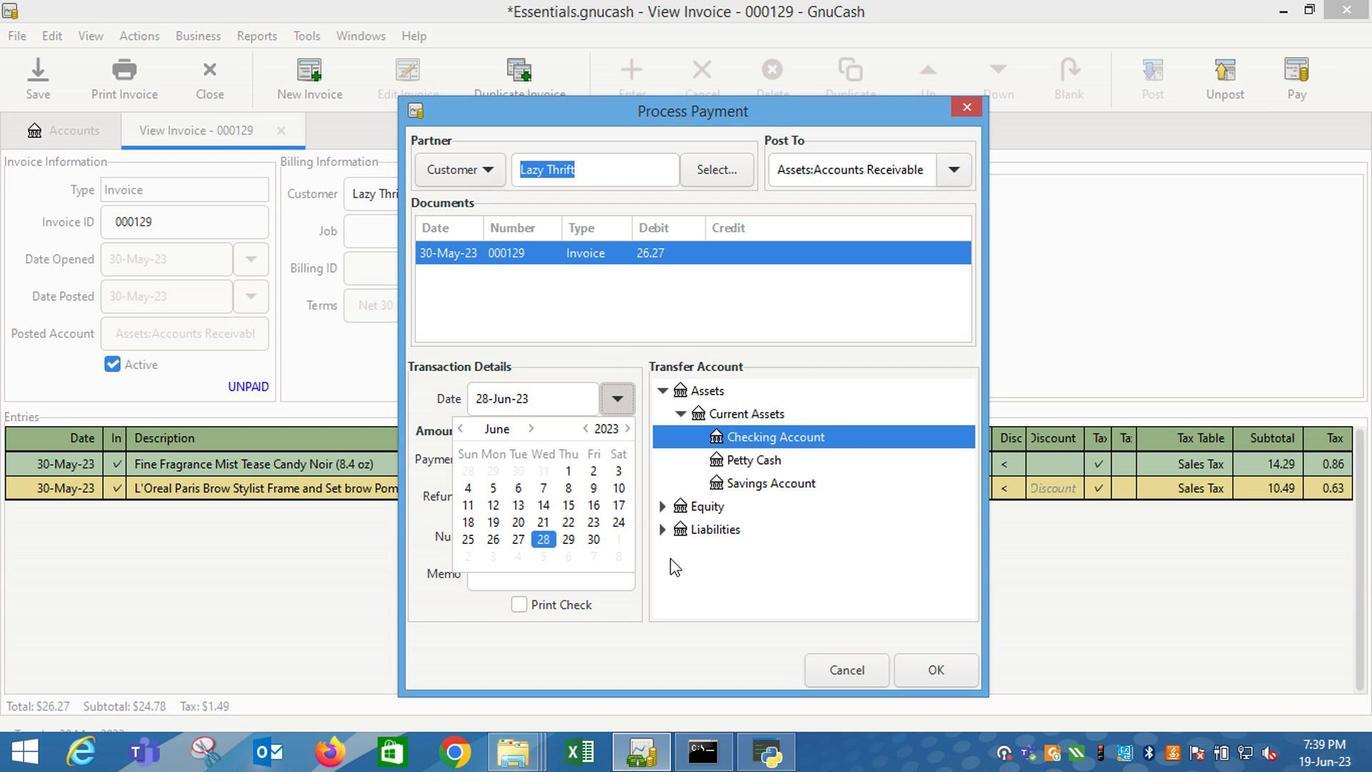 
Action: Mouse pressed left at (806, 568)
Screenshot: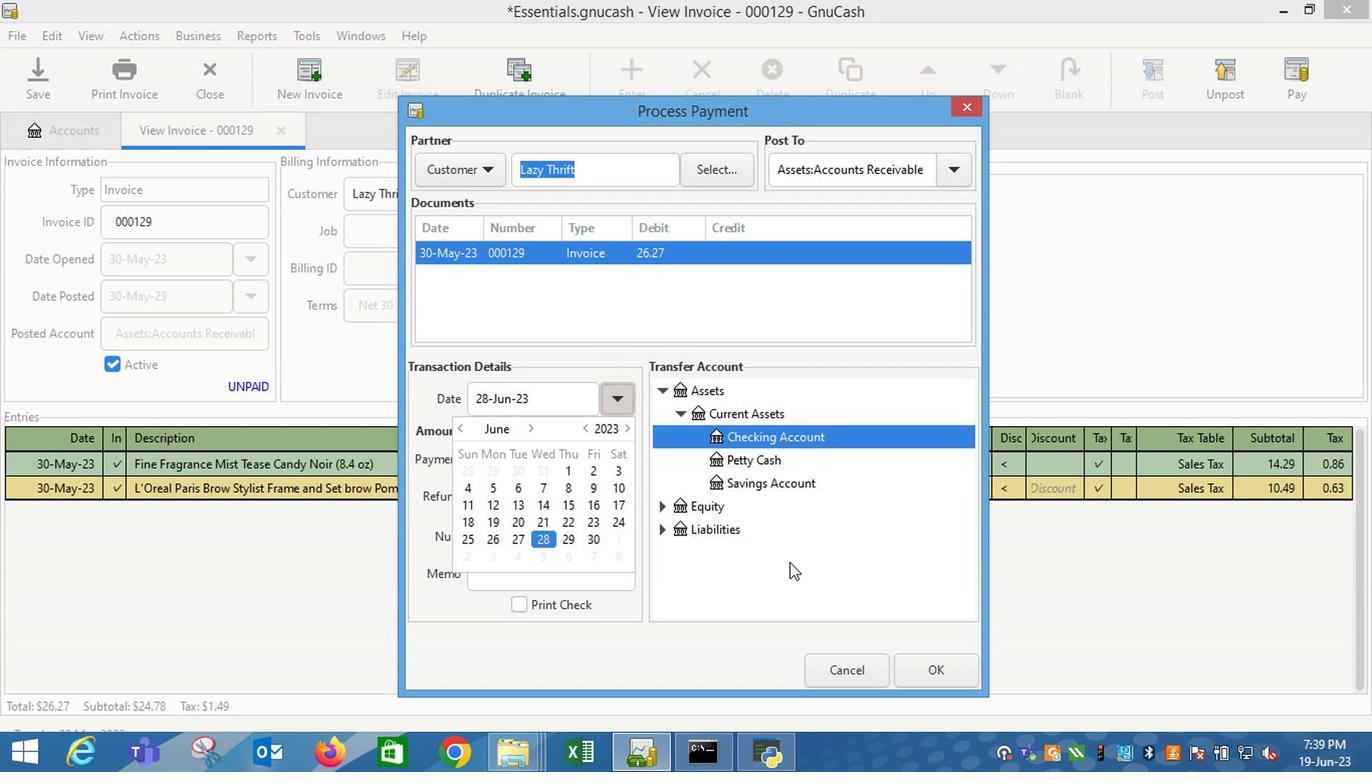 
Action: Mouse moved to (935, 683)
Screenshot: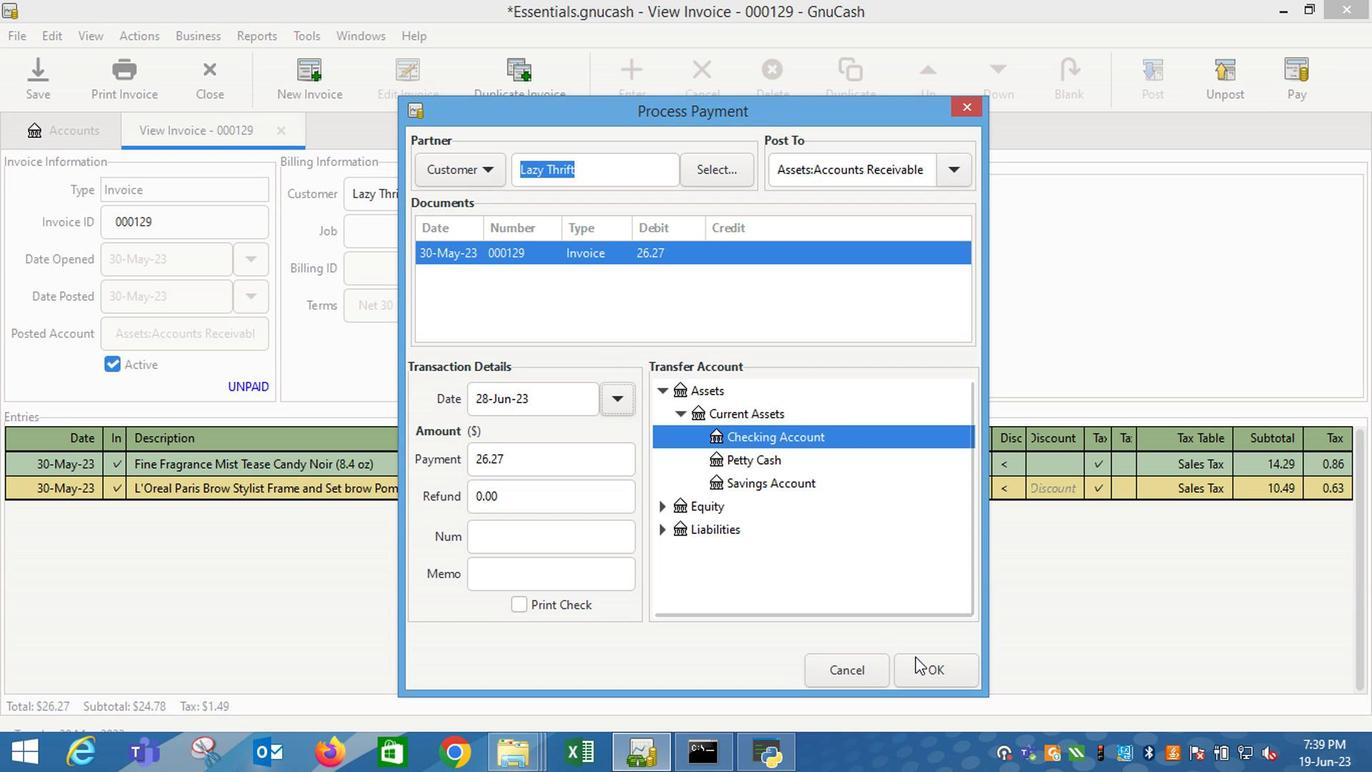 
Action: Mouse pressed left at (935, 683)
Screenshot: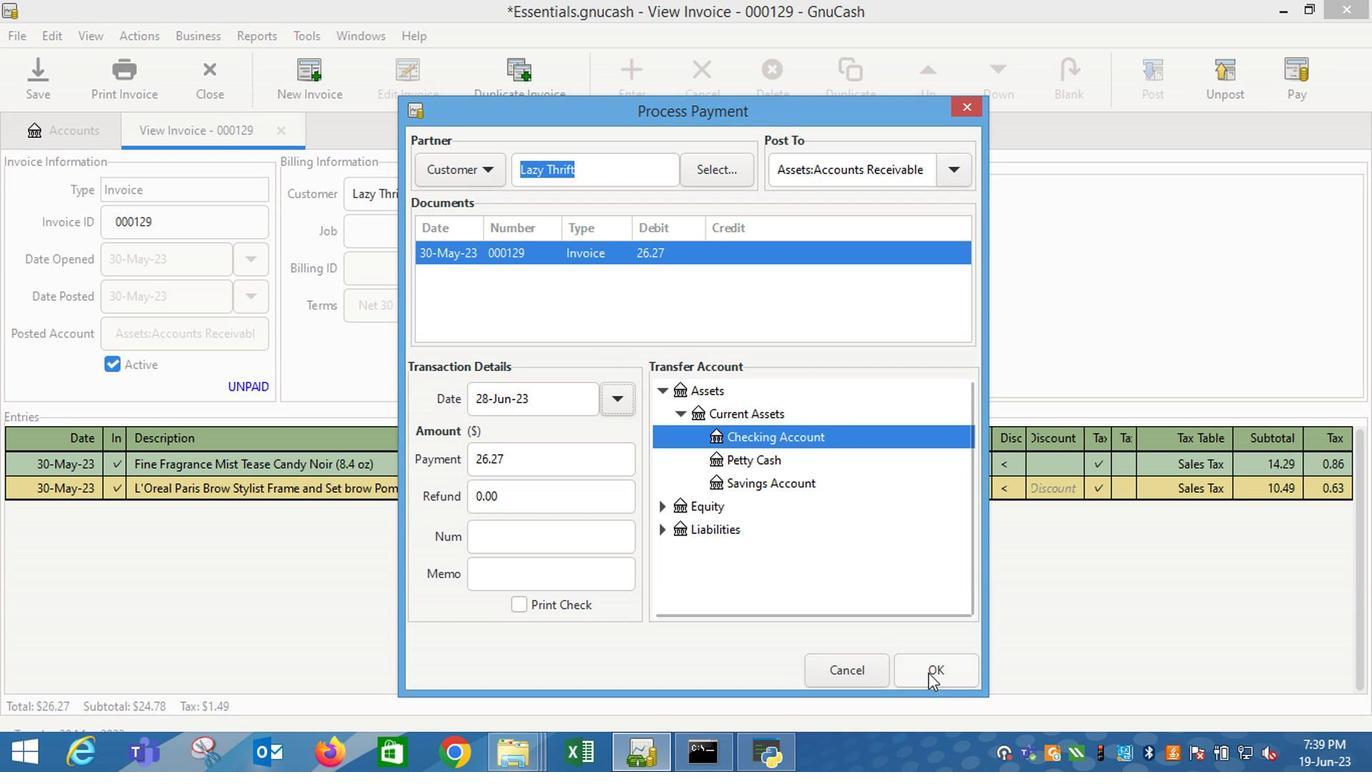 
Action: Mouse moved to (134, 69)
Screenshot: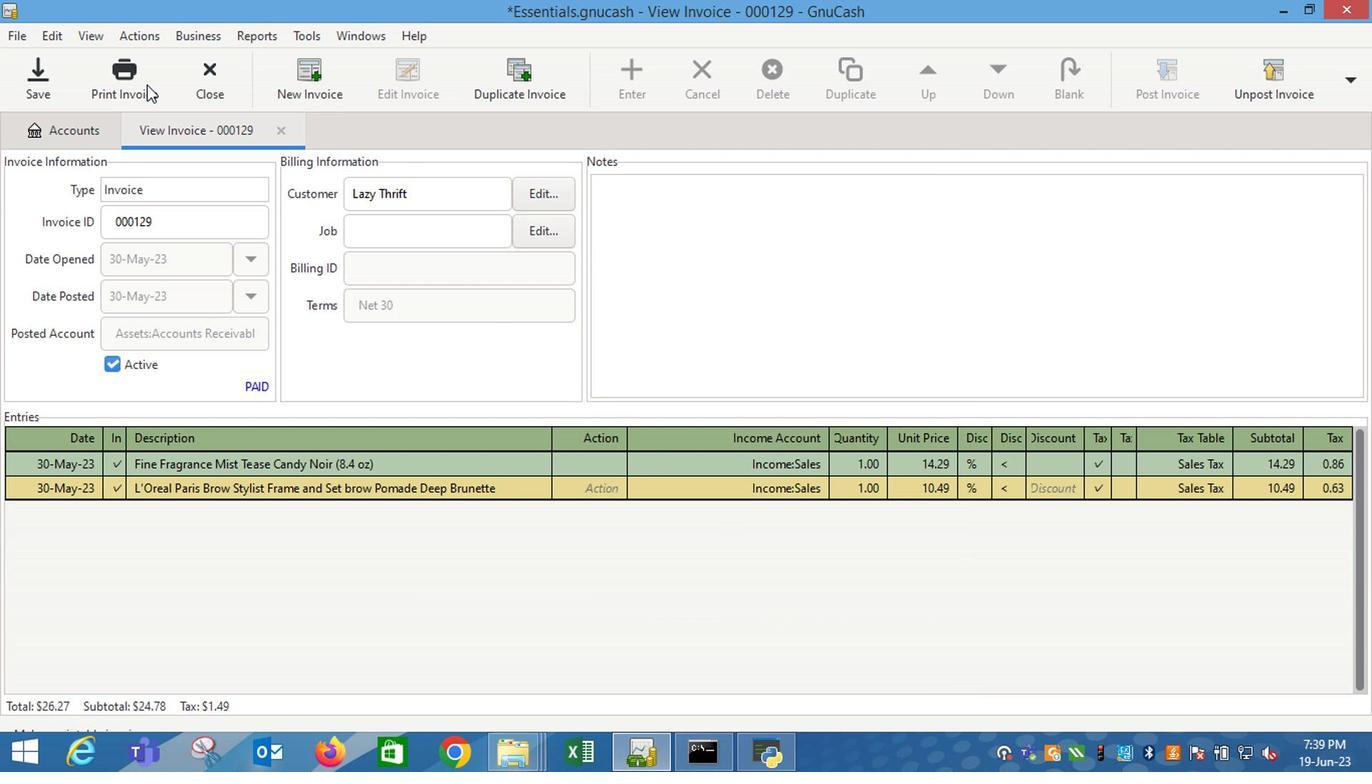 
Action: Mouse pressed left at (134, 69)
Screenshot: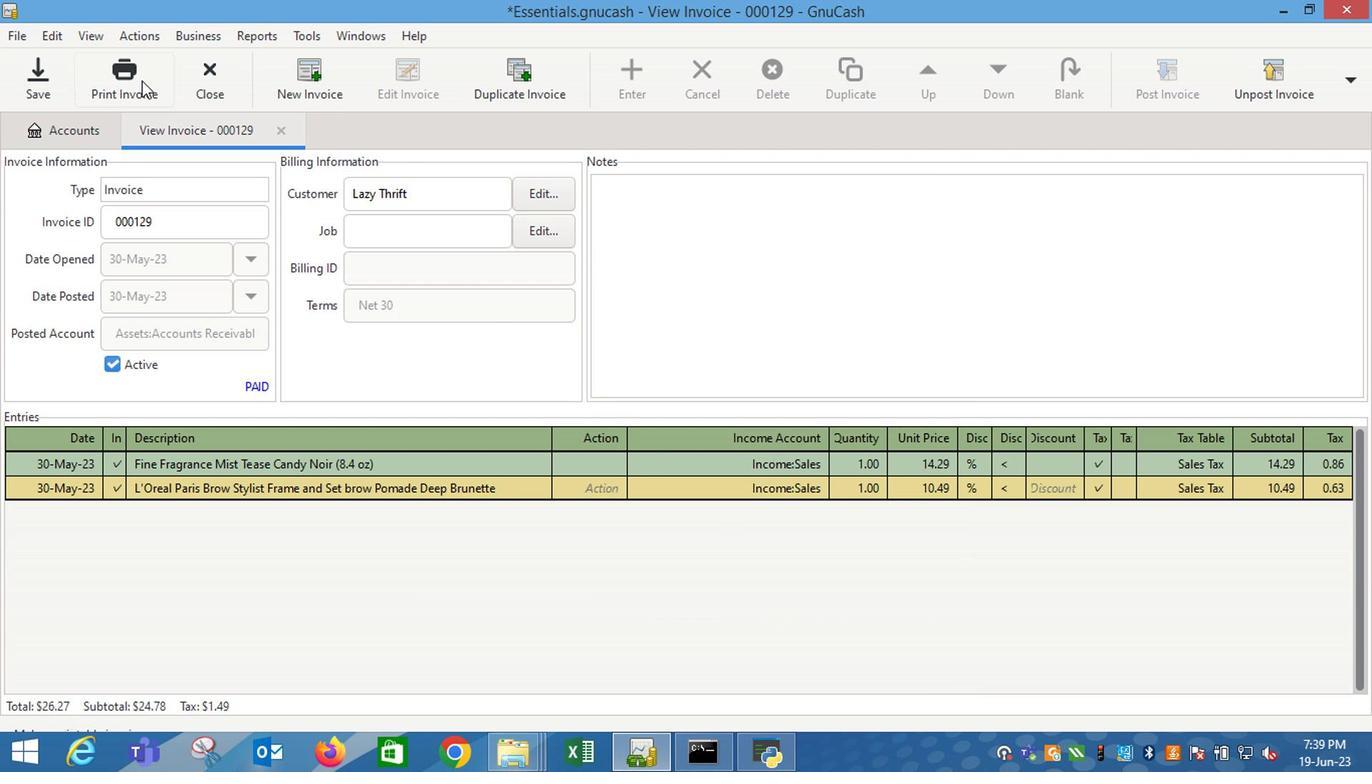 
Action: Mouse moved to (1134, 293)
Screenshot: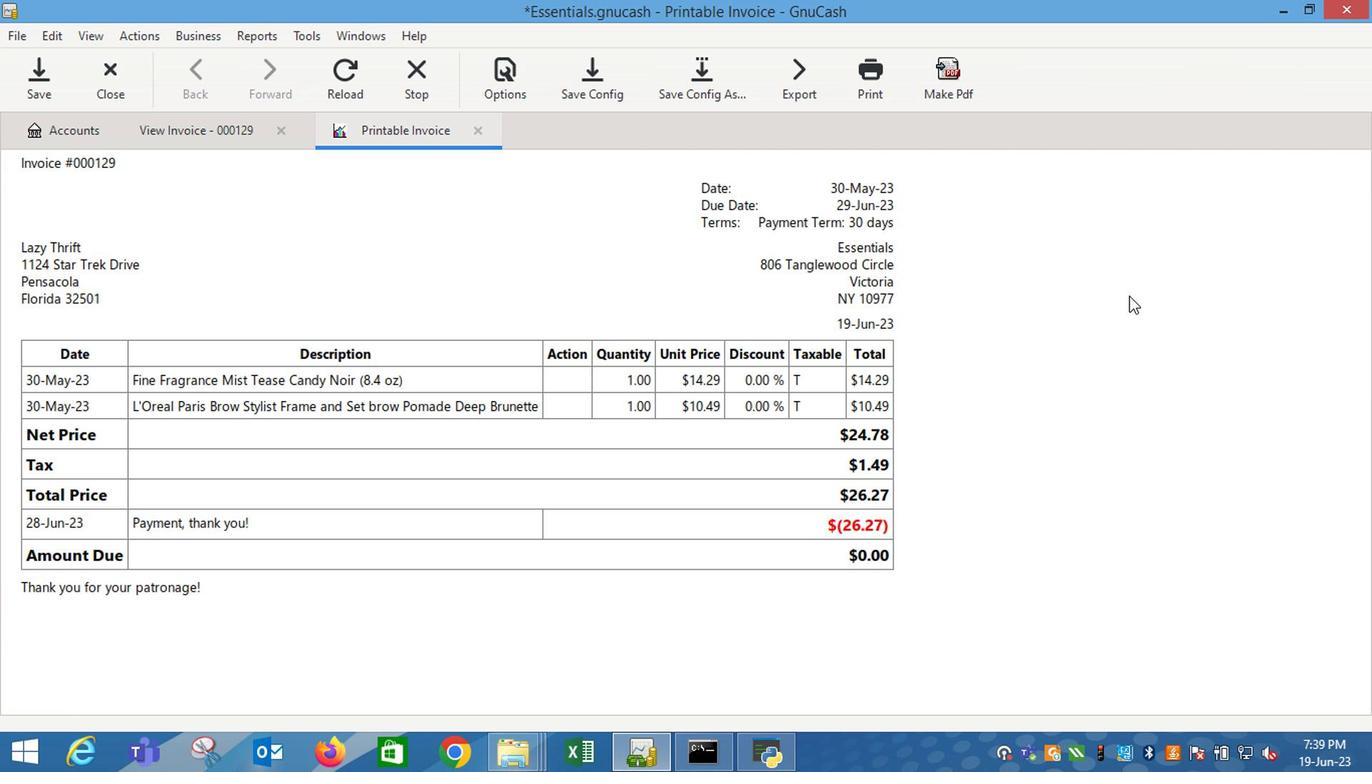 
